Task:  Click on  Soccer In the  Soccer League click on  Pick Sheet Your name Henry Taylor Team name Philadelphia and  Email softage.7@softage.net Game 1 Montreal Game 2 NYFC Game 3 Orlando City Game 4 Austin FC Game 5 Minnesota United Game 6 FC Dallas Game 7 Nashville SC Game 8 Atlanta United Game 9 Philadelphia Game 10 DC United Game 11 Toronto FC Game 12 Inter Milan Game 13 Austin Game 14 LA Galaxy Game 15 Vancouver Game16 Seattle In Tie Breaker choose Philadelphia Submit pick sheet
Action: Mouse moved to (700, 444)
Screenshot: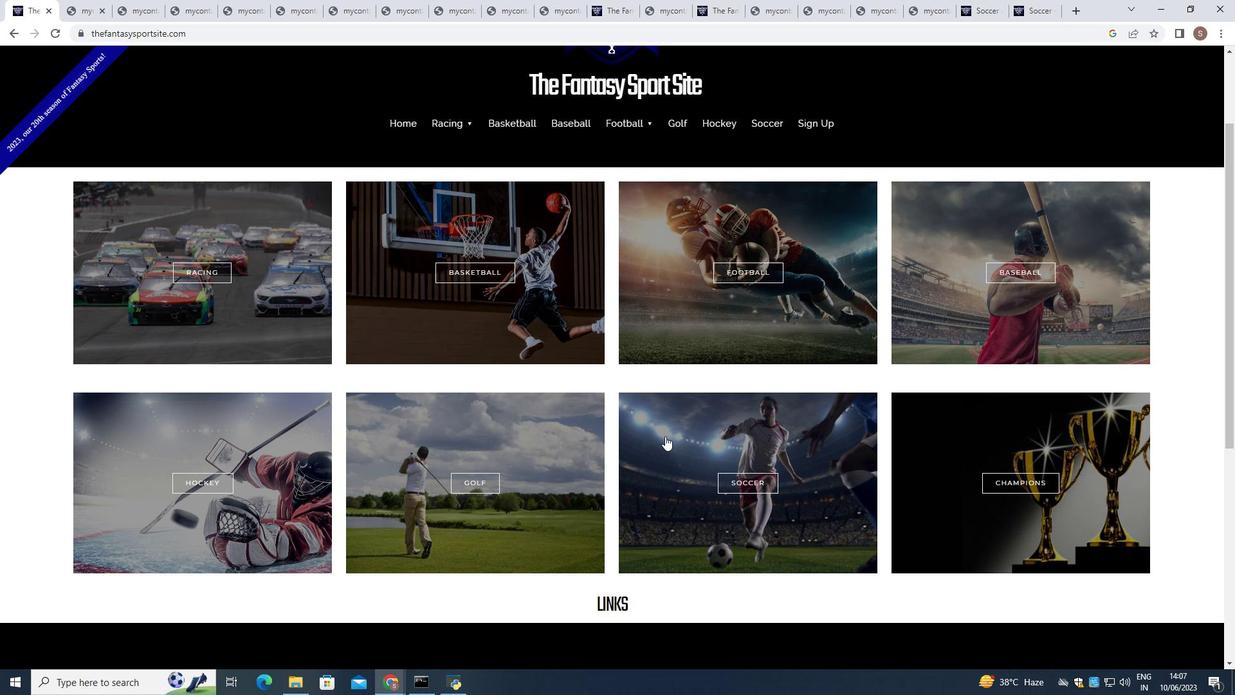 
Action: Mouse pressed left at (700, 444)
Screenshot: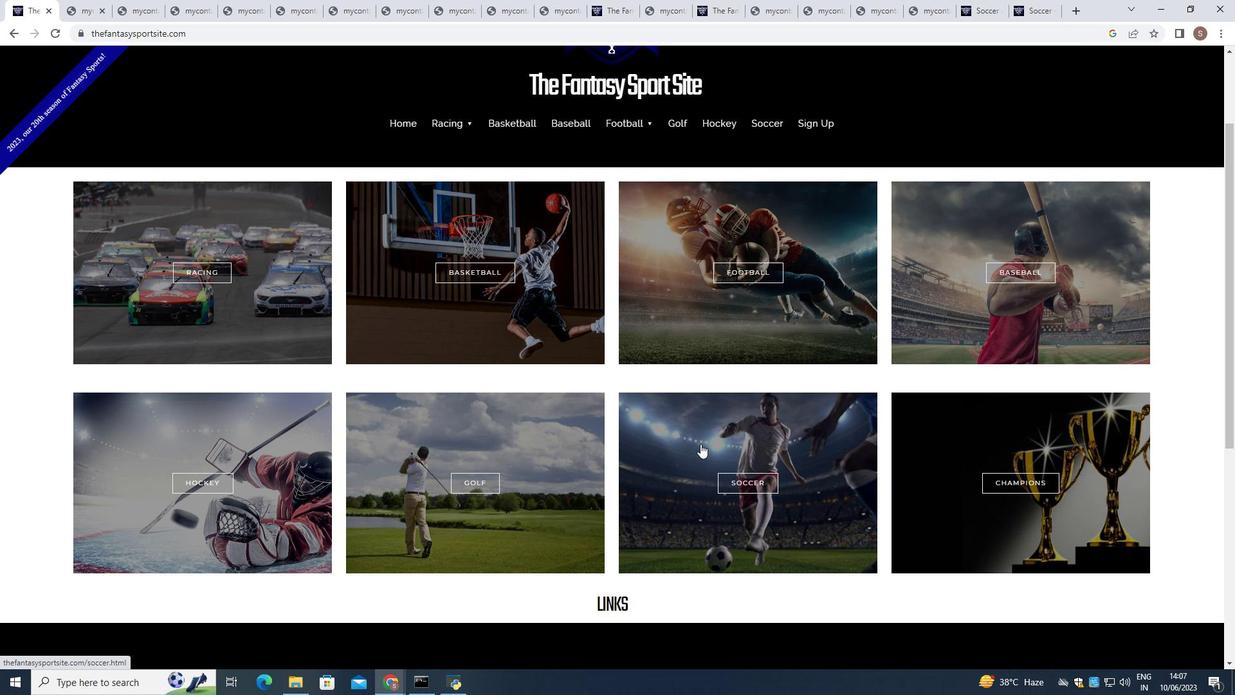
Action: Mouse moved to (679, 428)
Screenshot: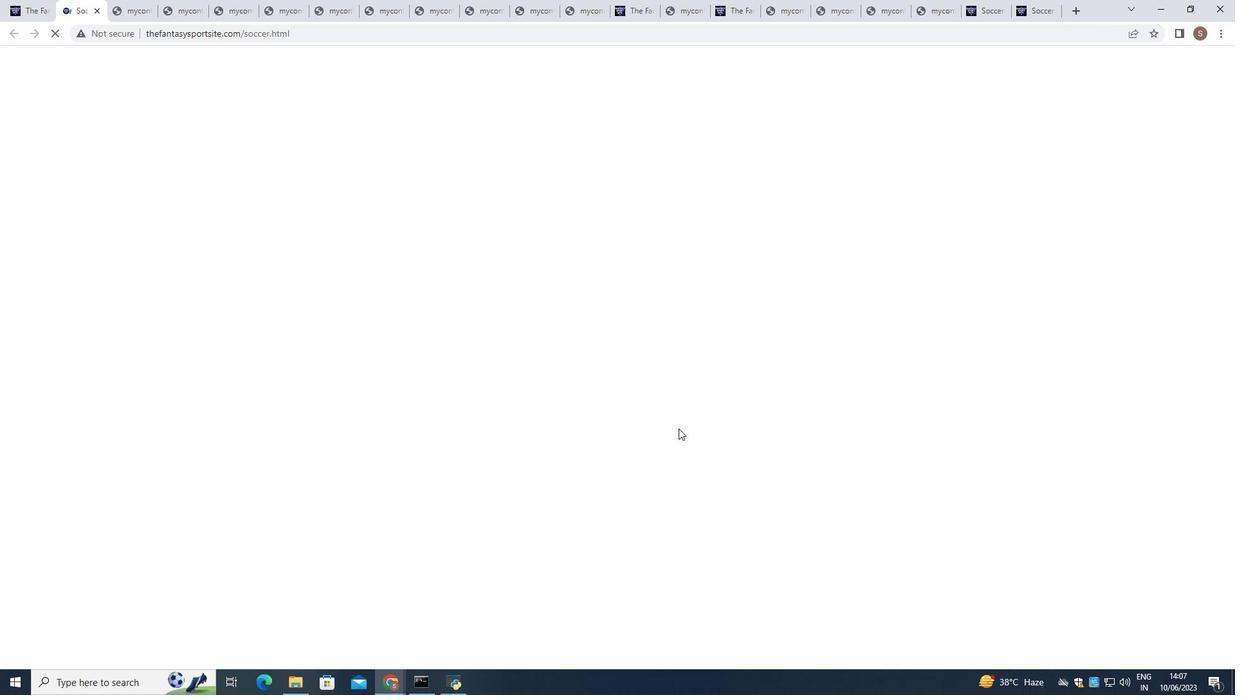 
Action: Mouse scrolled (679, 427) with delta (0, 0)
Screenshot: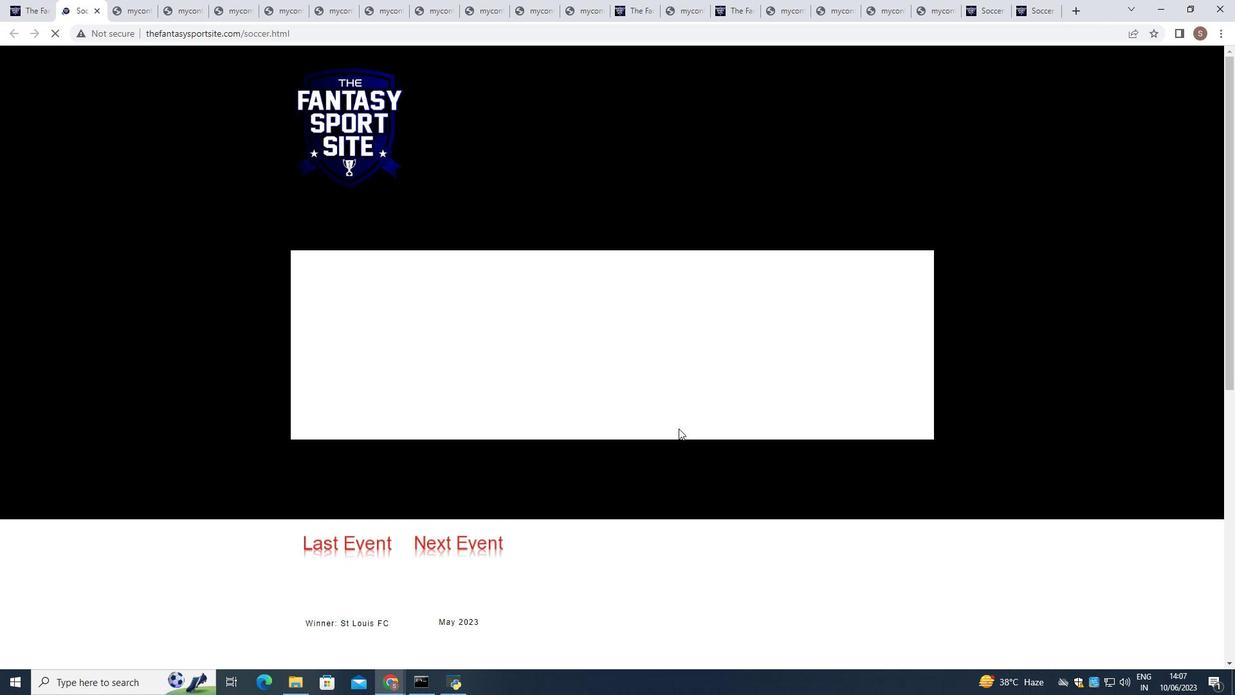 
Action: Mouse scrolled (679, 427) with delta (0, 0)
Screenshot: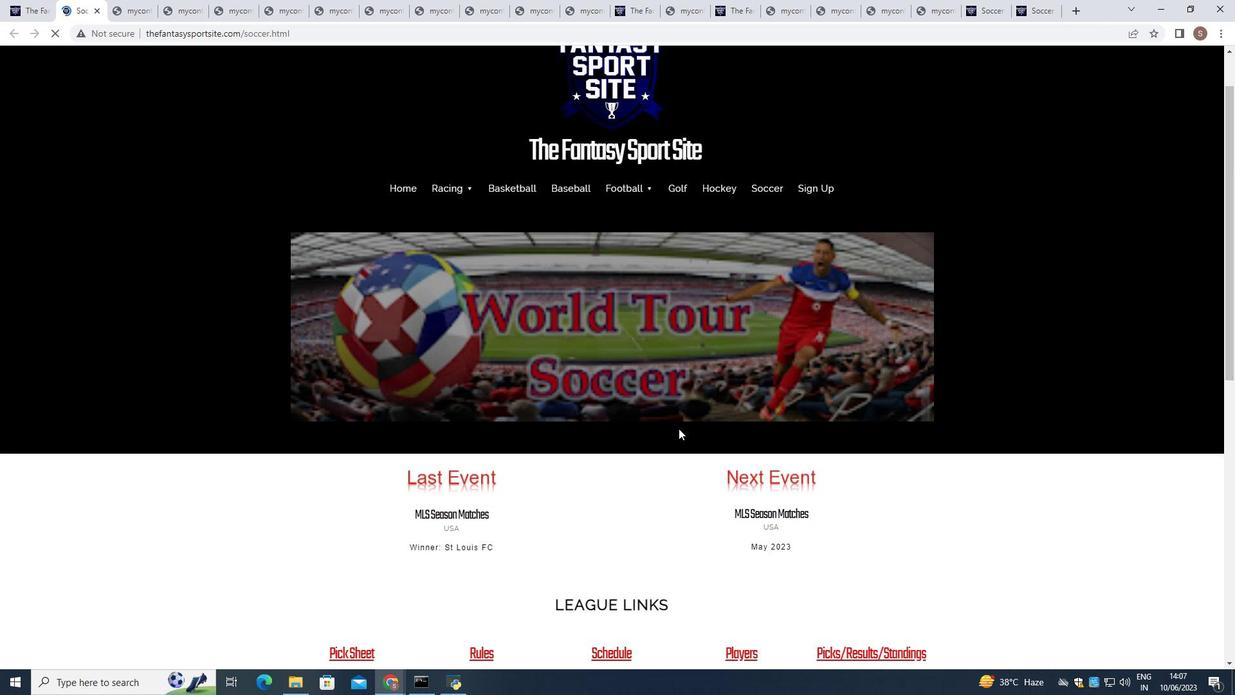 
Action: Mouse moved to (343, 586)
Screenshot: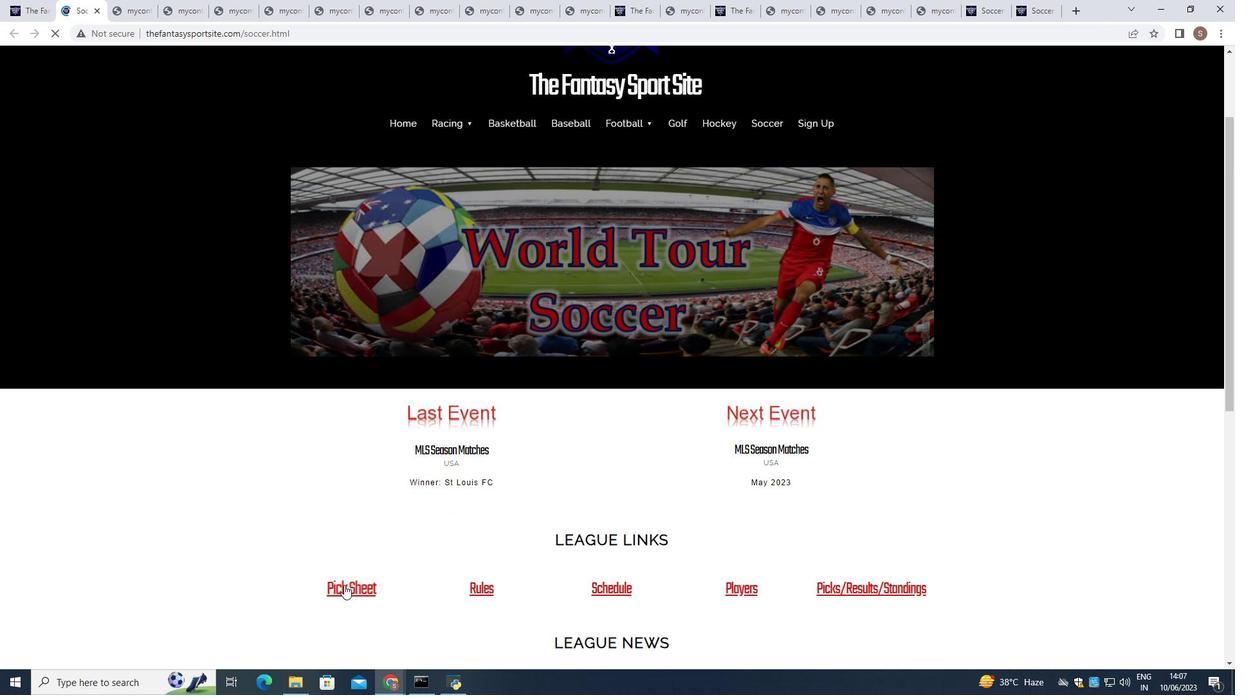 
Action: Mouse pressed left at (343, 586)
Screenshot: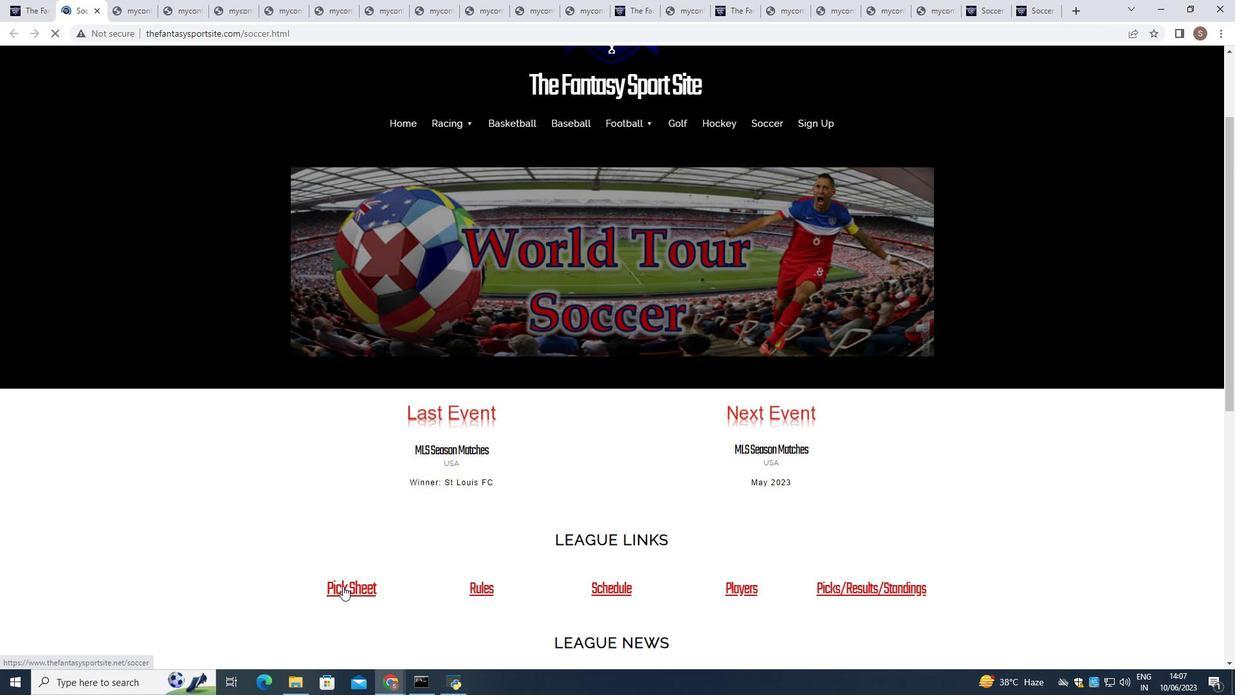 
Action: Mouse scrolled (343, 585) with delta (0, 0)
Screenshot: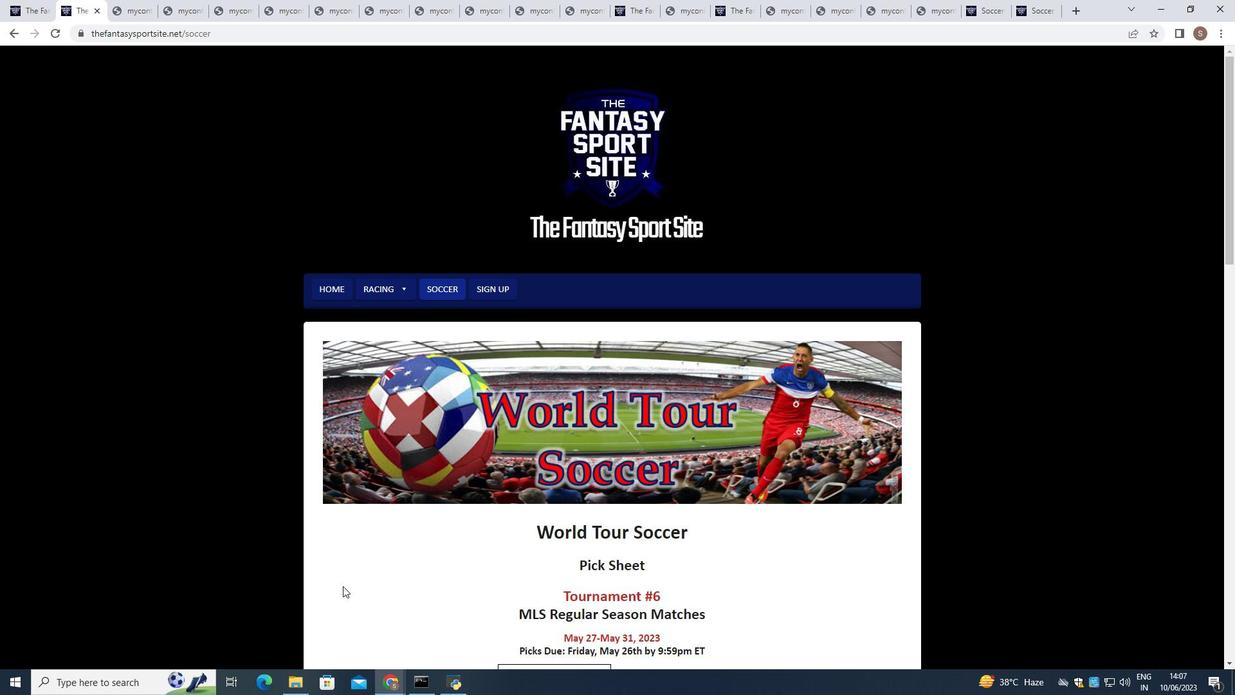 
Action: Mouse scrolled (343, 585) with delta (0, 0)
Screenshot: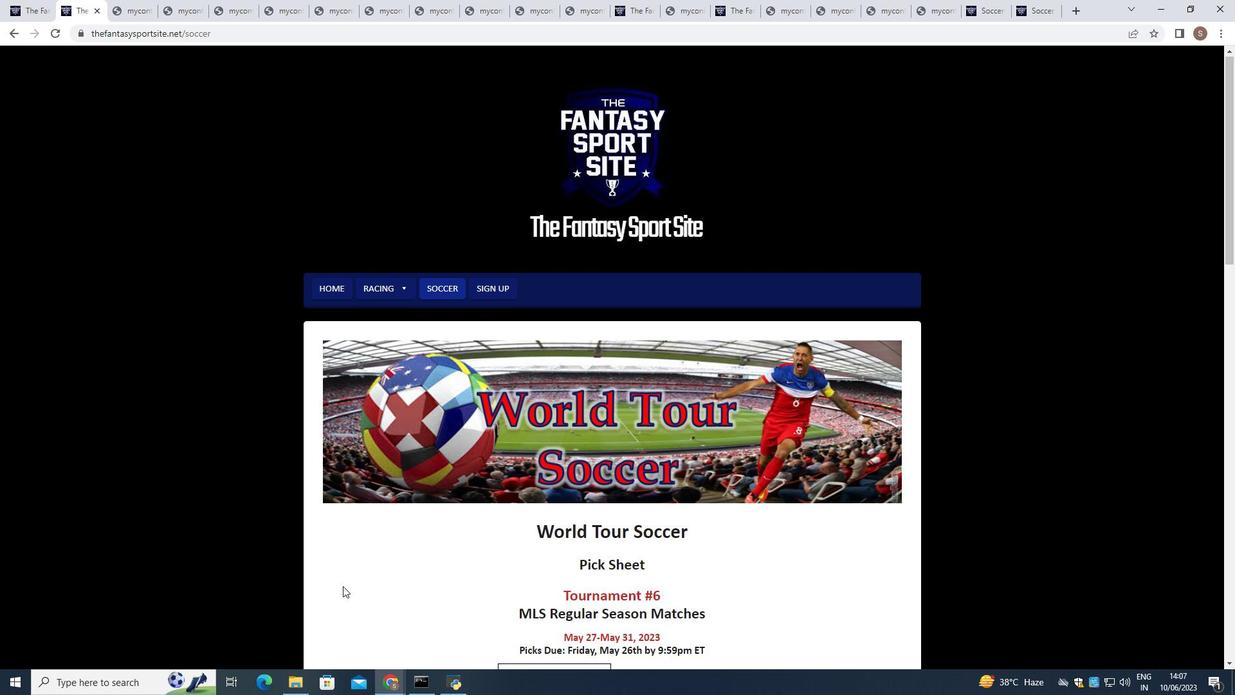 
Action: Mouse scrolled (343, 585) with delta (0, 0)
Screenshot: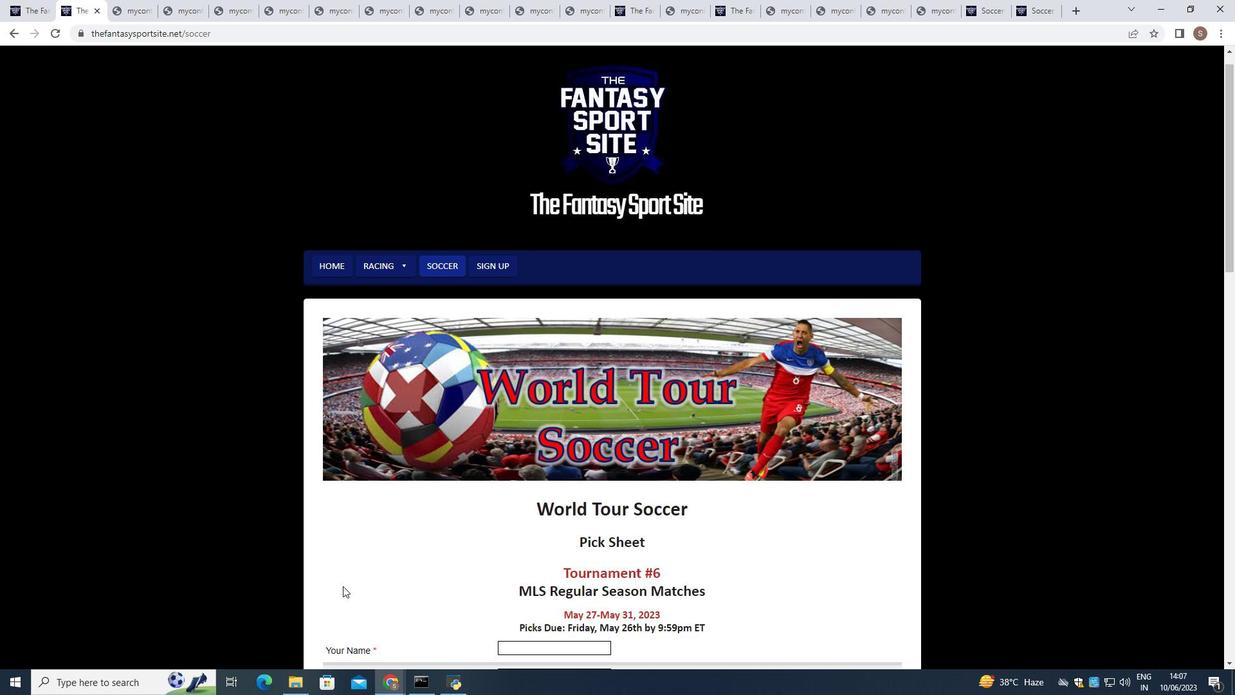 
Action: Mouse moved to (520, 476)
Screenshot: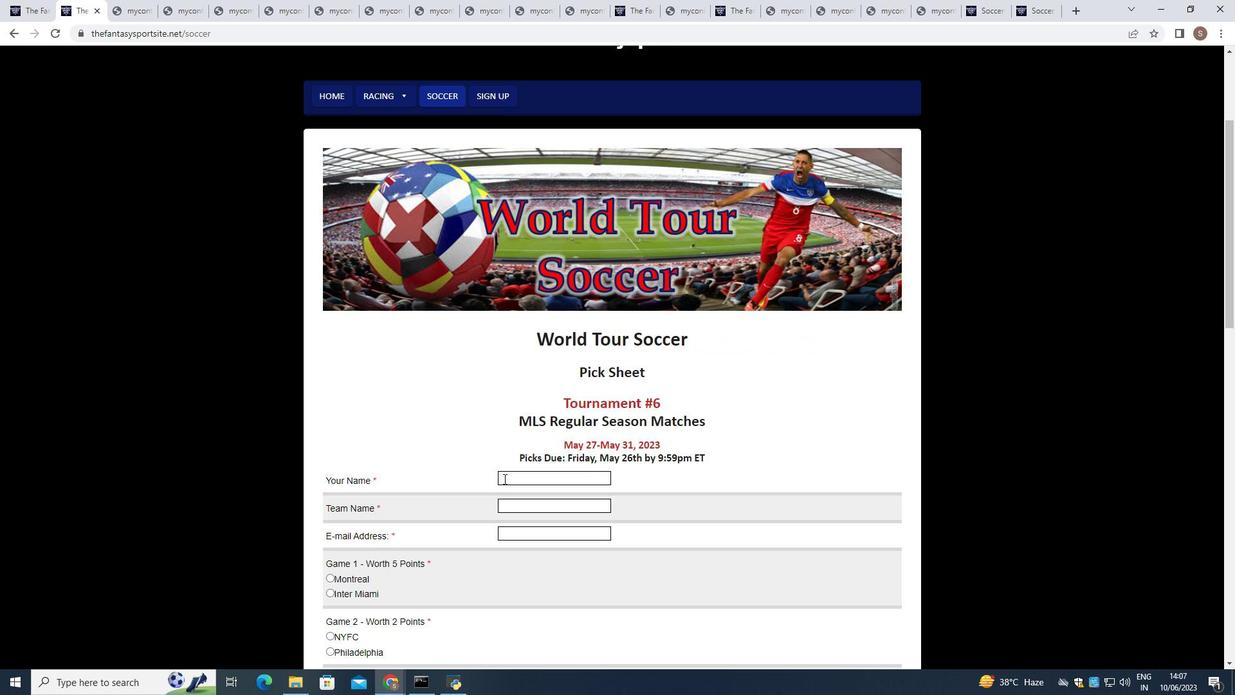 
Action: Mouse pressed left at (520, 476)
Screenshot: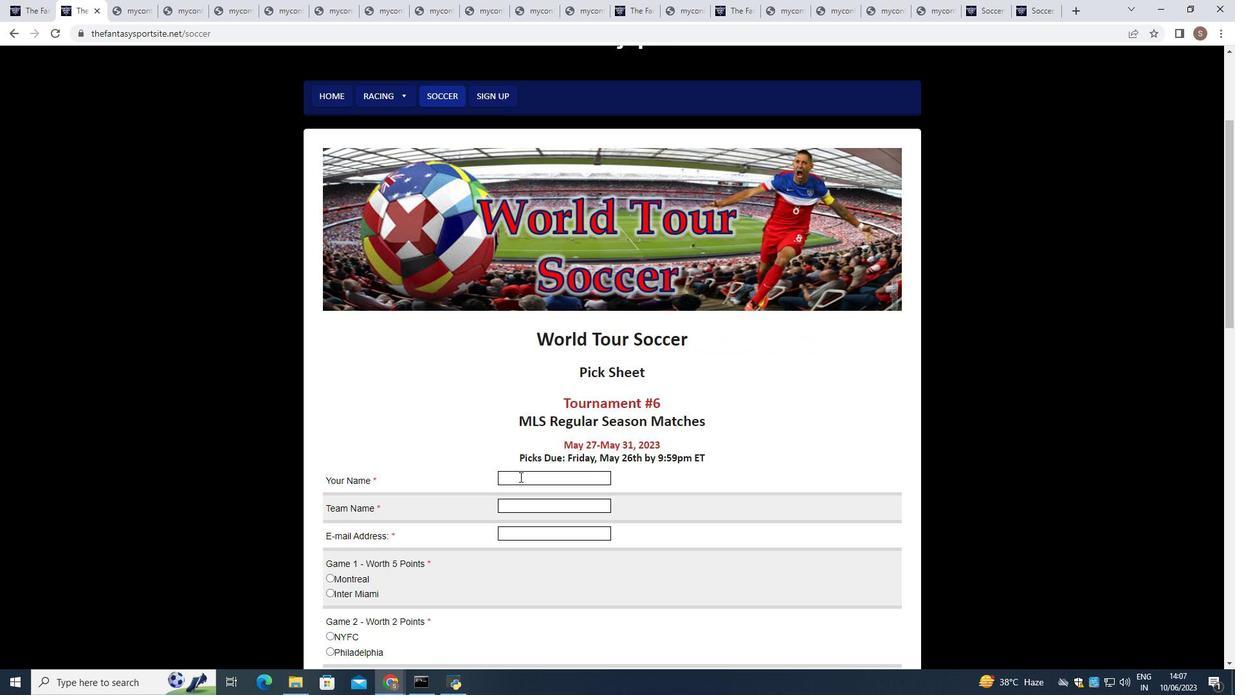 
Action: Key pressed <Key.shift>Henry<Key.space><Key.shift>Taylor
Screenshot: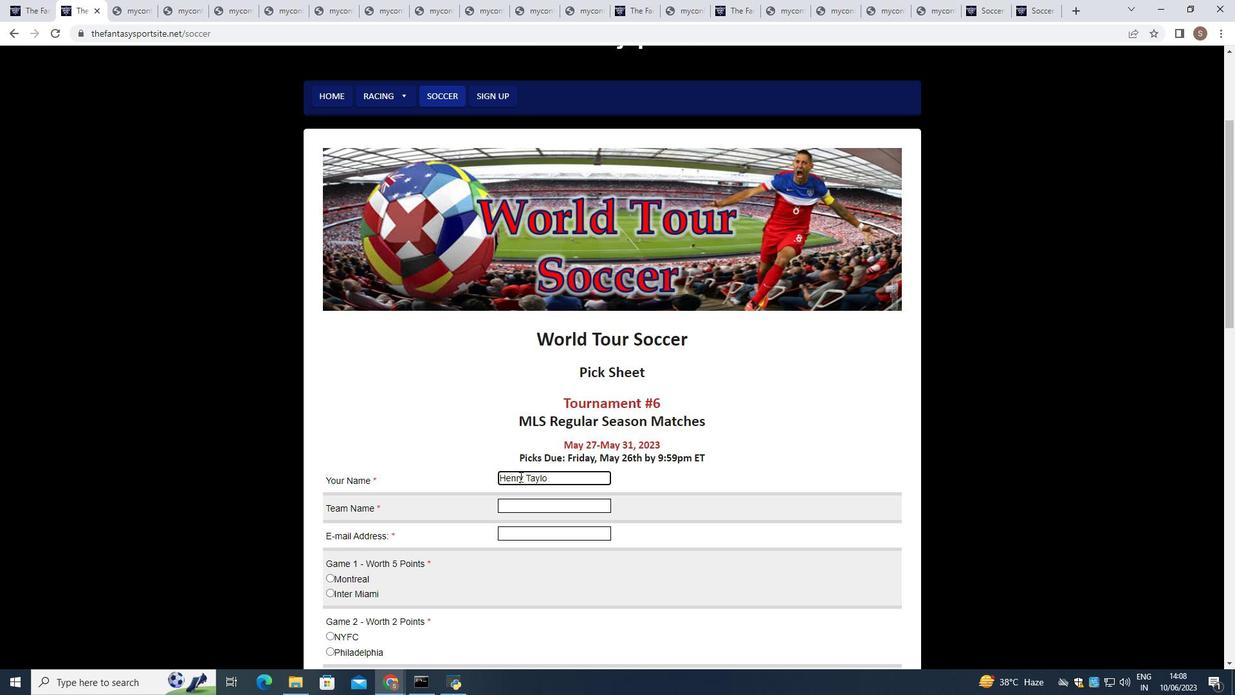 
Action: Mouse moved to (529, 502)
Screenshot: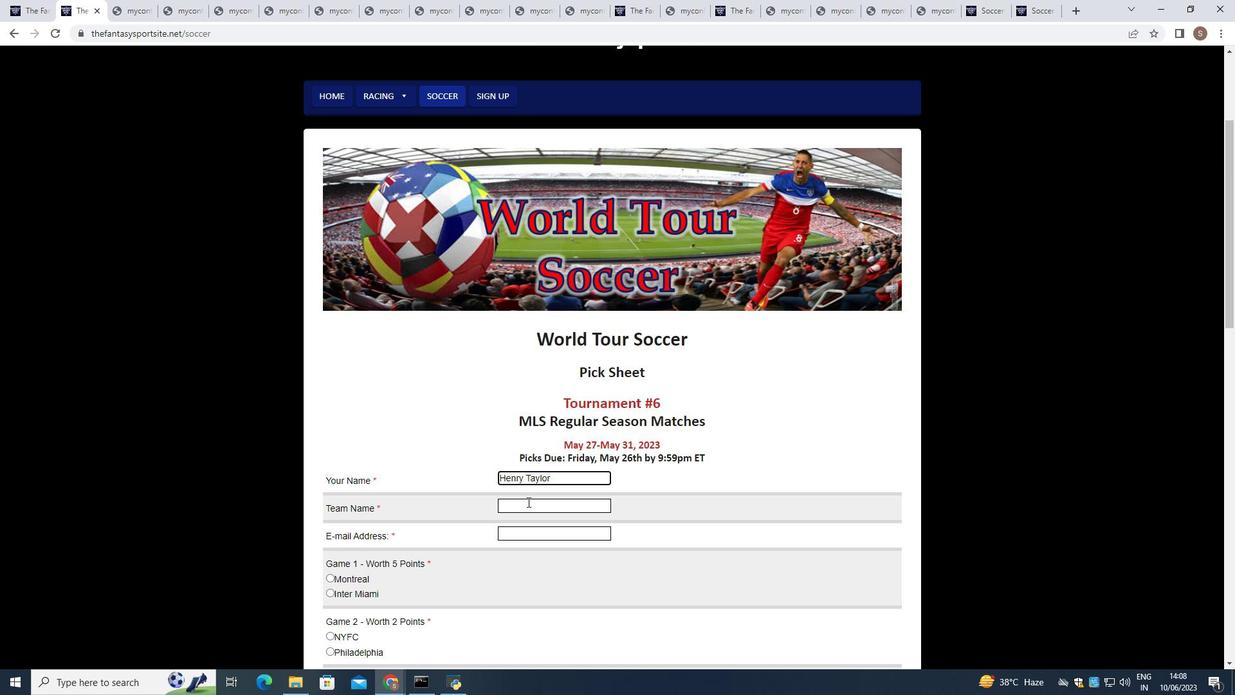 
Action: Mouse pressed left at (529, 502)
Screenshot: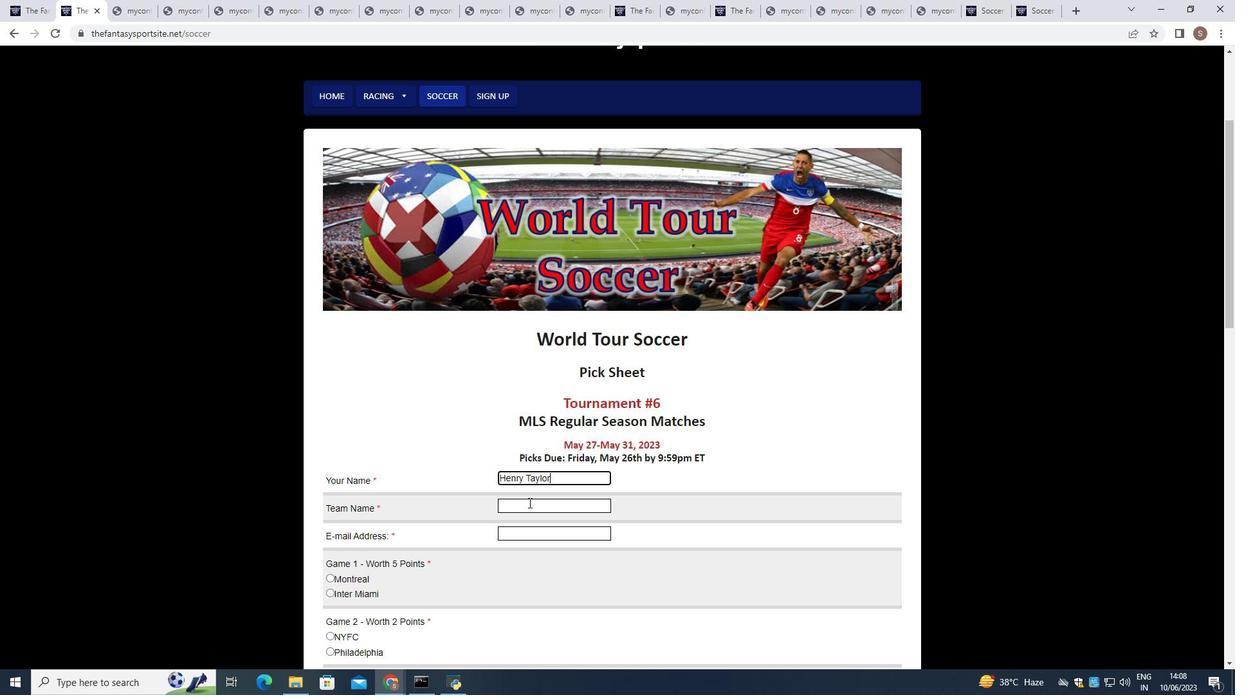 
Action: Key pressed <Key.shift>Phi
Screenshot: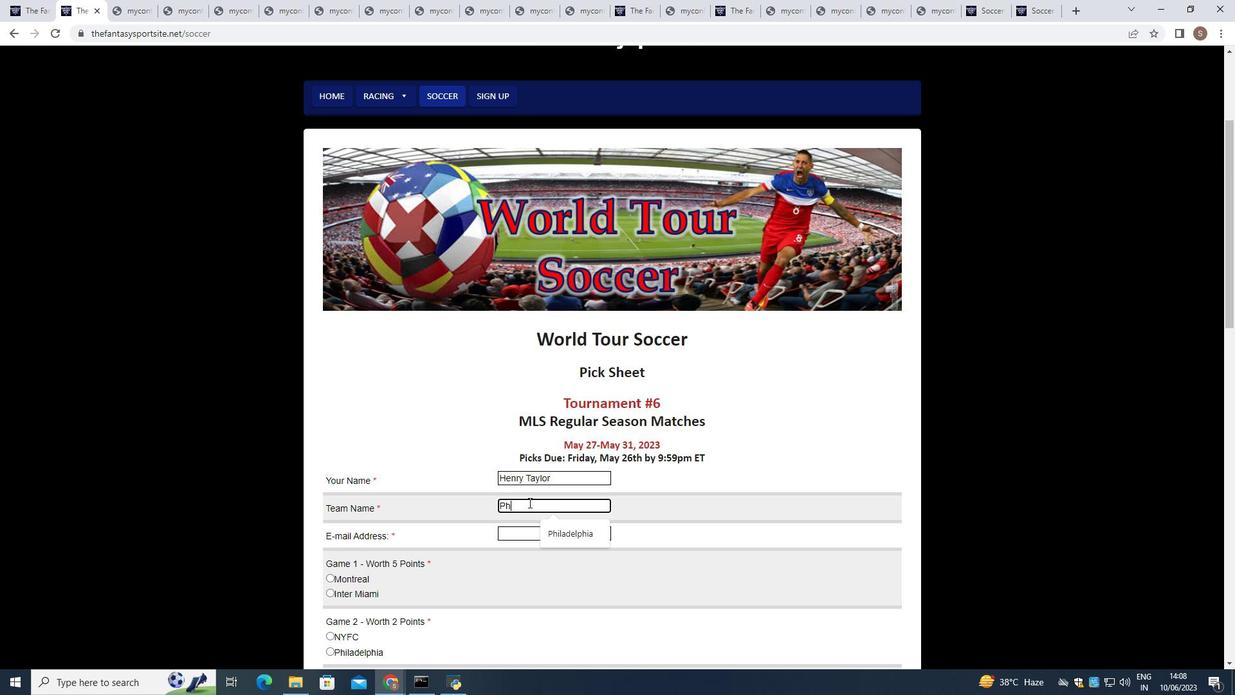 
Action: Mouse moved to (557, 535)
Screenshot: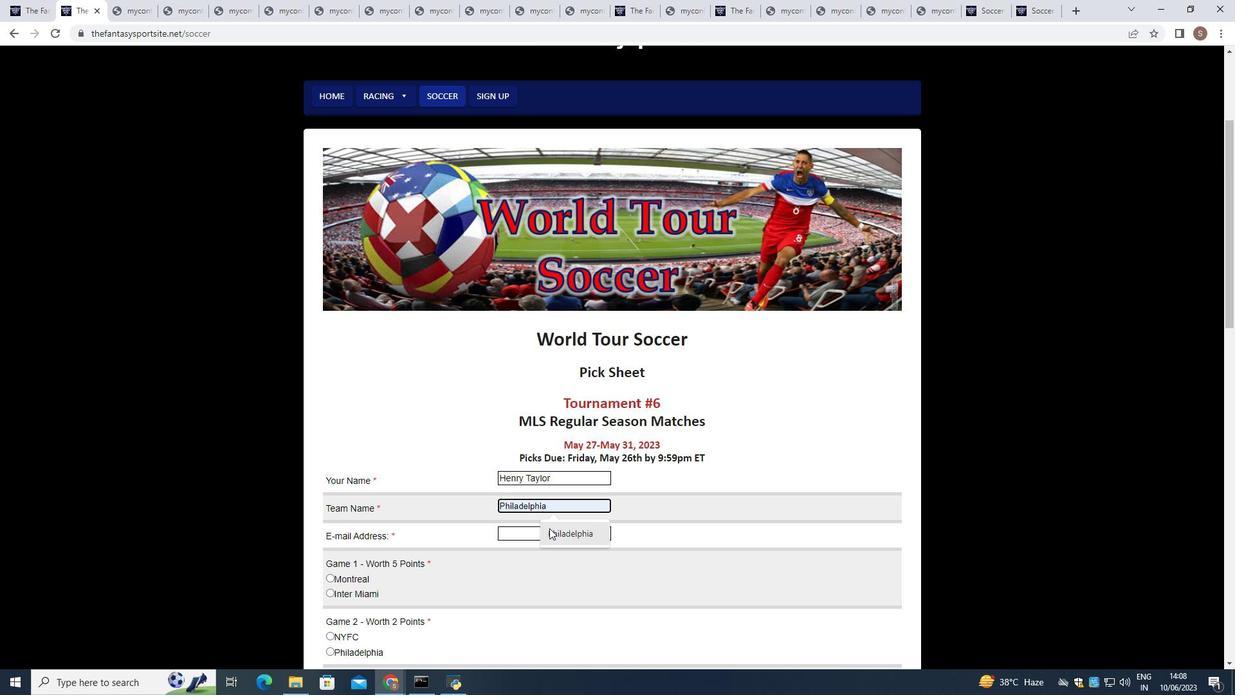 
Action: Mouse pressed left at (557, 535)
Screenshot: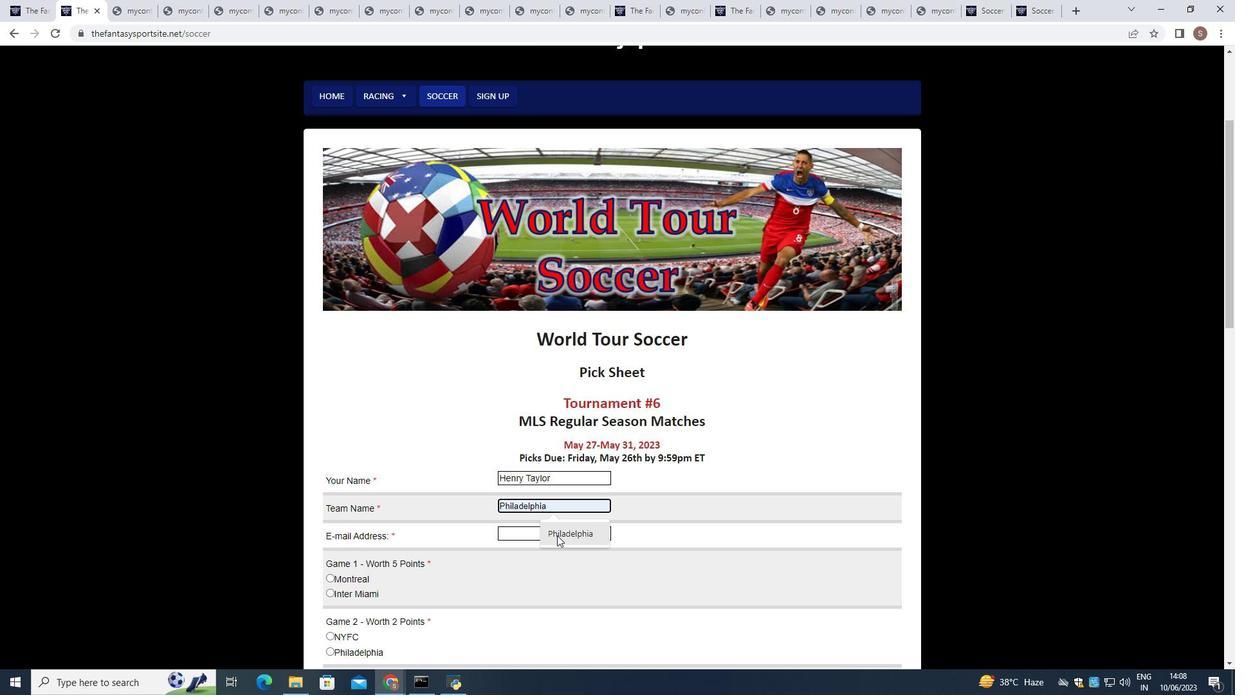 
Action: Mouse moved to (558, 535)
Screenshot: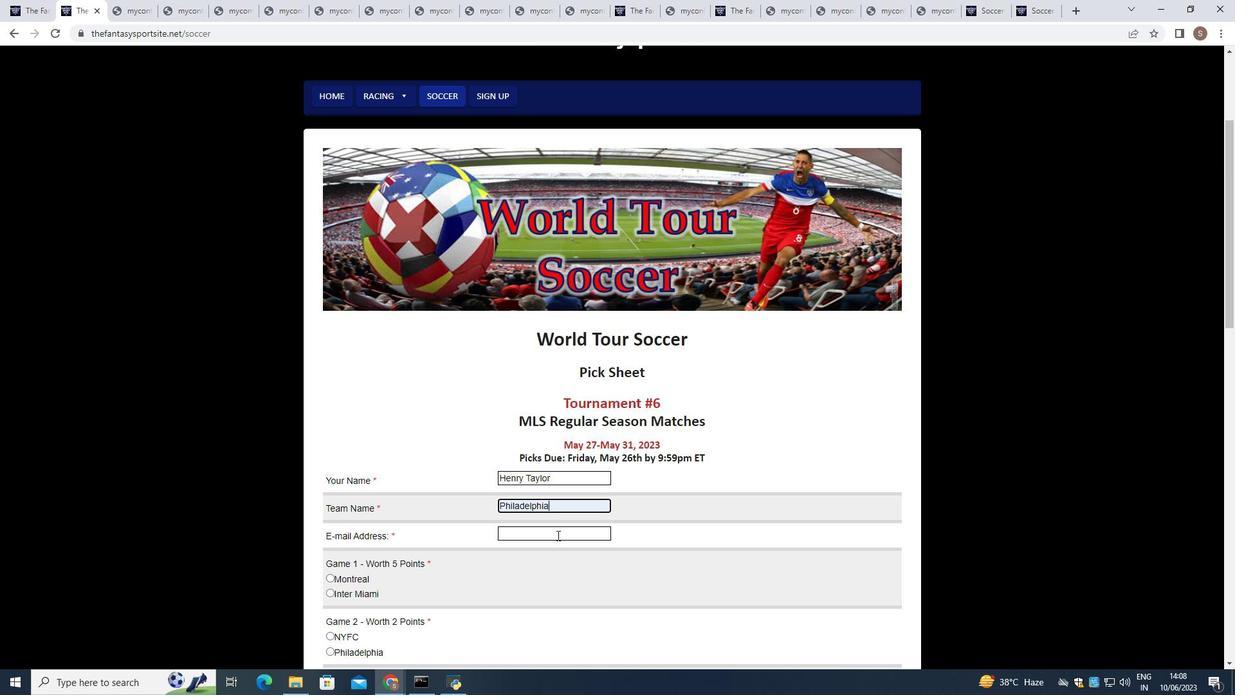 
Action: Mouse pressed left at (558, 535)
Screenshot: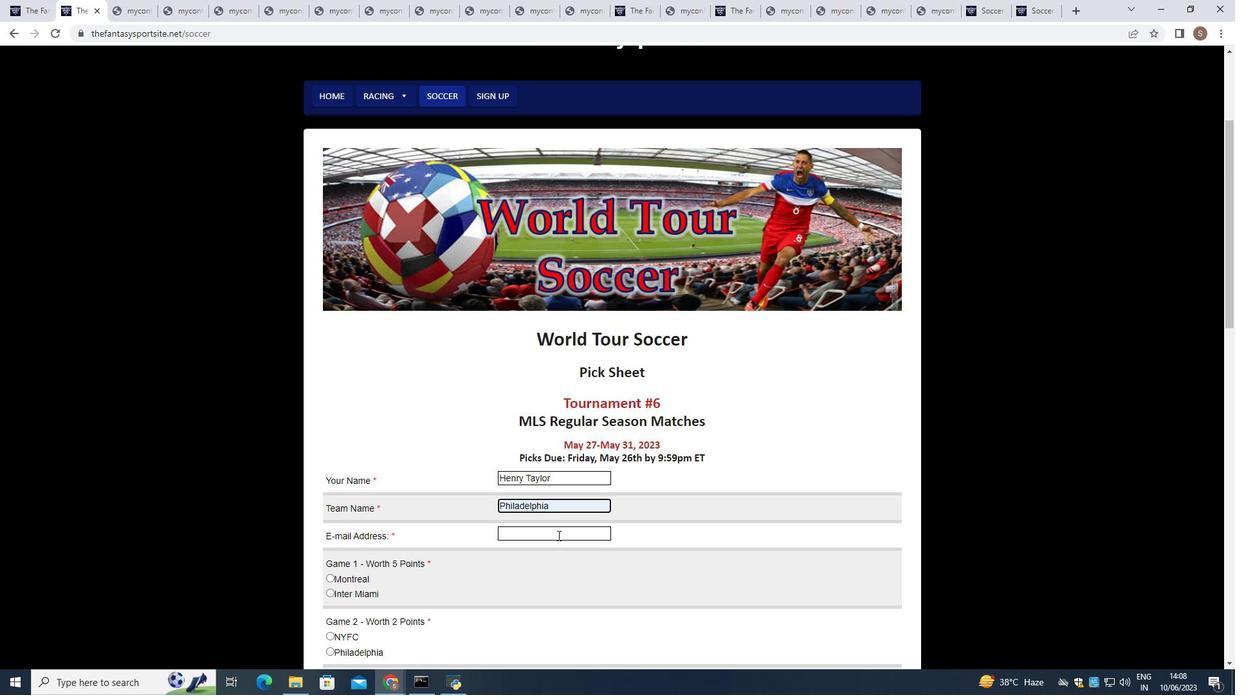 
Action: Key pressed softage.7<Key.shift>@
Screenshot: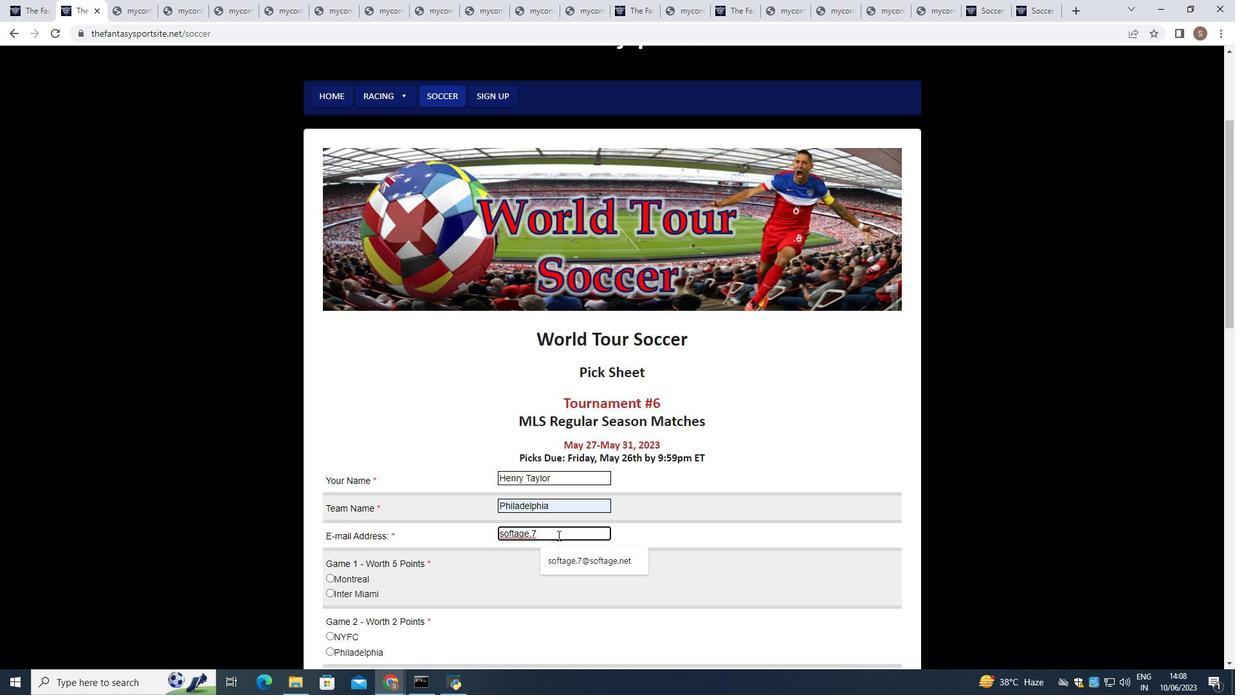 
Action: Mouse moved to (583, 563)
Screenshot: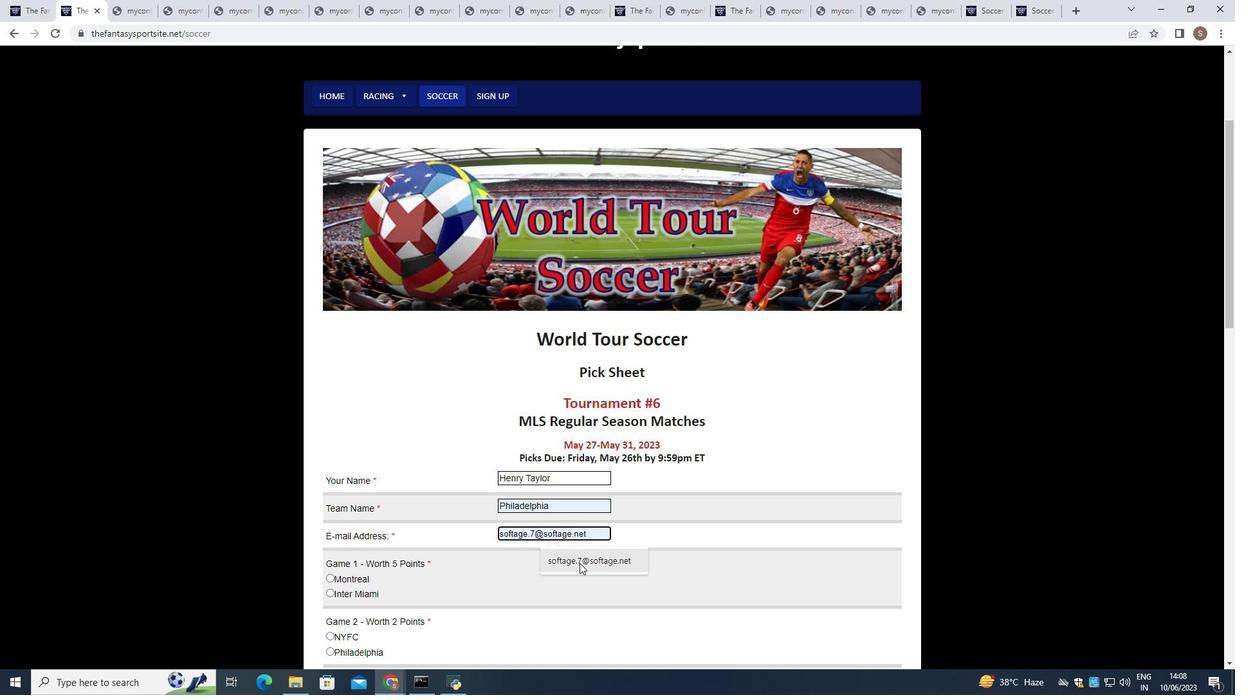 
Action: Mouse pressed left at (583, 563)
Screenshot: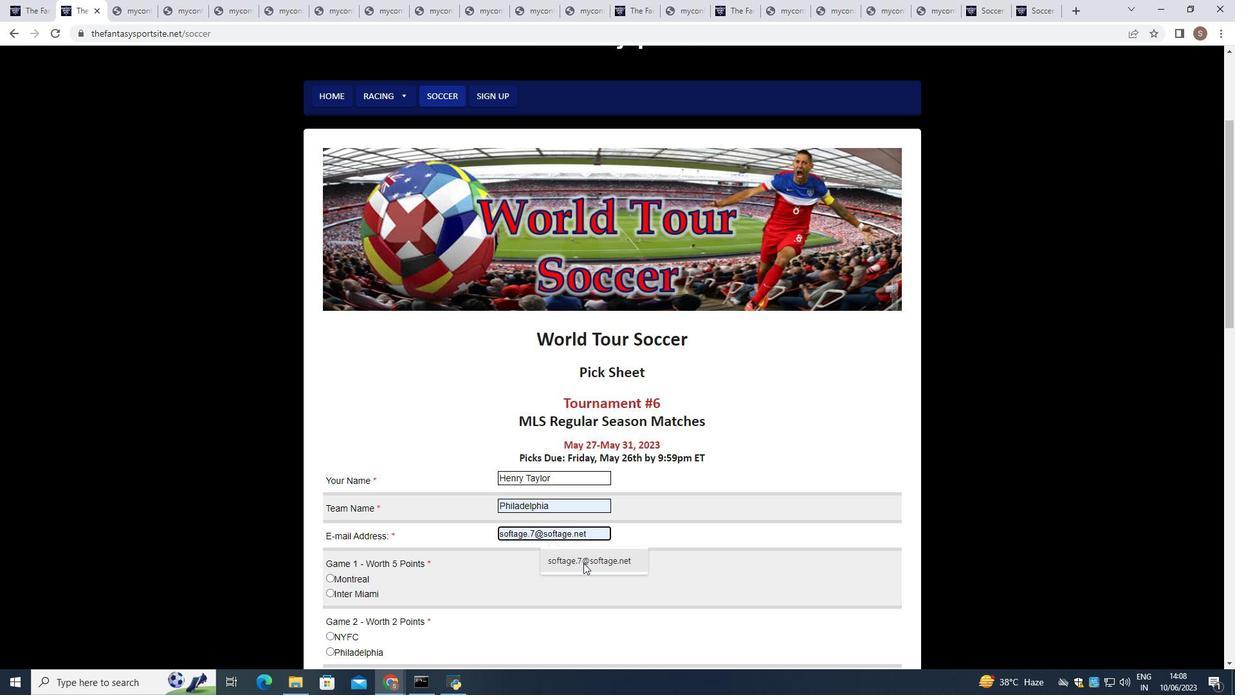 
Action: Mouse scrolled (583, 562) with delta (0, 0)
Screenshot: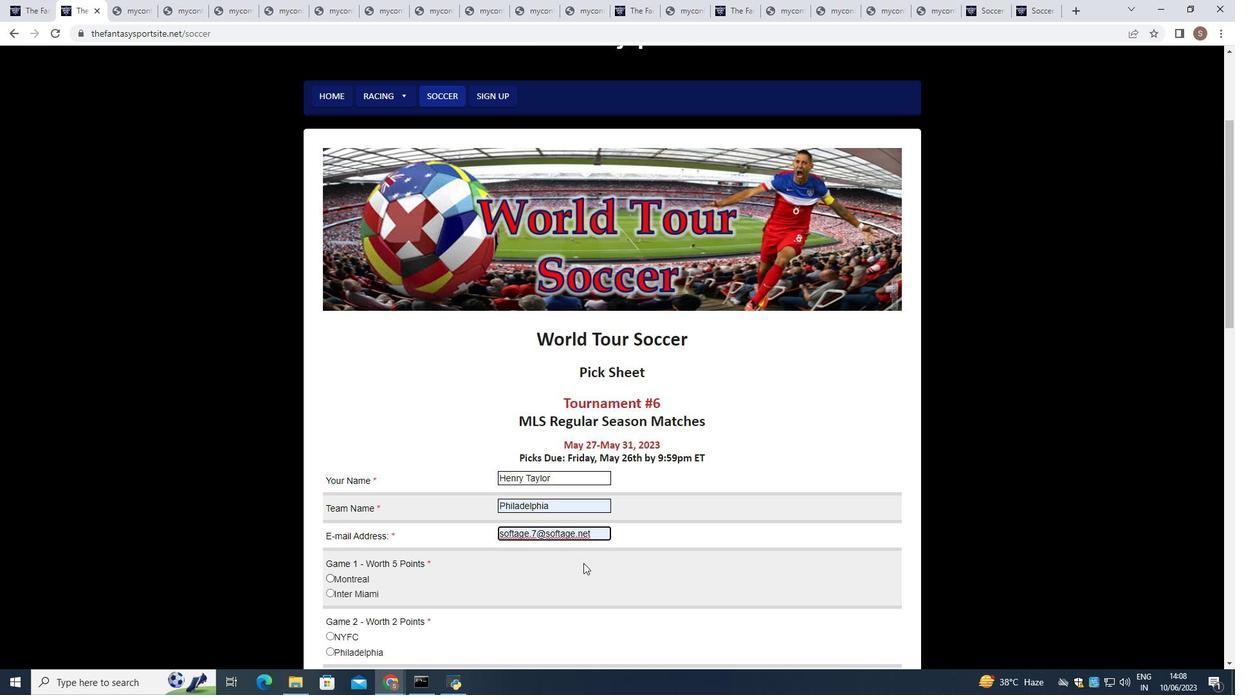 
Action: Mouse moved to (328, 511)
Screenshot: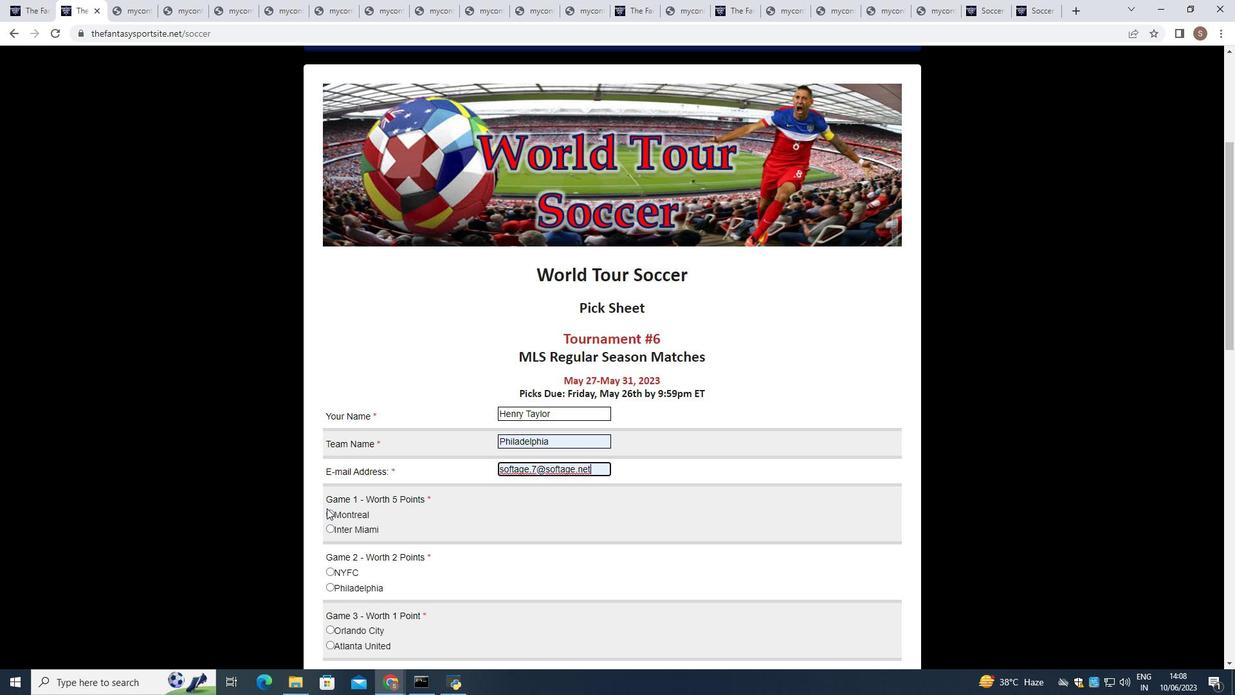 
Action: Mouse pressed left at (328, 511)
Screenshot: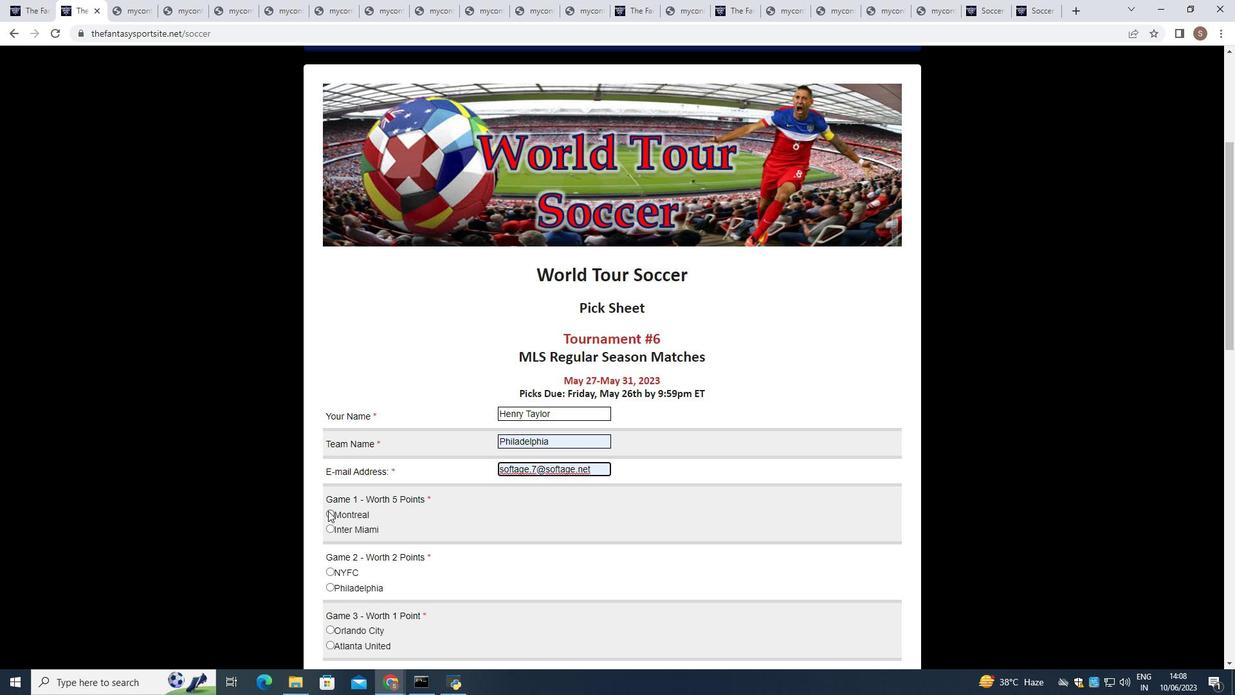 
Action: Mouse moved to (331, 573)
Screenshot: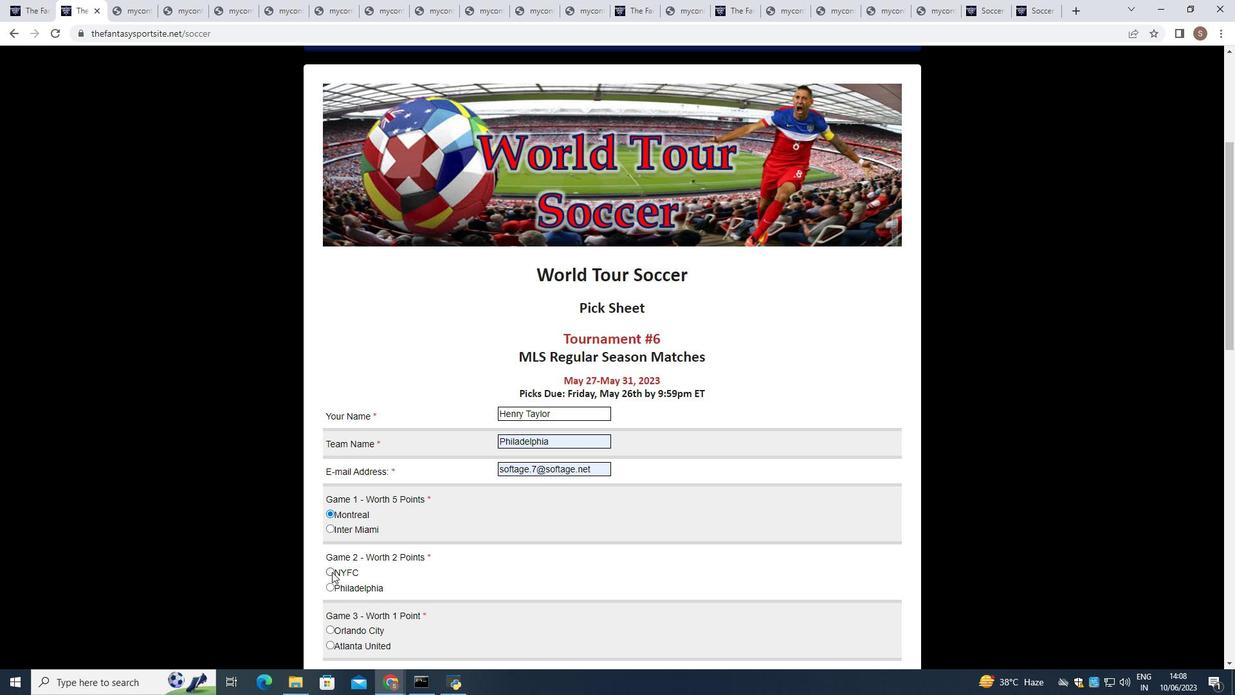 
Action: Mouse pressed left at (331, 573)
Screenshot: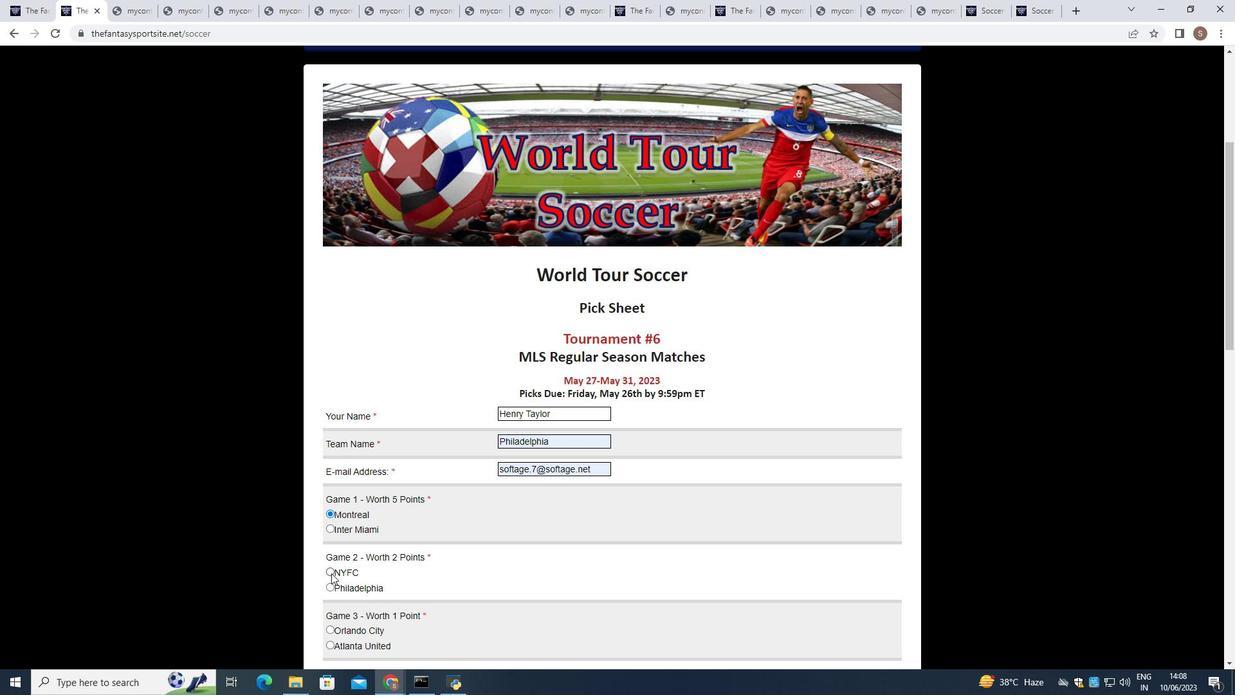
Action: Mouse moved to (328, 631)
Screenshot: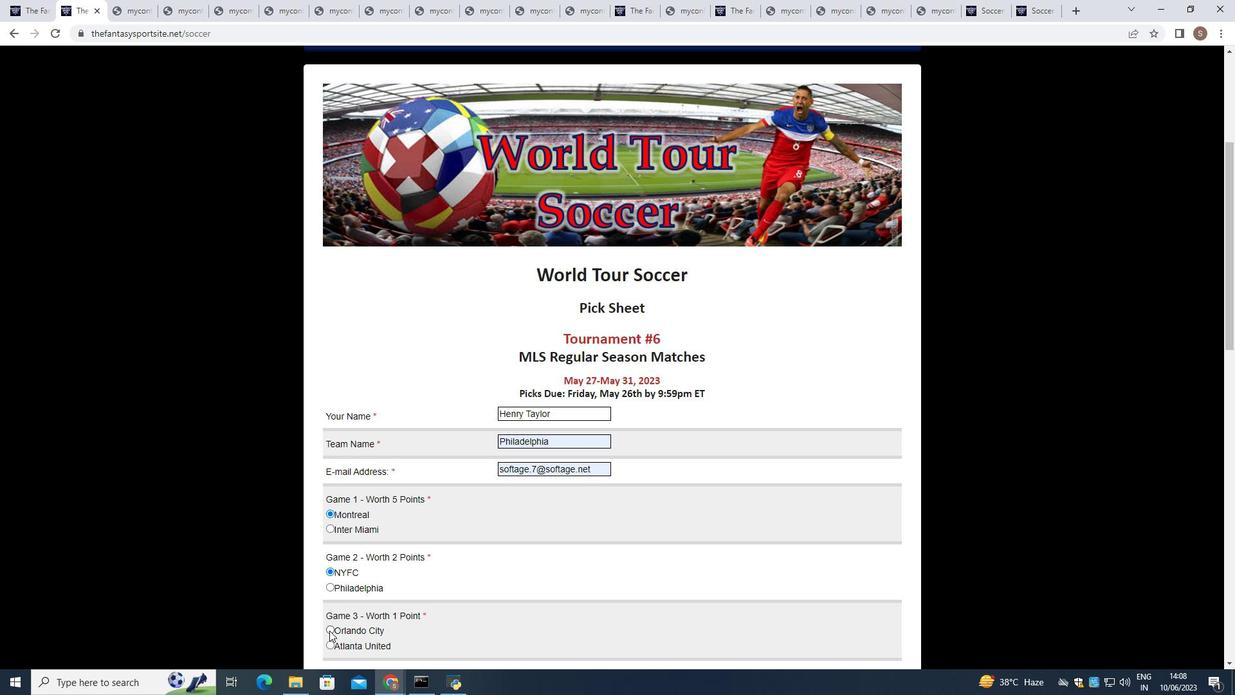 
Action: Mouse pressed left at (328, 631)
Screenshot: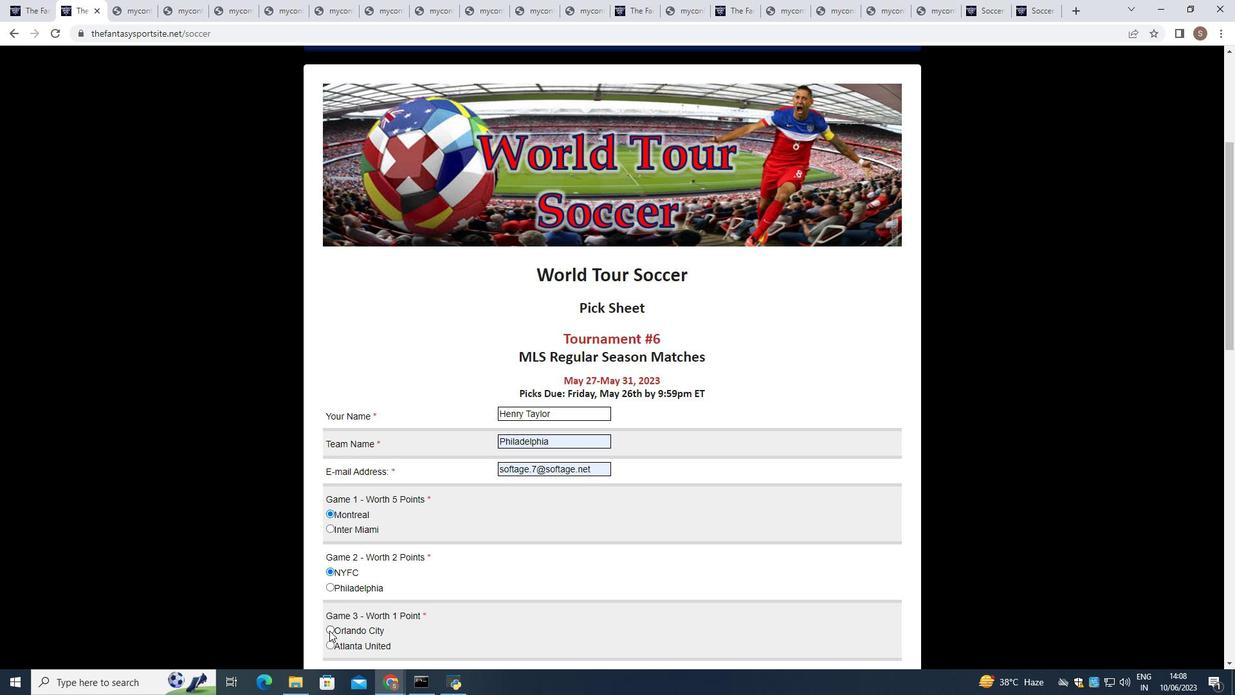 
Action: Mouse moved to (330, 628)
Screenshot: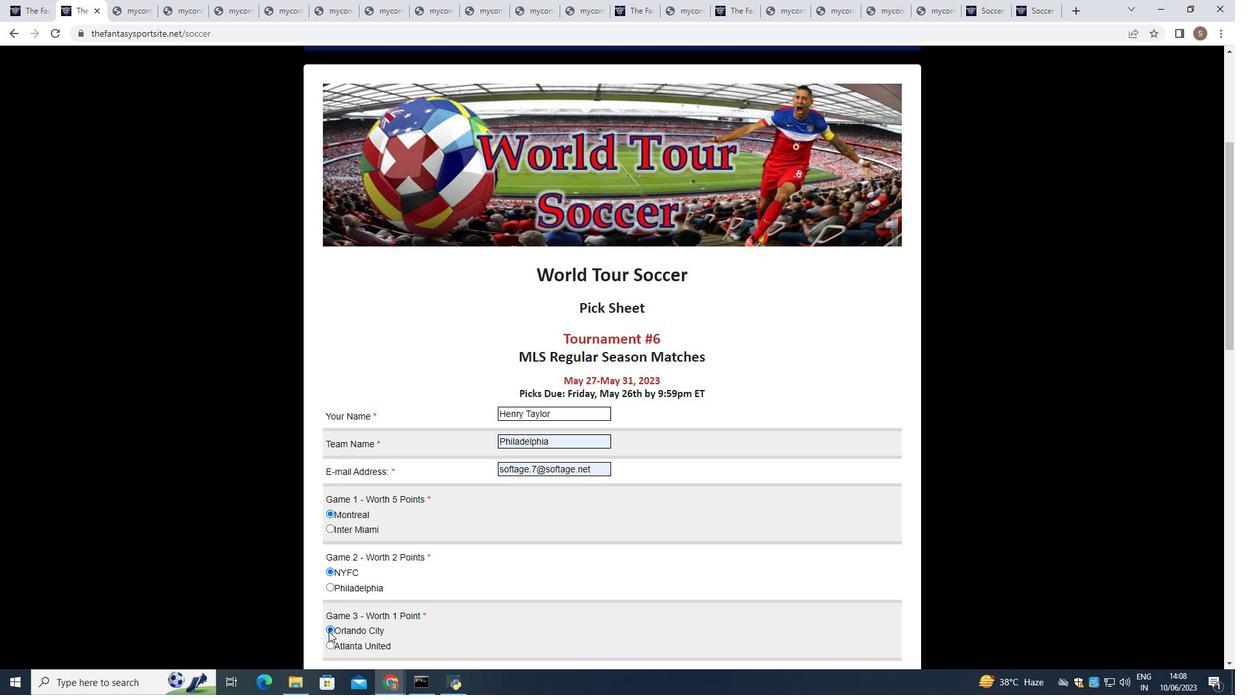 
Action: Mouse scrolled (330, 628) with delta (0, 0)
Screenshot: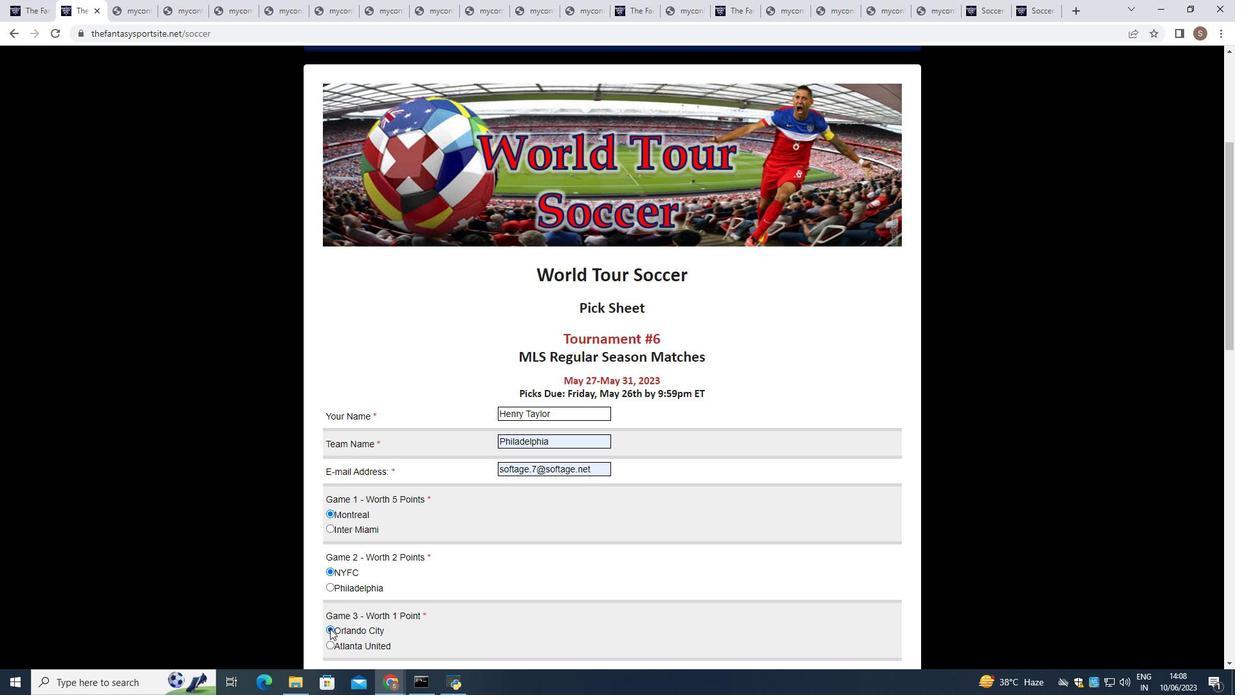 
Action: Mouse scrolled (330, 628) with delta (0, 0)
Screenshot: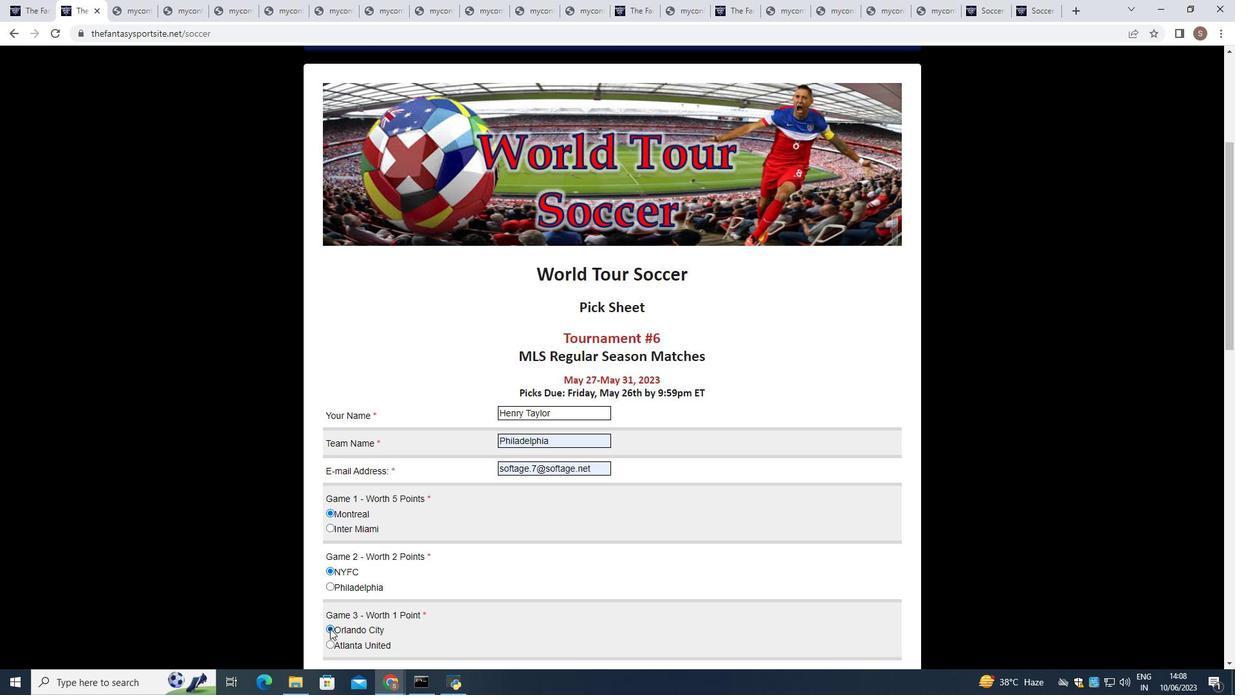 
Action: Mouse scrolled (330, 628) with delta (0, 0)
Screenshot: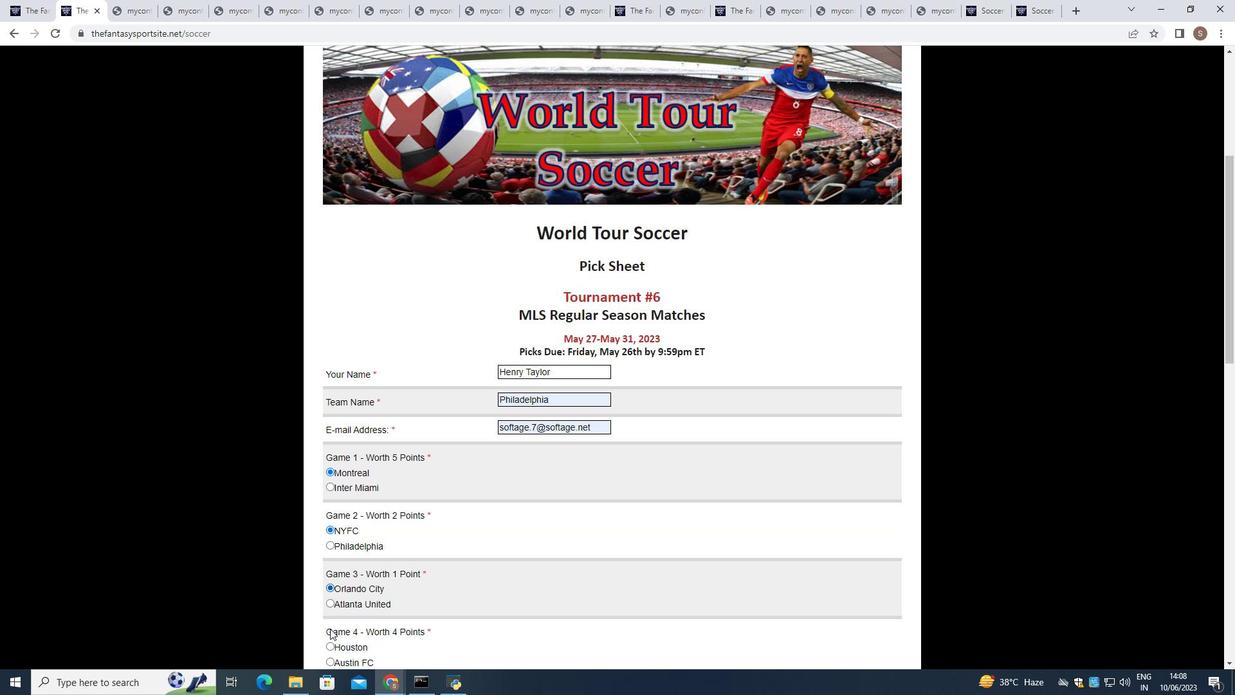 
Action: Mouse moved to (331, 512)
Screenshot: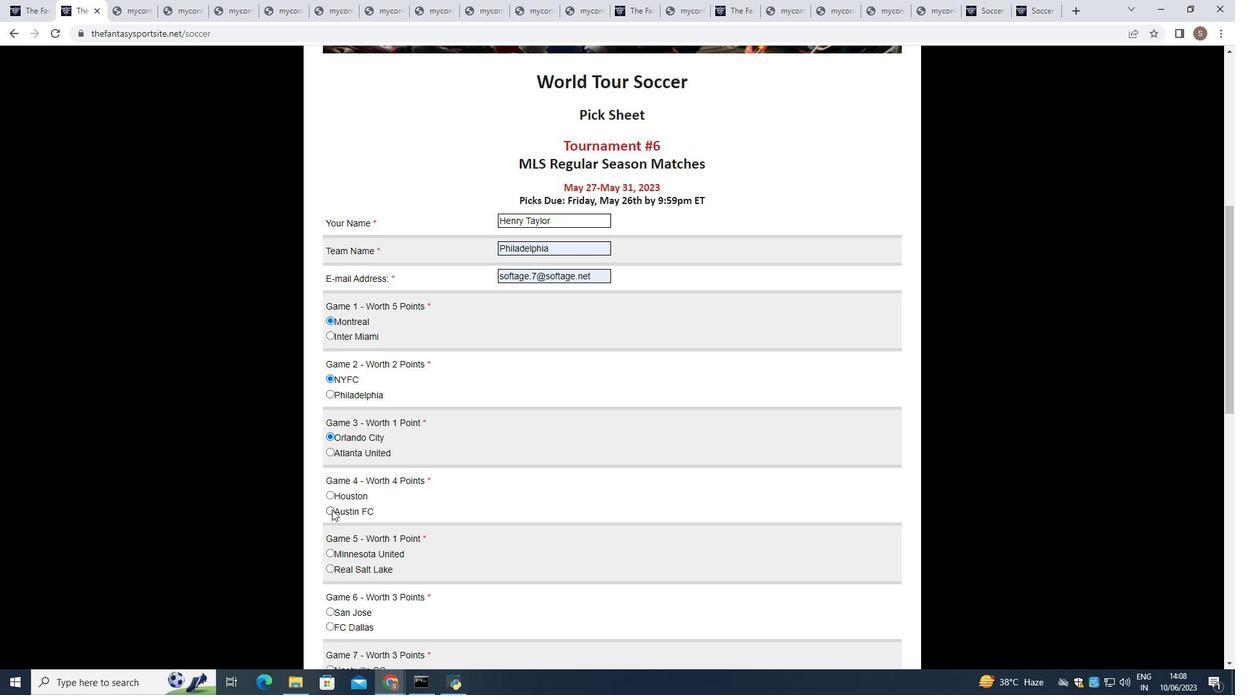 
Action: Mouse pressed left at (331, 512)
Screenshot: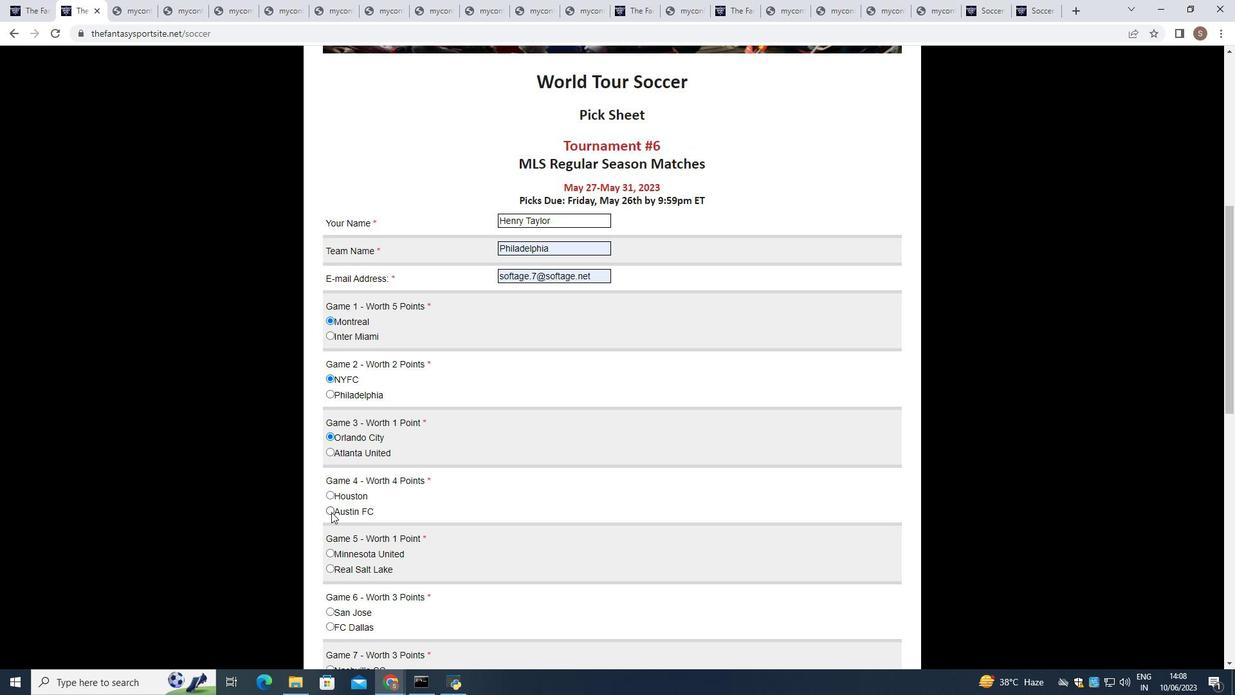 
Action: Mouse moved to (330, 552)
Screenshot: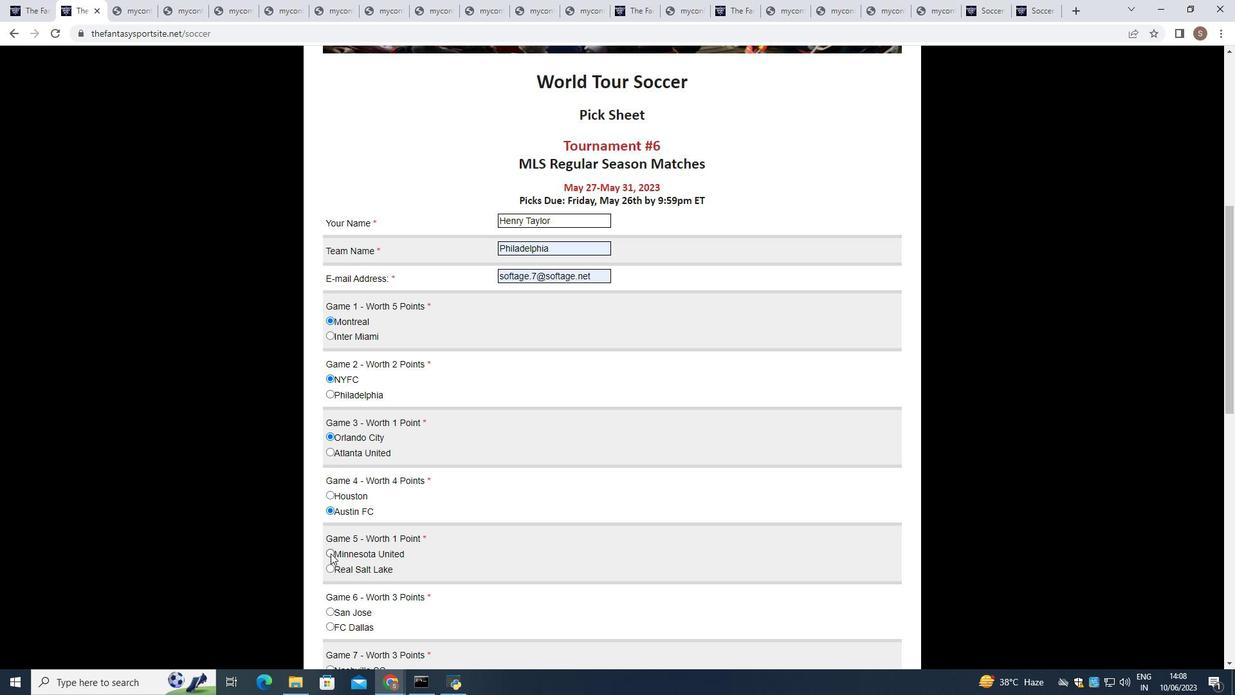 
Action: Mouse pressed left at (330, 552)
Screenshot: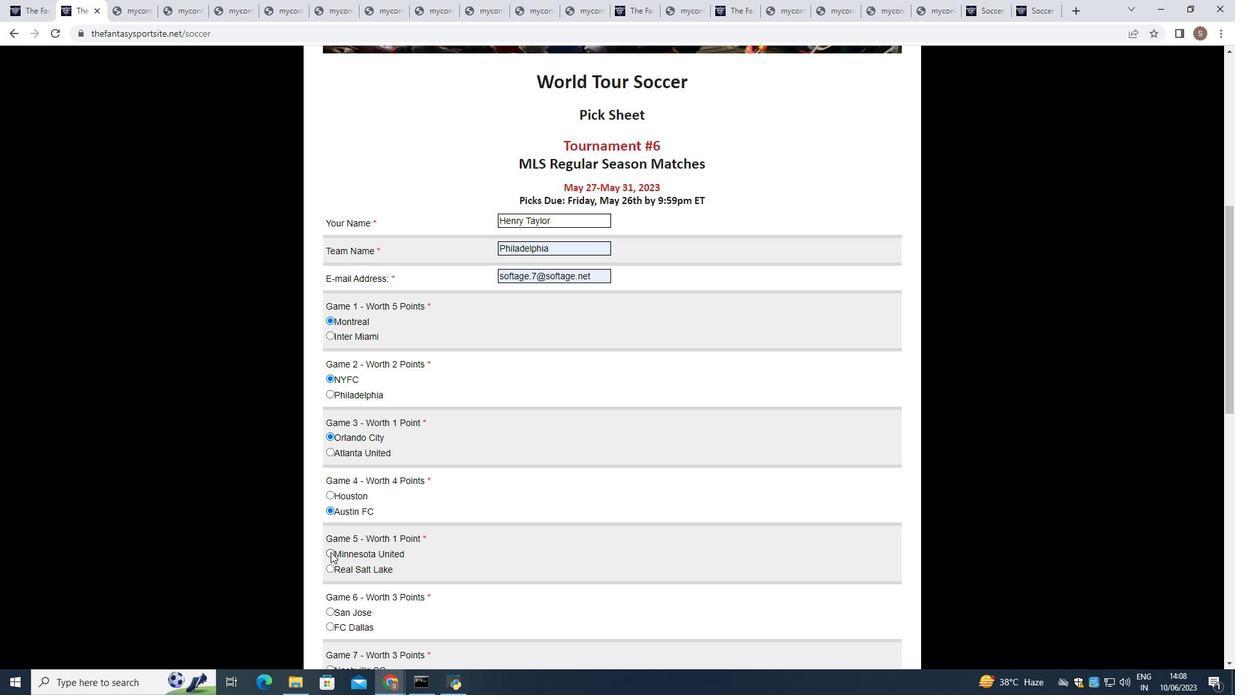
Action: Mouse moved to (330, 623)
Screenshot: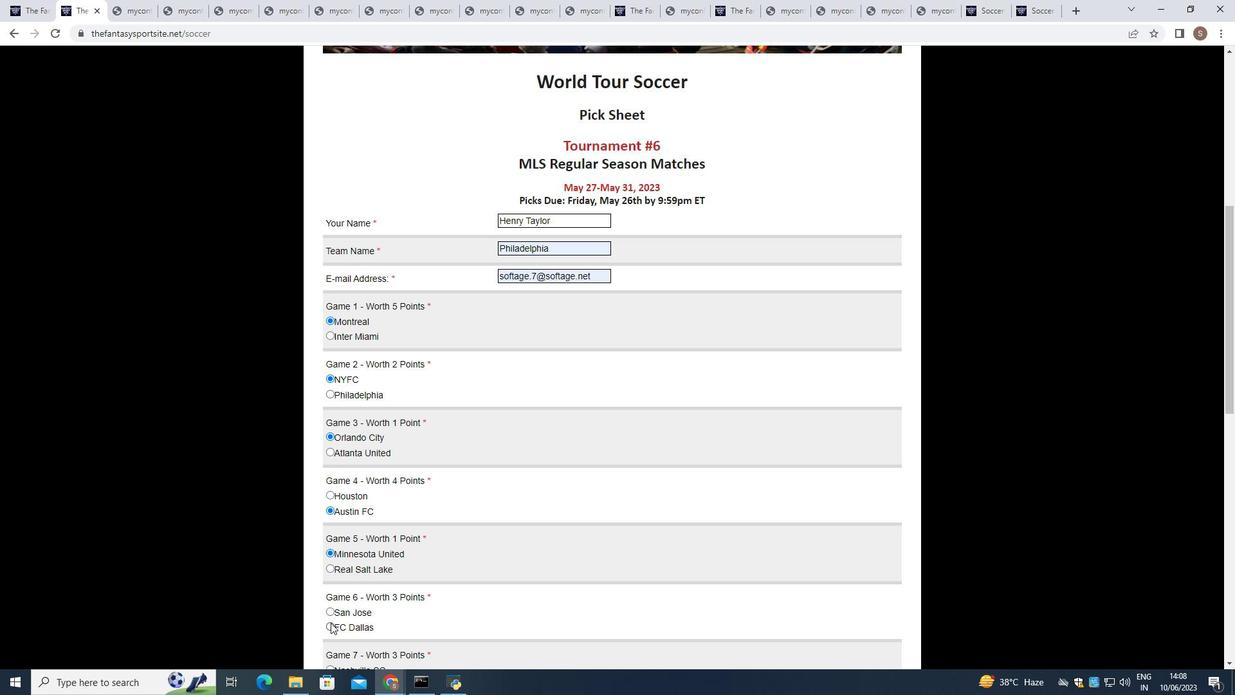 
Action: Mouse pressed left at (330, 623)
Screenshot: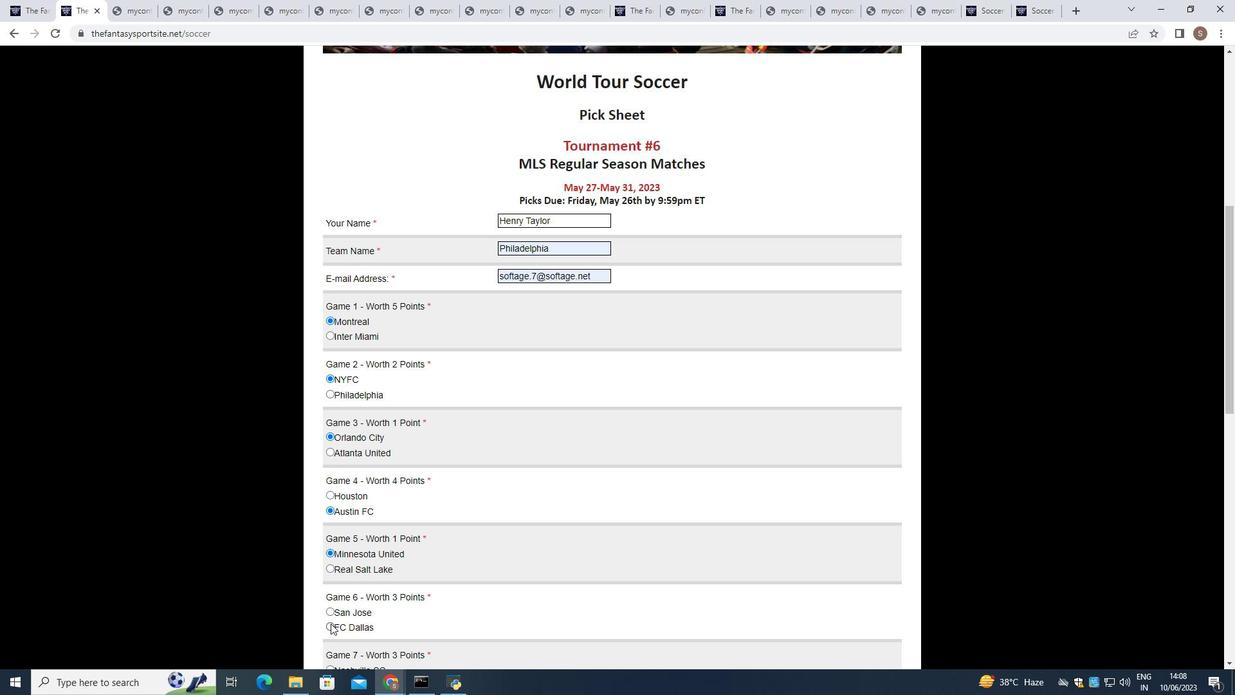 
Action: Mouse moved to (332, 622)
Screenshot: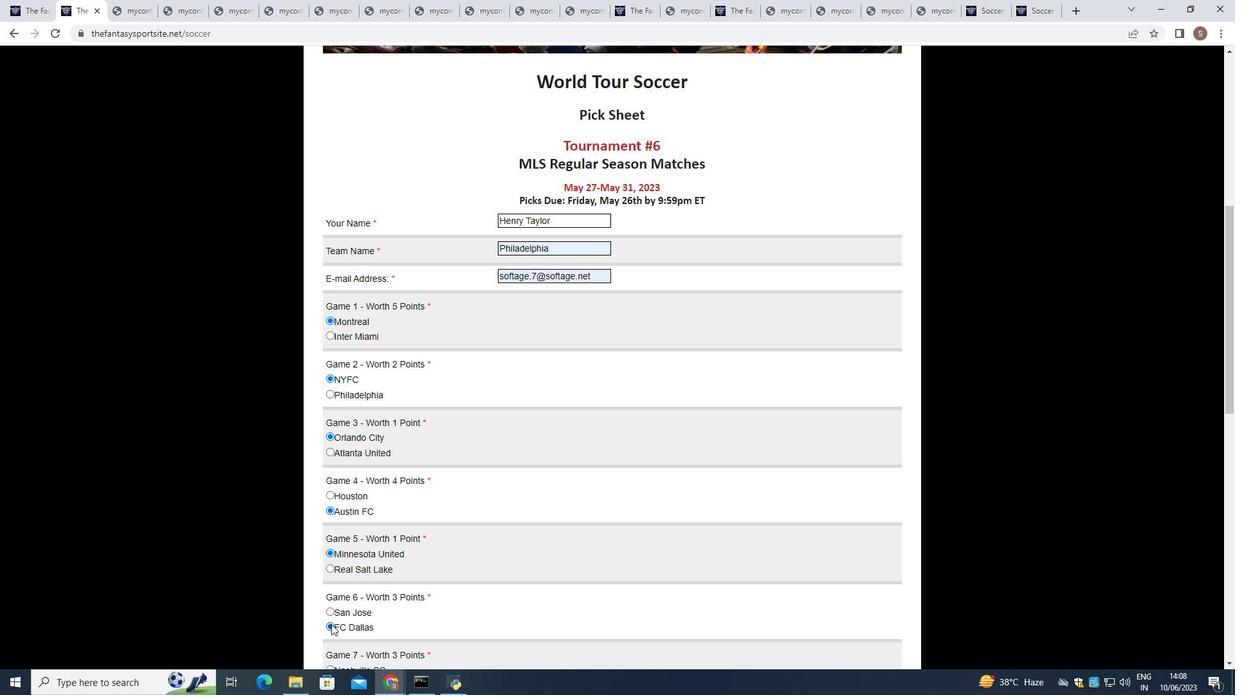 
Action: Mouse scrolled (332, 621) with delta (0, 0)
Screenshot: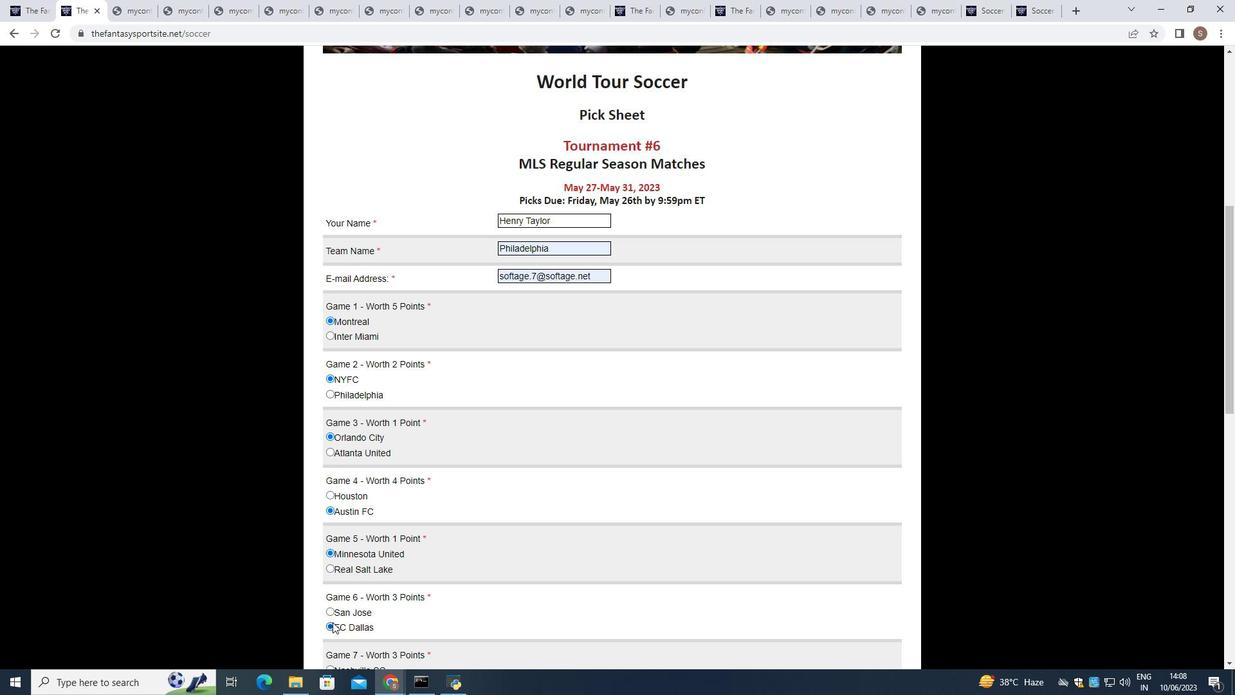 
Action: Mouse scrolled (332, 621) with delta (0, 0)
Screenshot: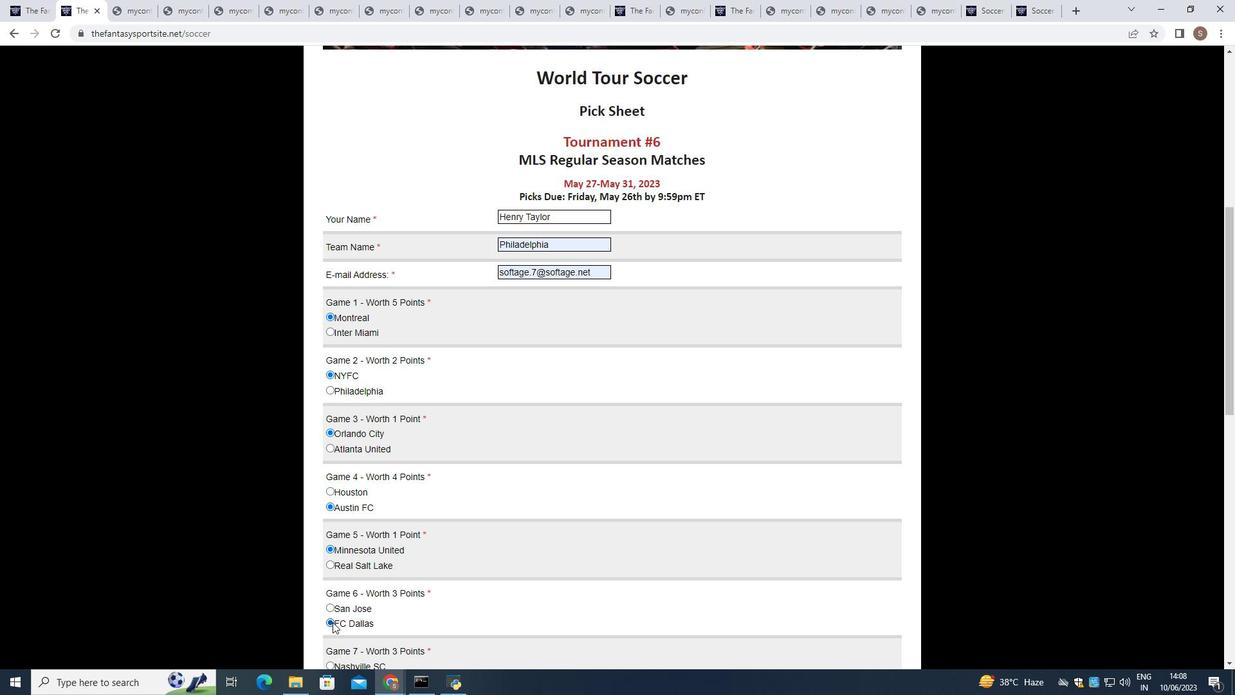 
Action: Mouse scrolled (332, 621) with delta (0, 0)
Screenshot: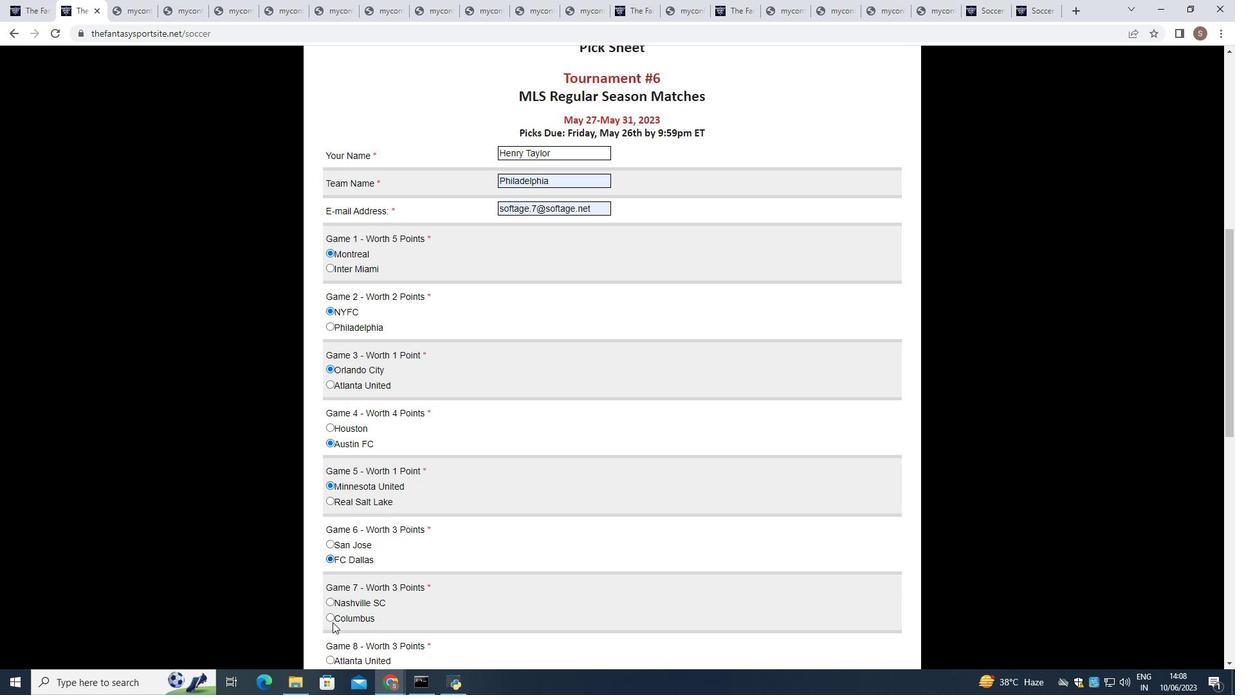 
Action: Mouse scrolled (332, 621) with delta (0, 0)
Screenshot: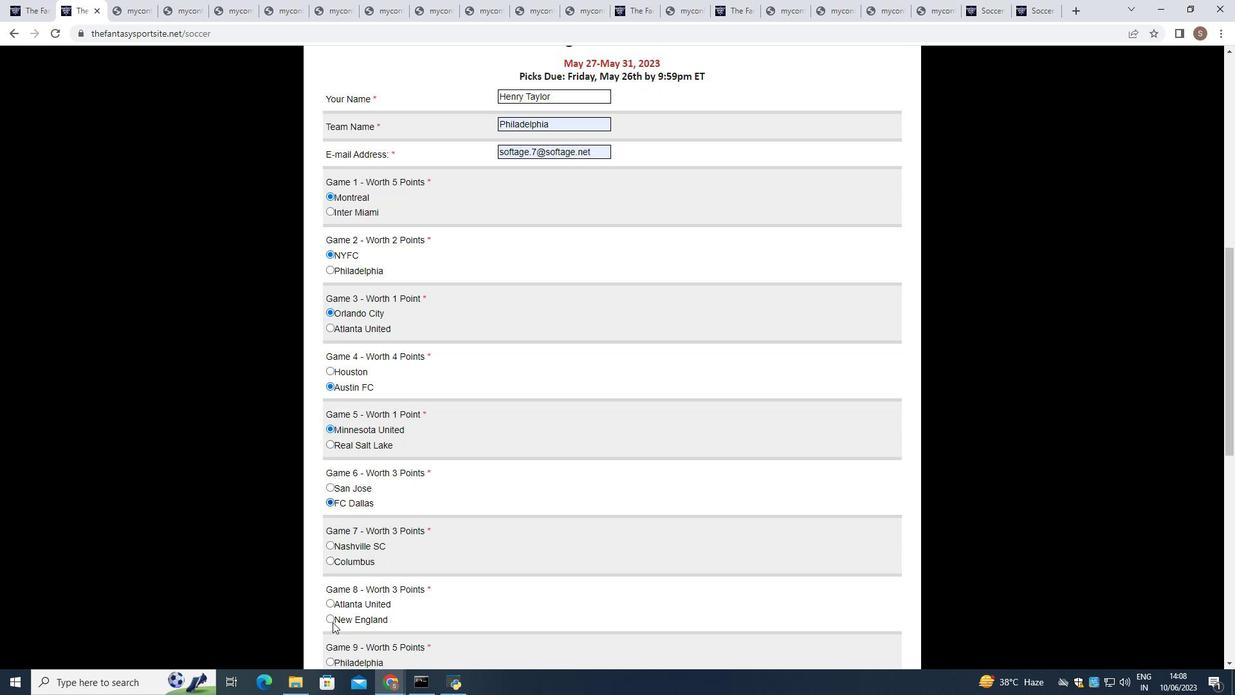 
Action: Mouse moved to (330, 409)
Screenshot: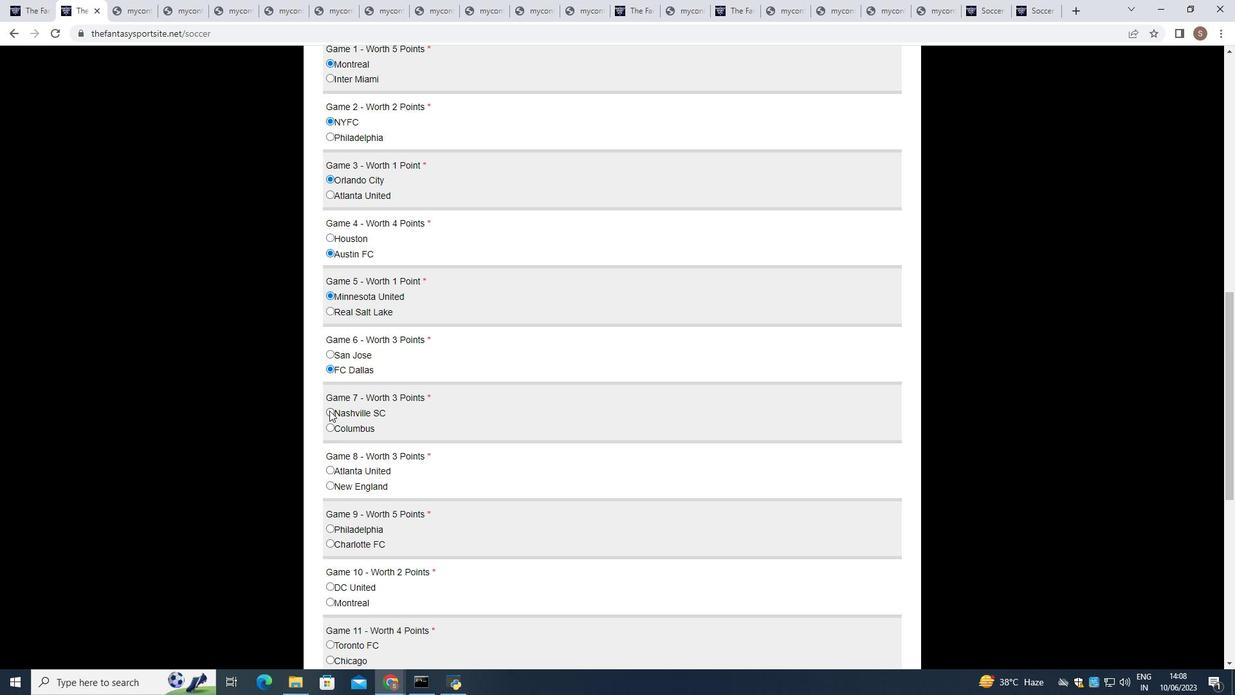
Action: Mouse pressed left at (330, 409)
Screenshot: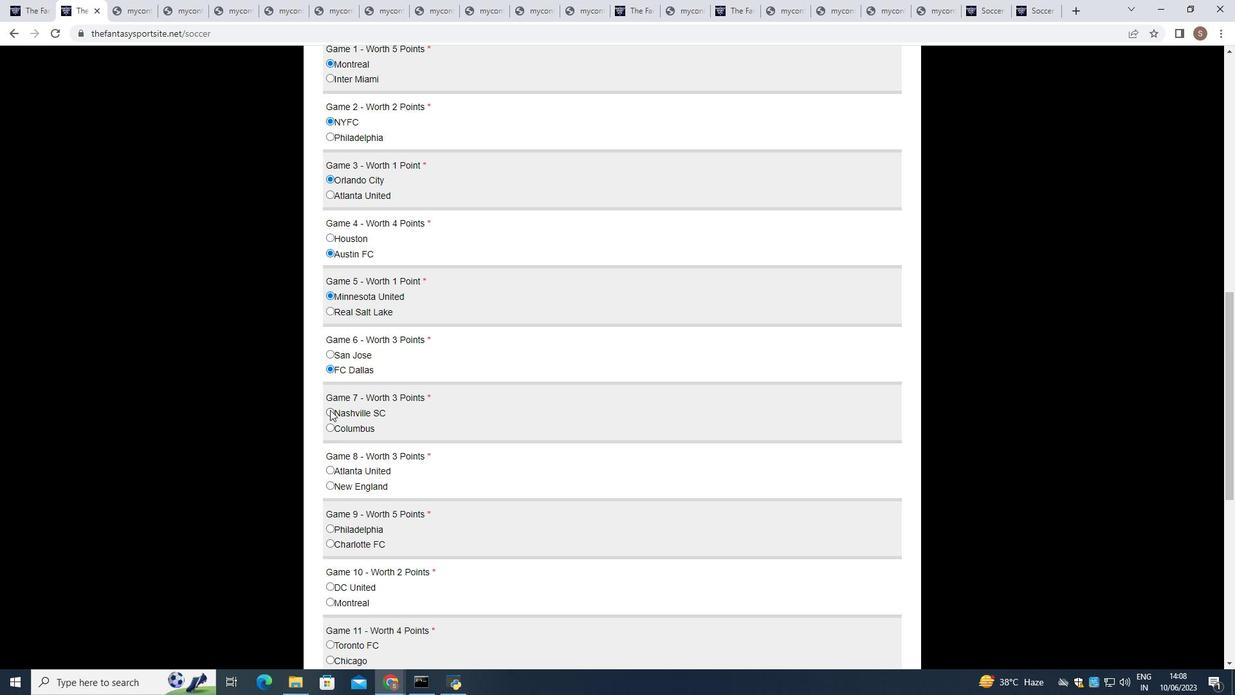 
Action: Mouse moved to (330, 467)
Screenshot: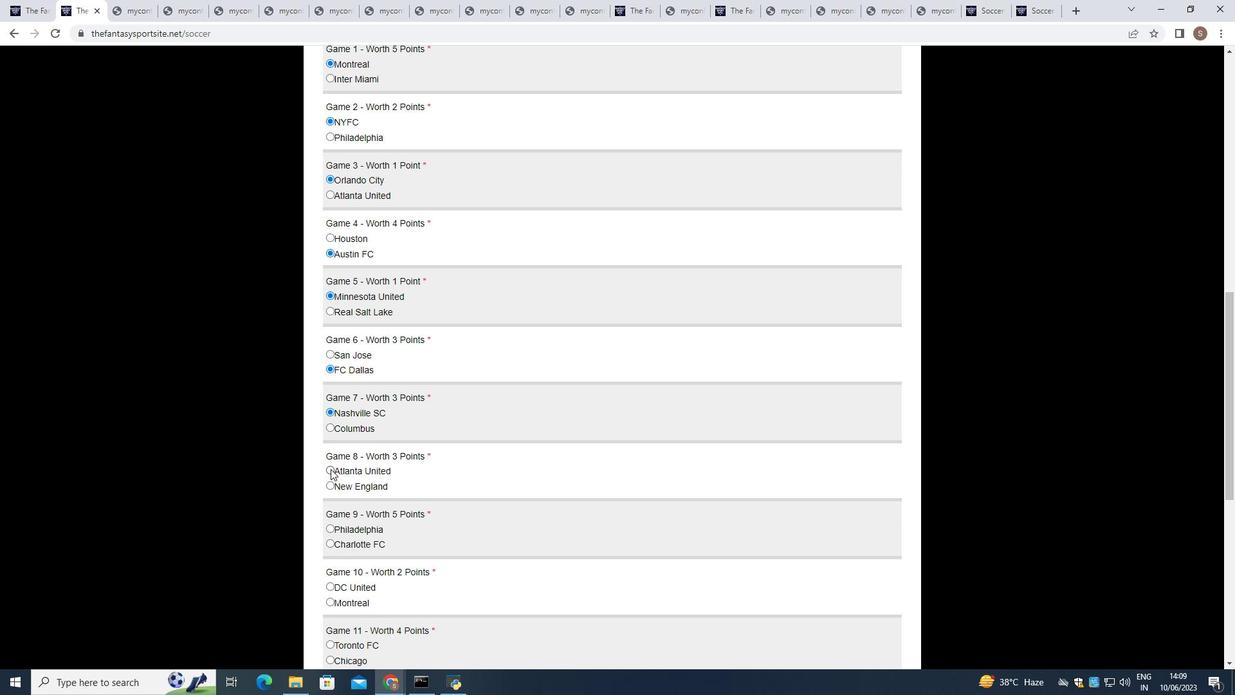 
Action: Mouse pressed left at (330, 467)
Screenshot: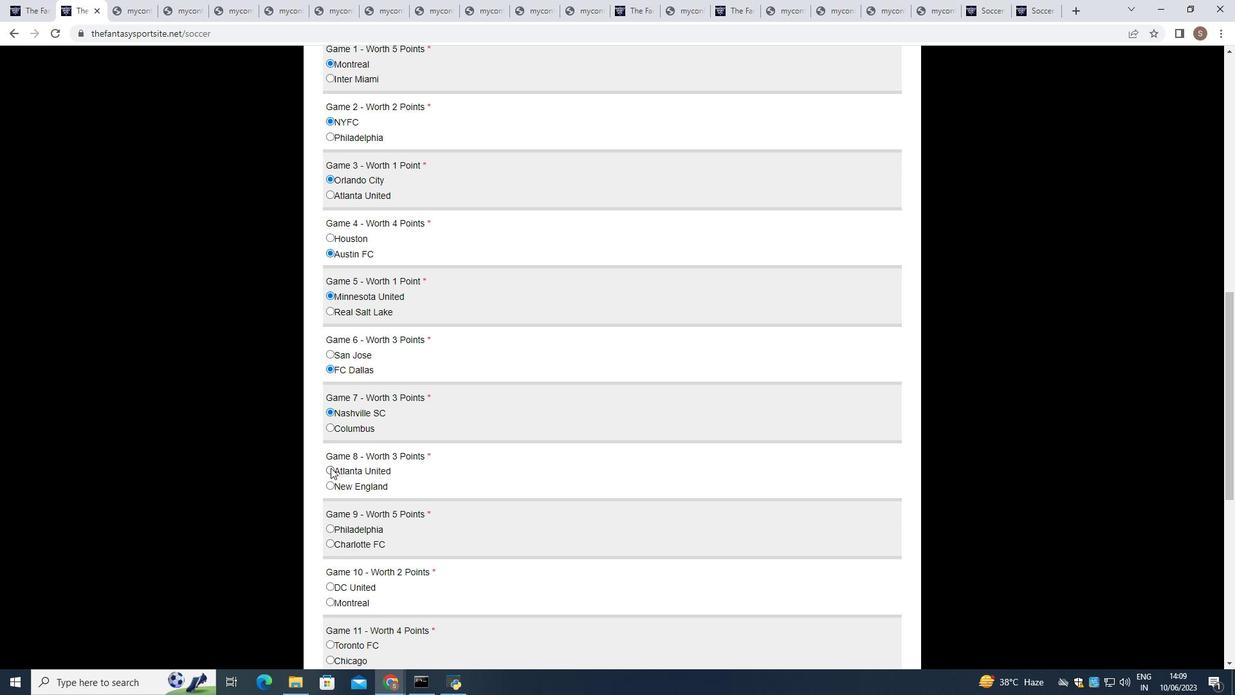 
Action: Mouse moved to (329, 526)
Screenshot: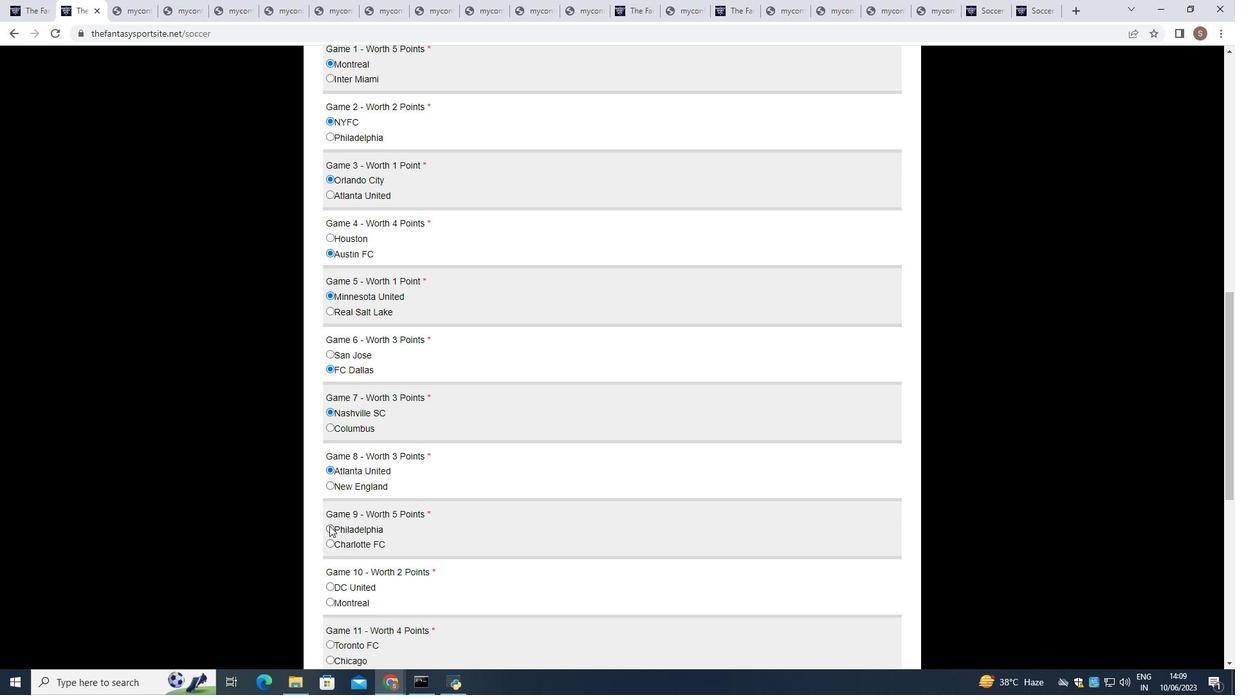 
Action: Mouse pressed left at (329, 526)
Screenshot: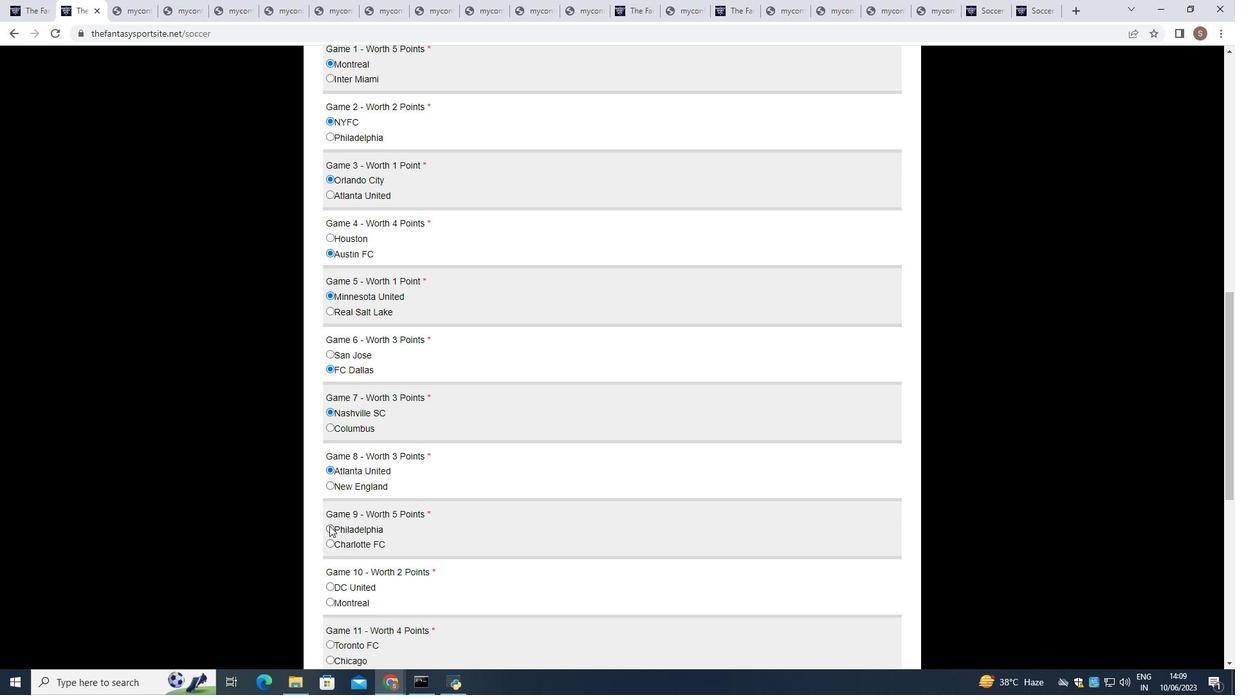
Action: Mouse moved to (327, 587)
Screenshot: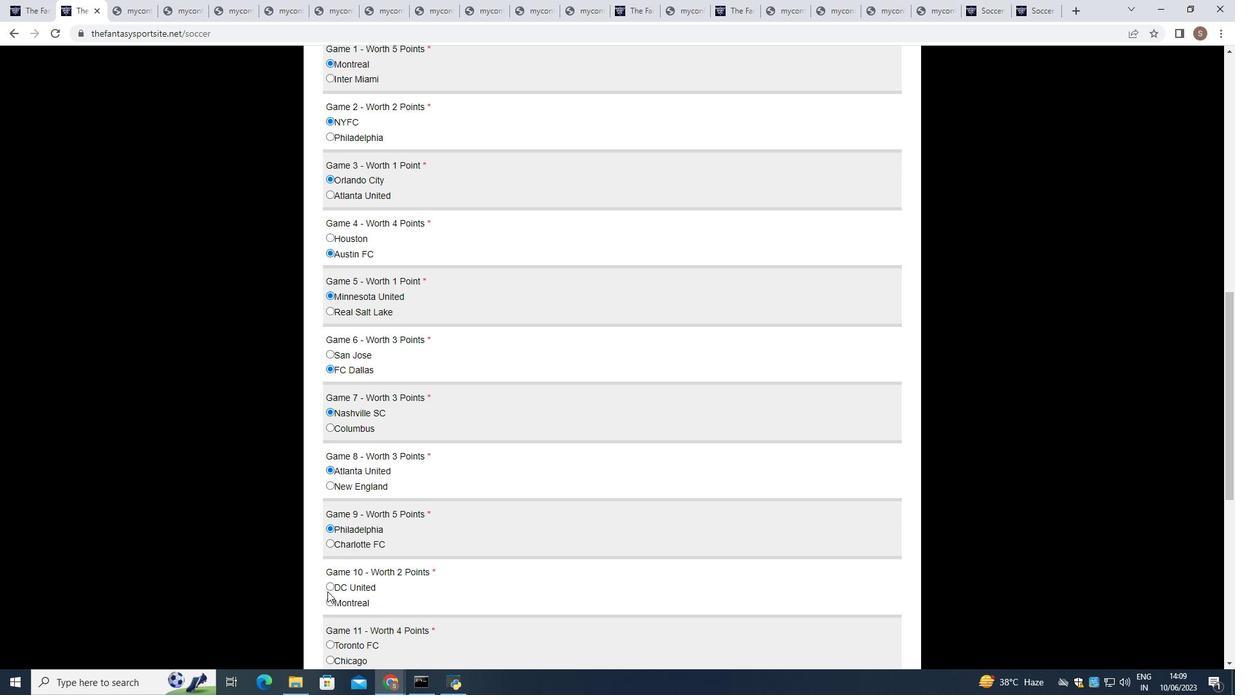 
Action: Mouse pressed left at (327, 587)
Screenshot: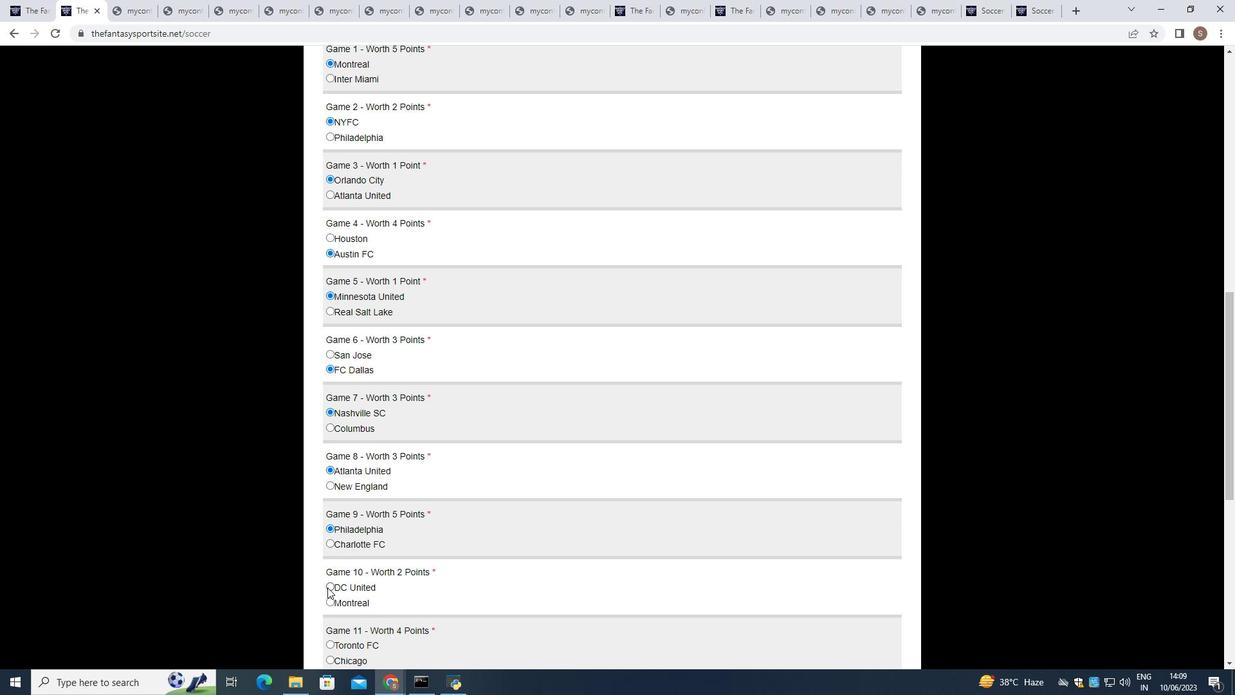 
Action: Mouse moved to (331, 644)
Screenshot: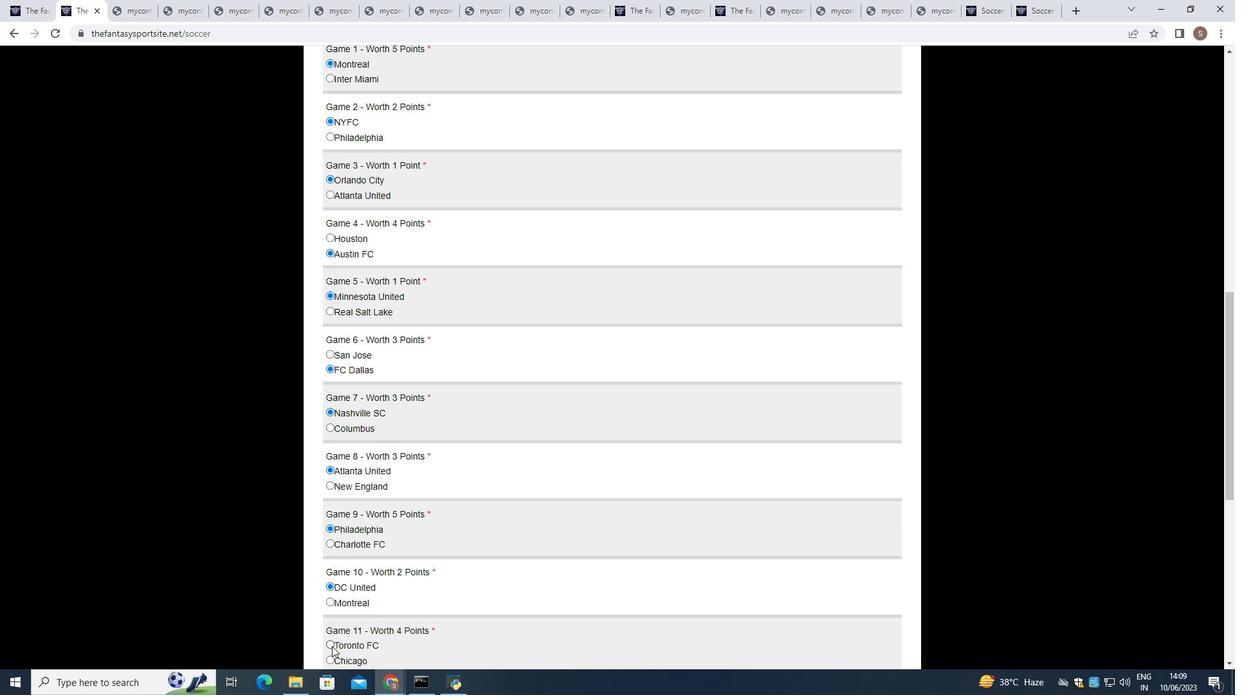 
Action: Mouse pressed left at (331, 644)
Screenshot: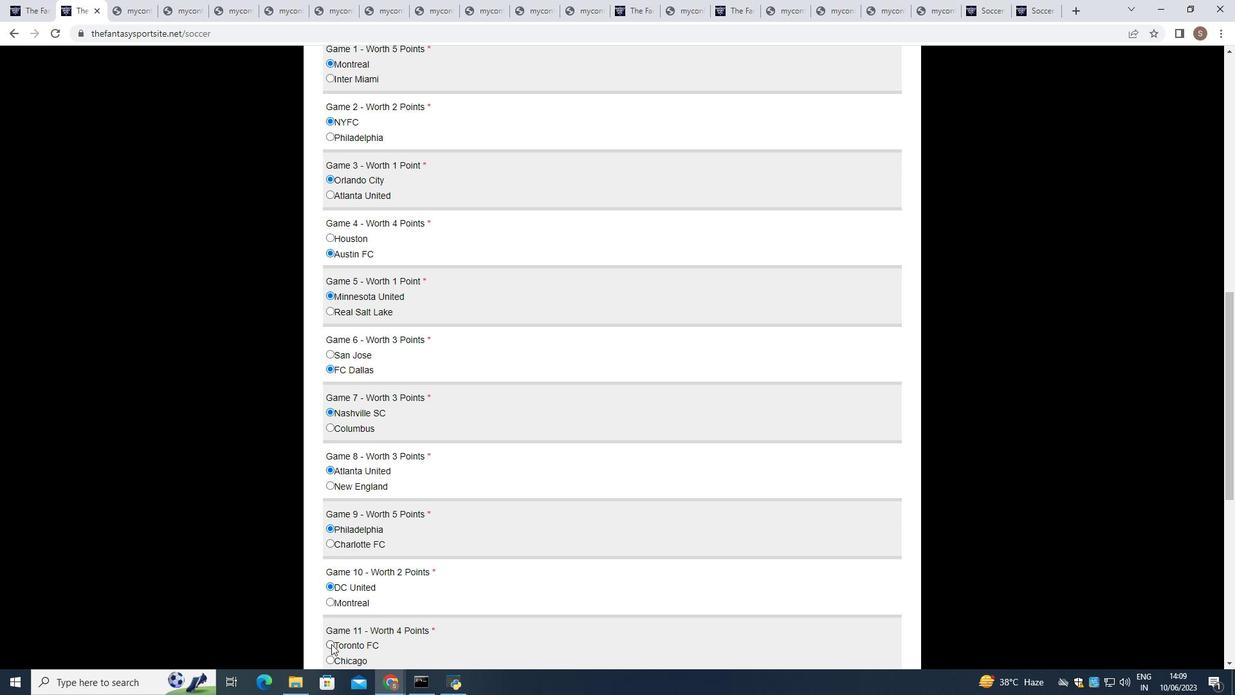 
Action: Mouse moved to (344, 624)
Screenshot: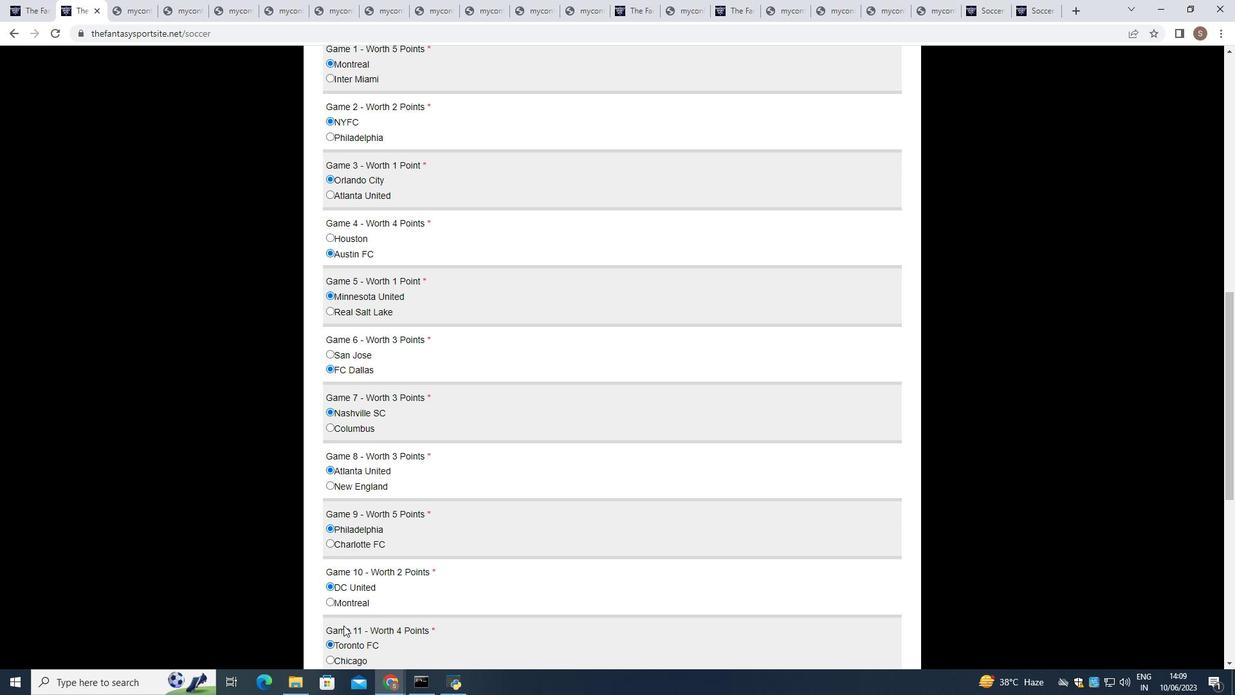 
Action: Mouse scrolled (344, 623) with delta (0, 0)
Screenshot: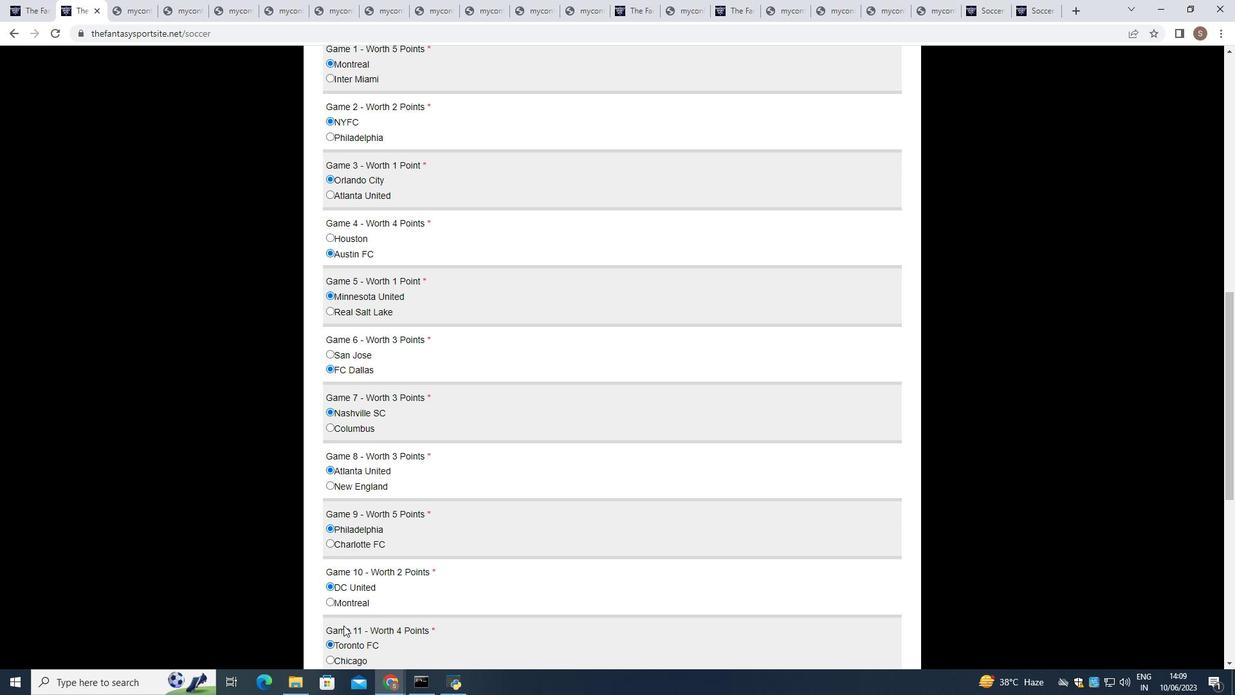 
Action: Mouse moved to (344, 623)
Screenshot: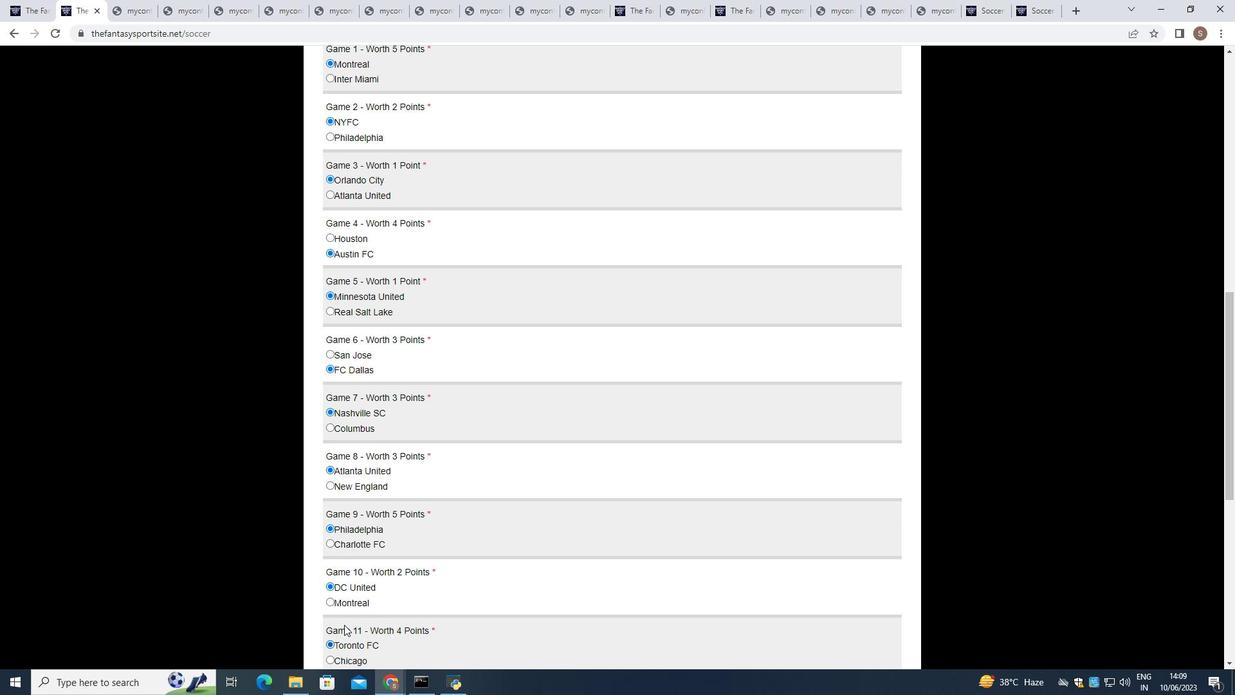 
Action: Mouse scrolled (344, 623) with delta (0, 0)
Screenshot: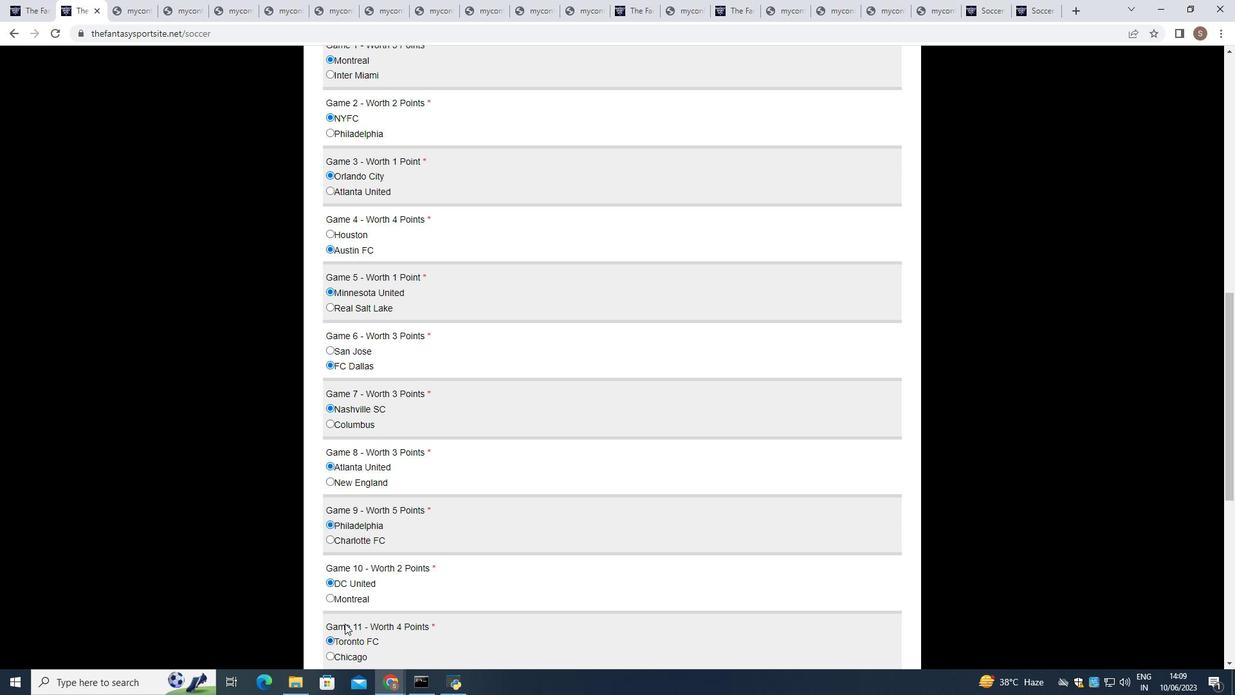 
Action: Mouse moved to (346, 623)
Screenshot: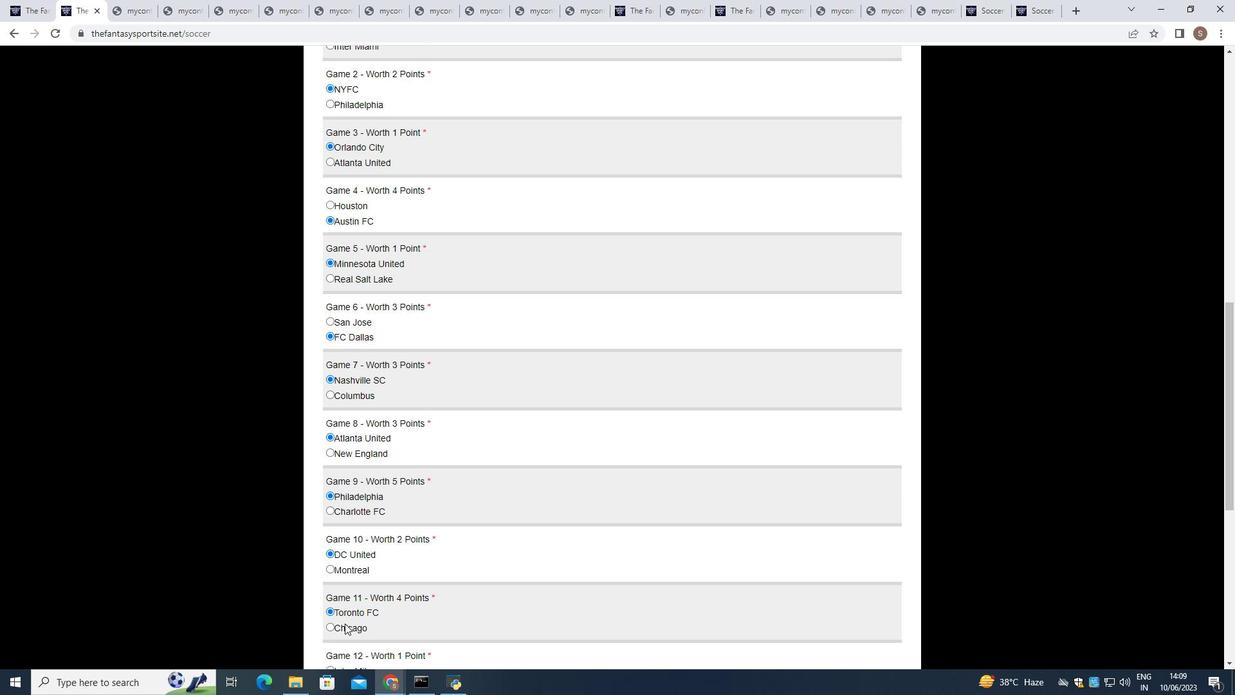 
Action: Mouse scrolled (346, 622) with delta (0, 0)
Screenshot: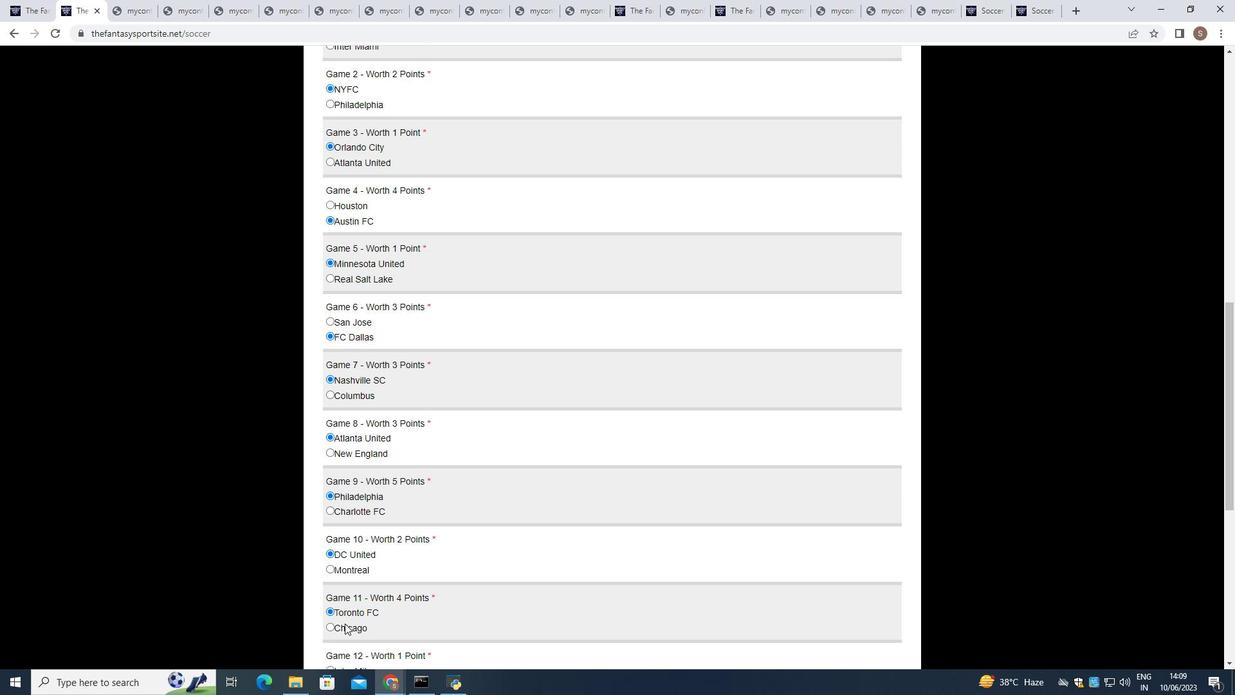 
Action: Mouse moved to (346, 622)
Screenshot: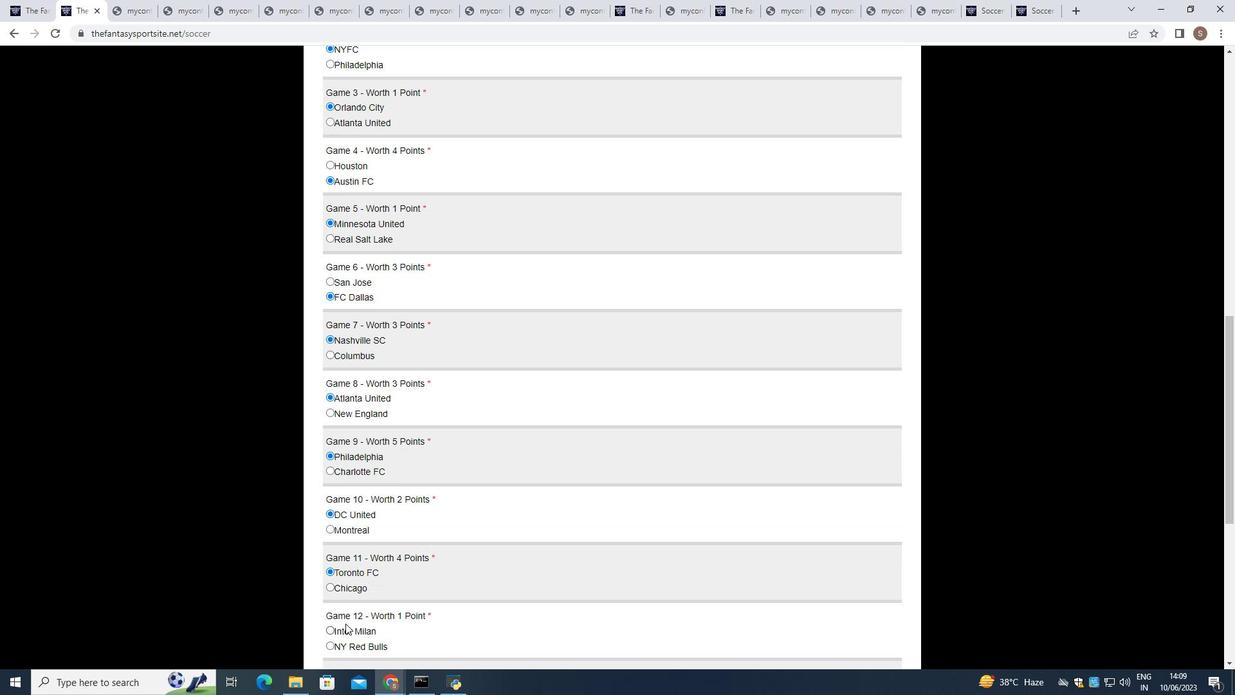 
Action: Mouse scrolled (346, 621) with delta (0, 0)
Screenshot: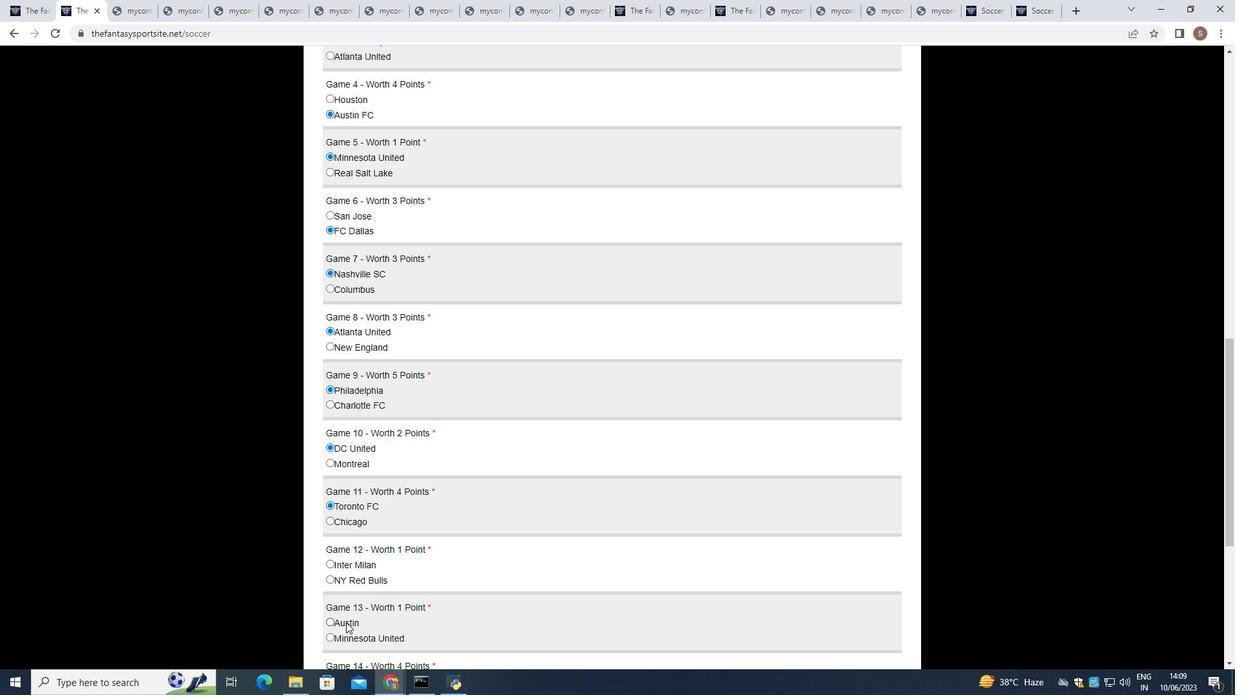 
Action: Mouse moved to (347, 618)
Screenshot: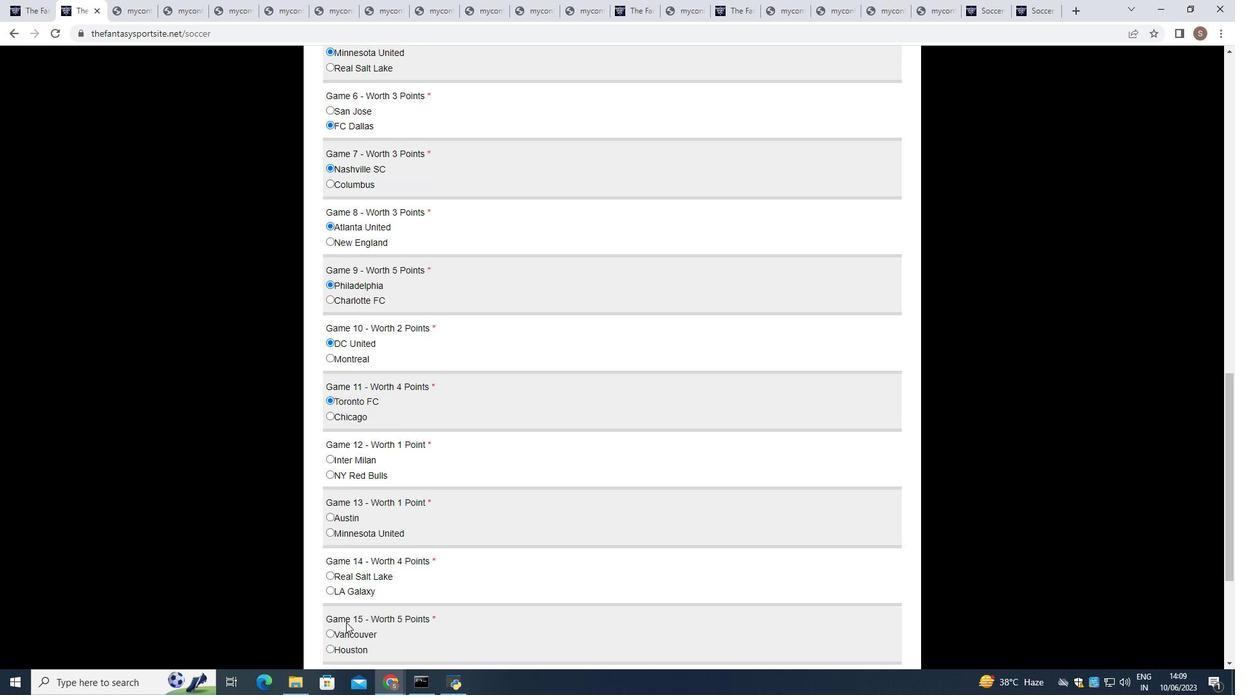 
Action: Mouse scrolled (346, 621) with delta (0, 0)
Screenshot: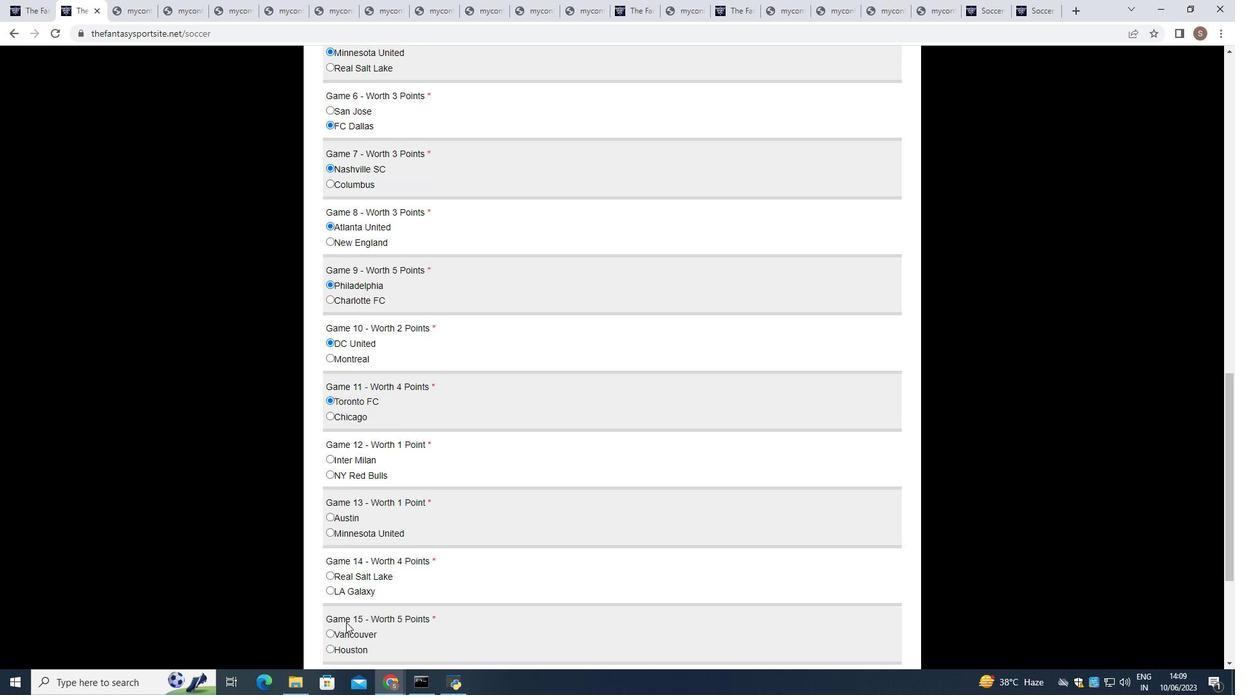 
Action: Mouse moved to (347, 618)
Screenshot: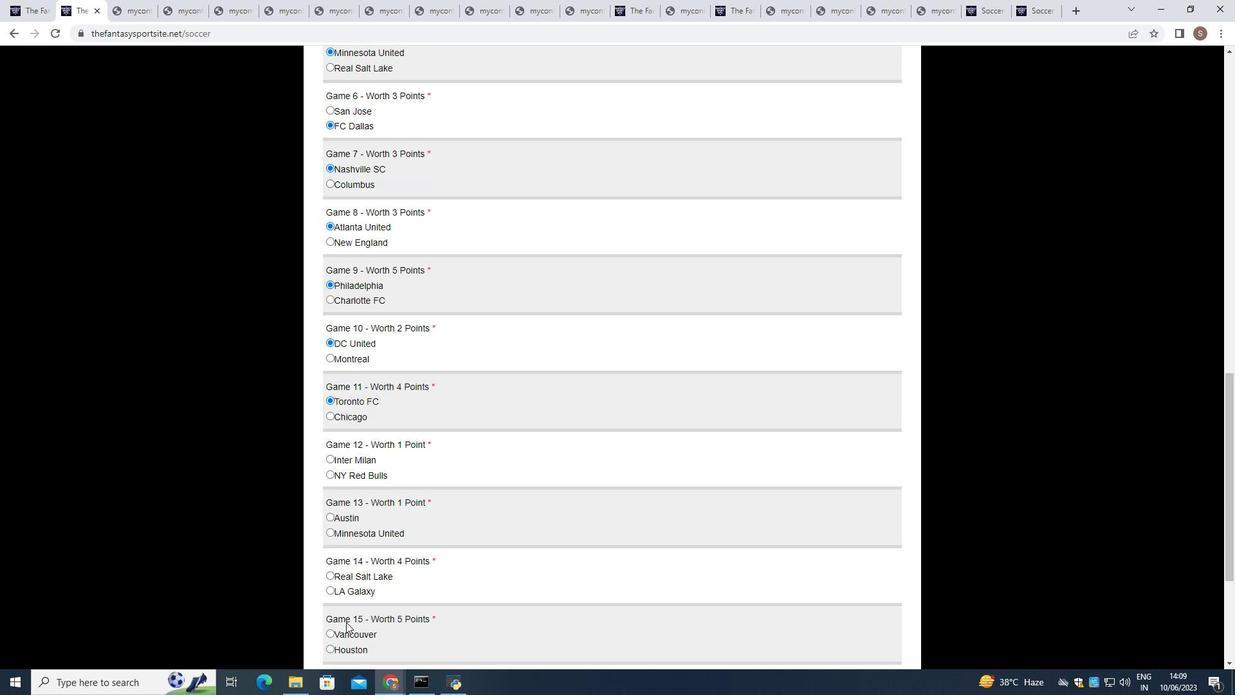 
Action: Mouse scrolled (347, 617) with delta (0, 0)
Screenshot: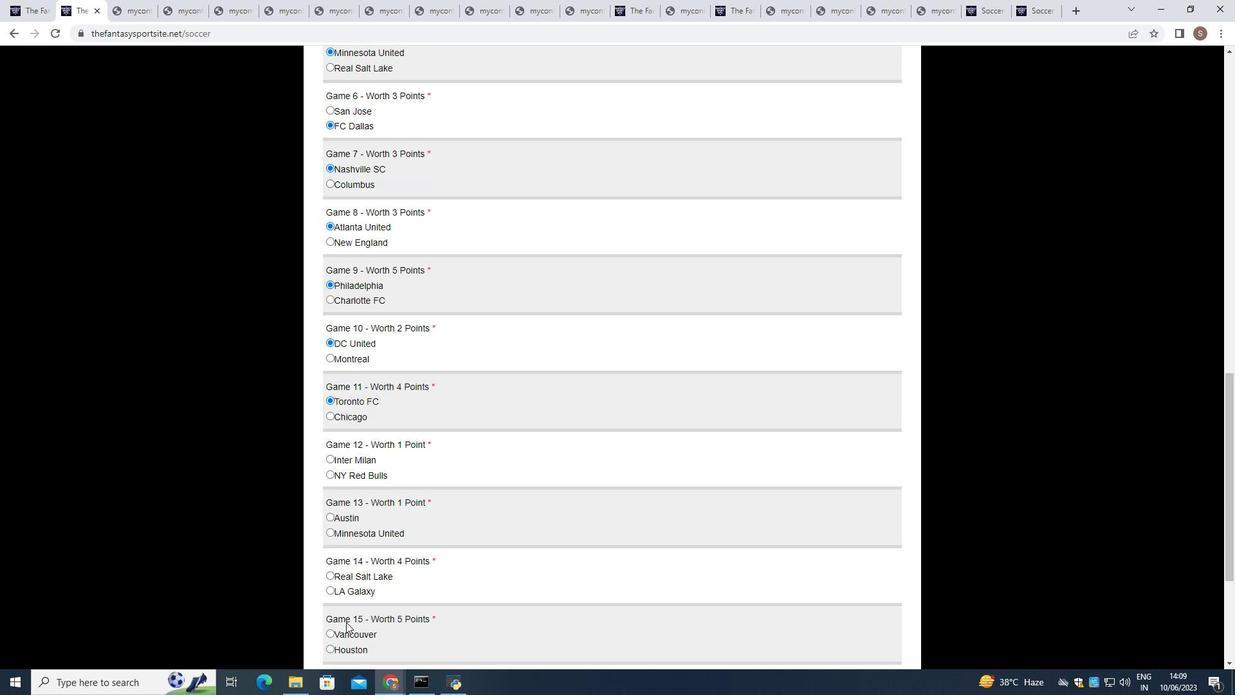 
Action: Mouse moved to (330, 316)
Screenshot: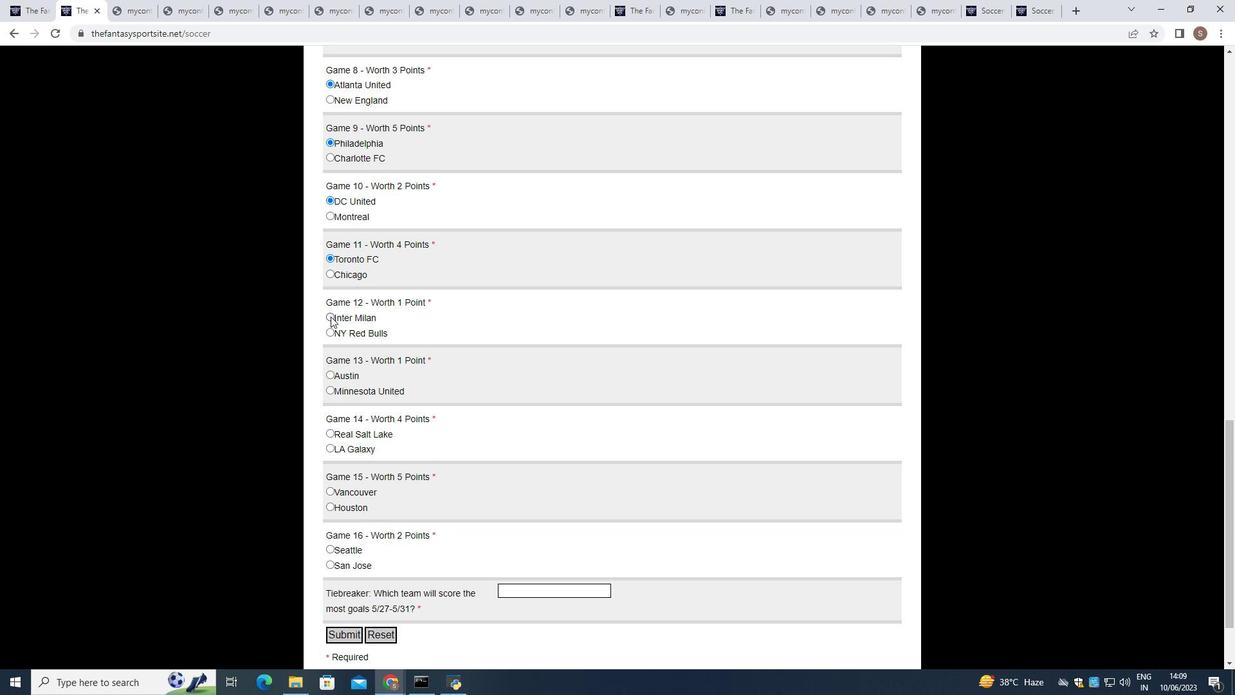 
Action: Mouse pressed left at (330, 316)
Screenshot: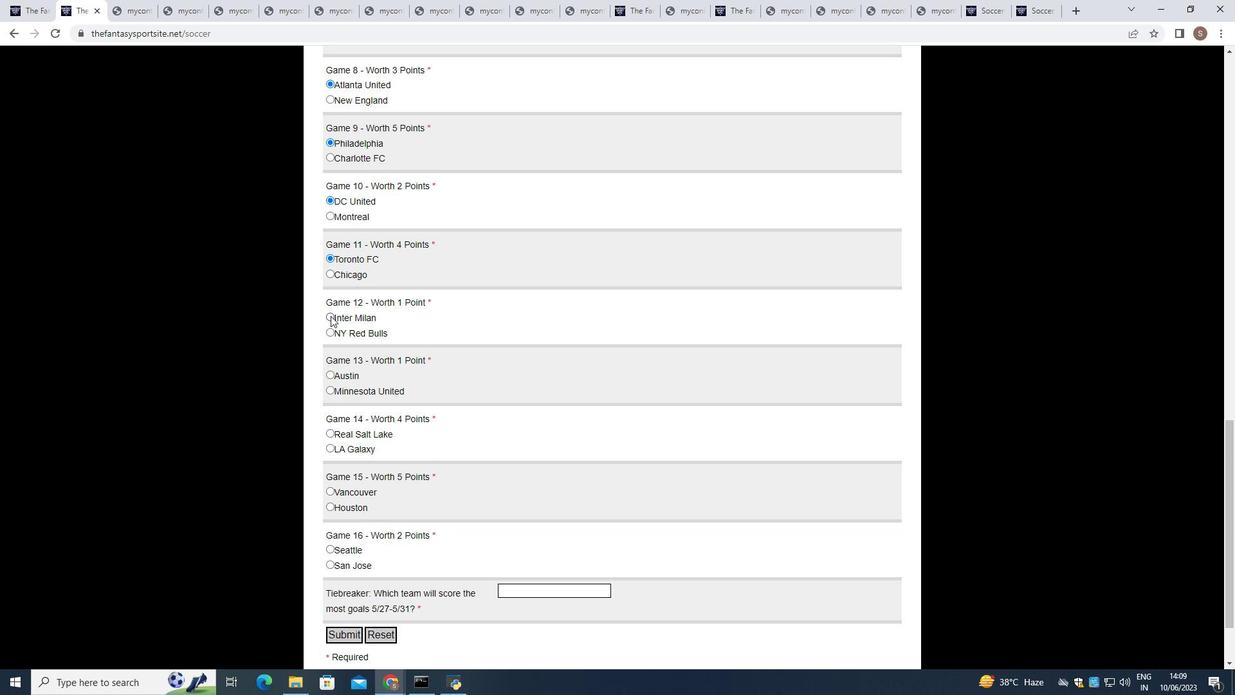 
Action: Mouse moved to (330, 374)
Screenshot: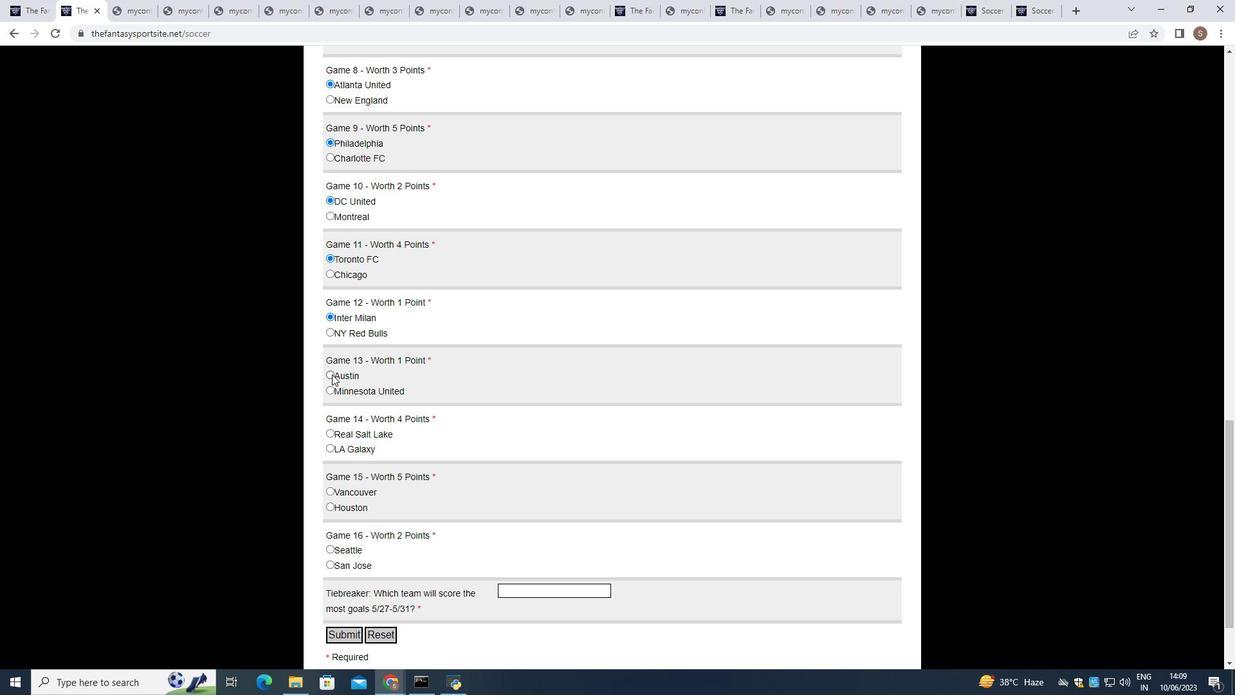 
Action: Mouse pressed left at (330, 374)
Screenshot: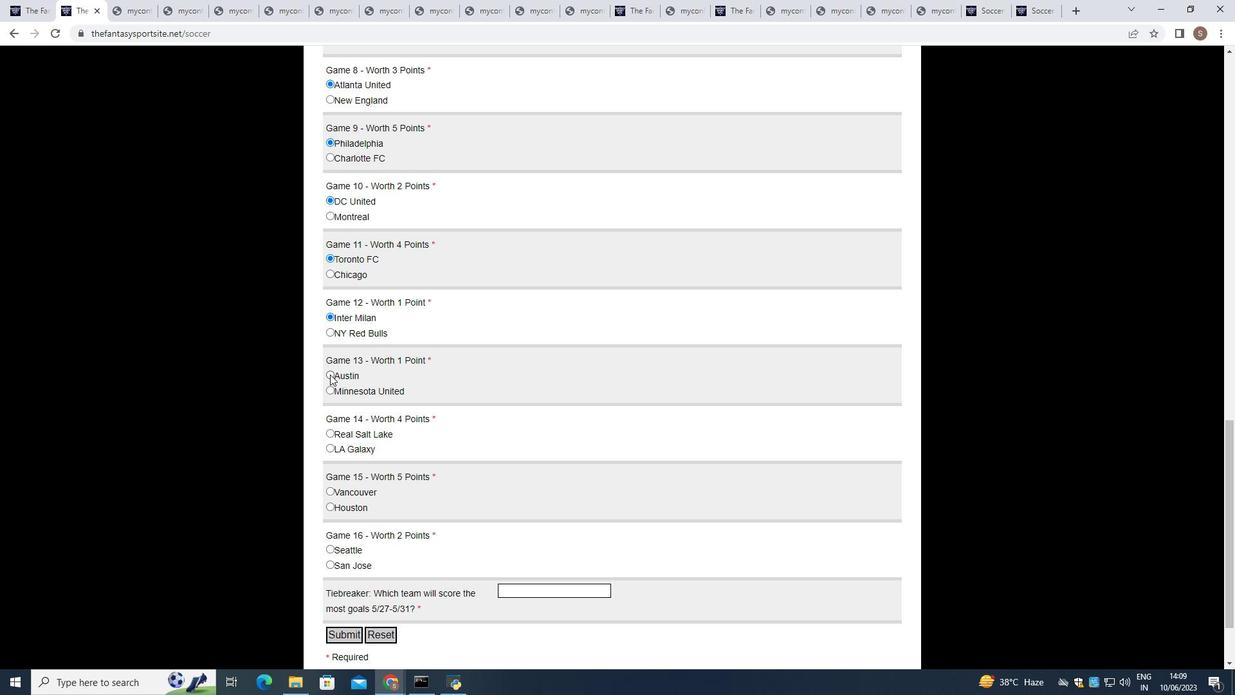 
Action: Mouse moved to (330, 446)
Screenshot: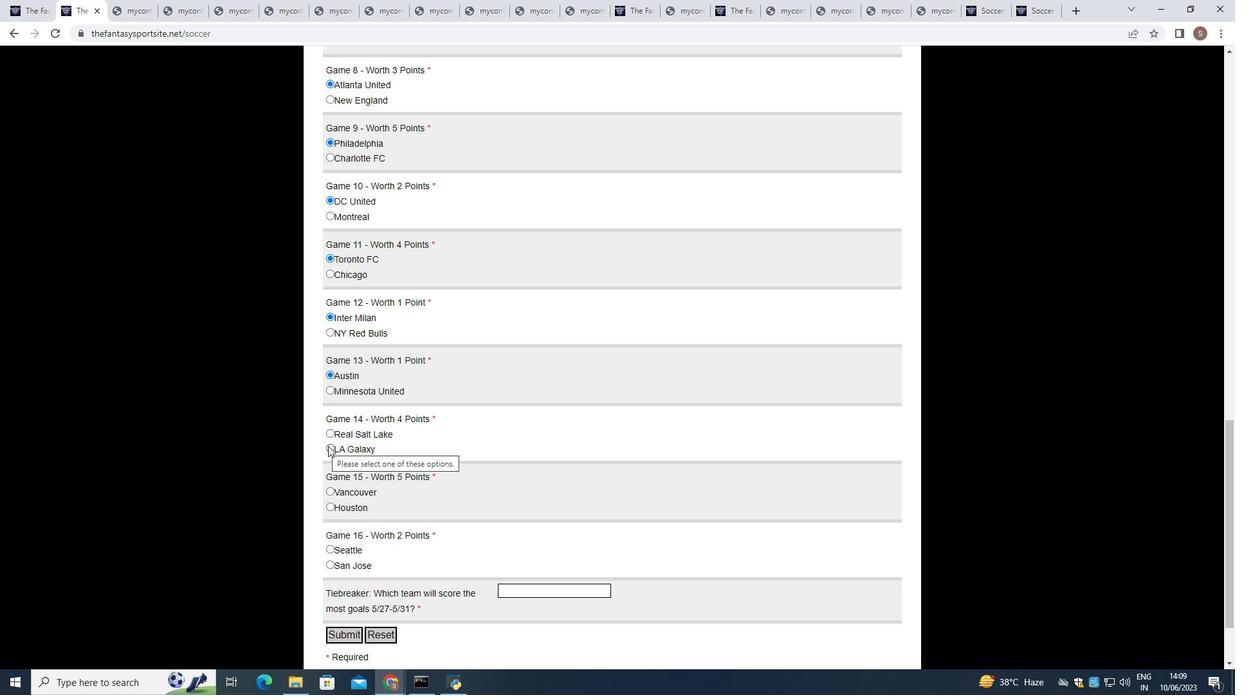
Action: Mouse pressed left at (330, 446)
Screenshot: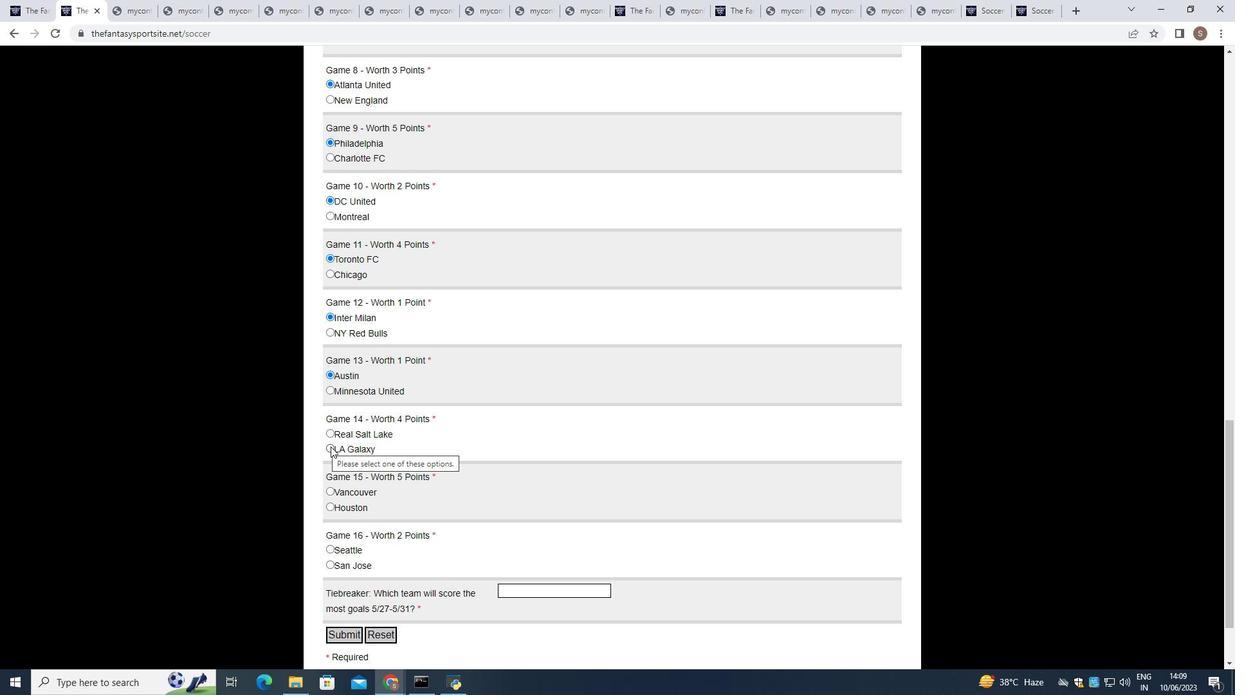 
Action: Mouse moved to (329, 493)
Screenshot: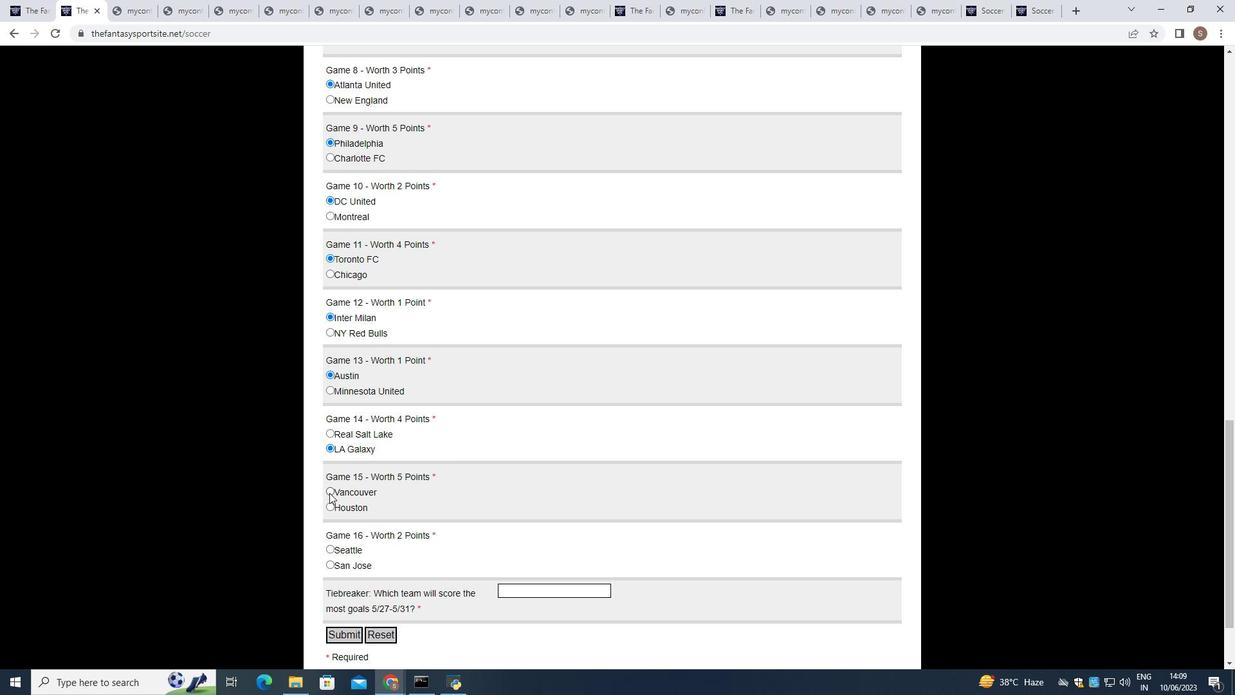 
Action: Mouse pressed left at (329, 493)
Screenshot: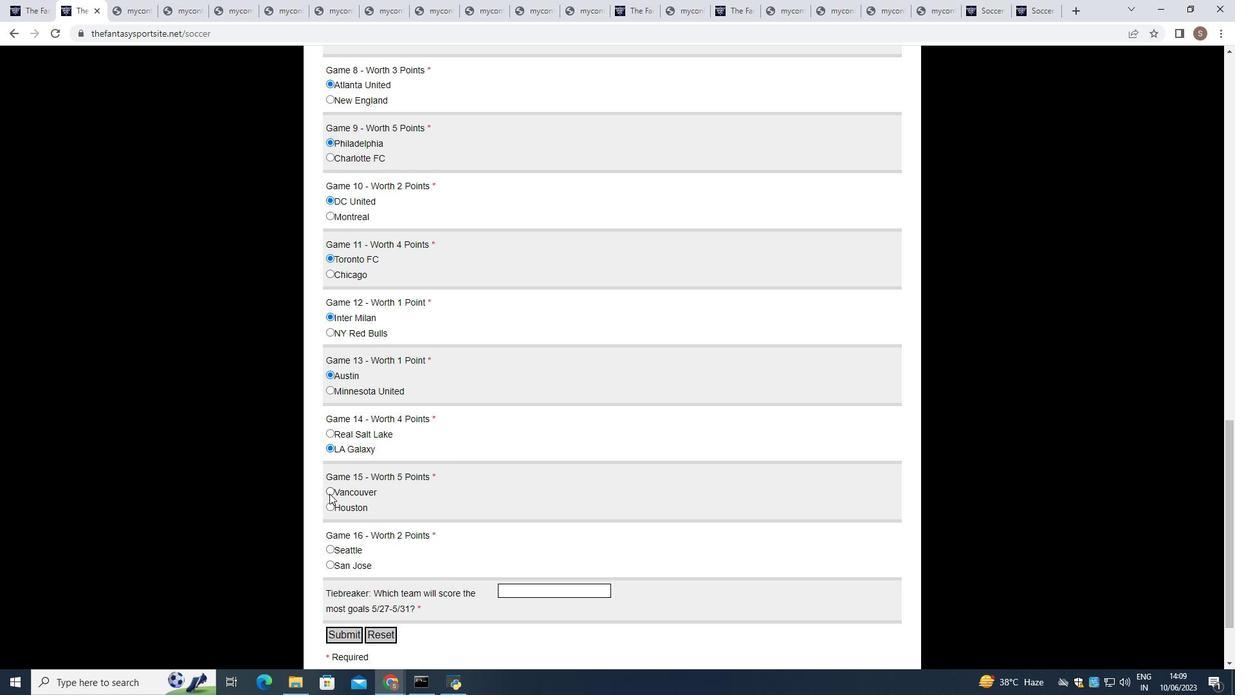 
Action: Mouse moved to (328, 549)
Screenshot: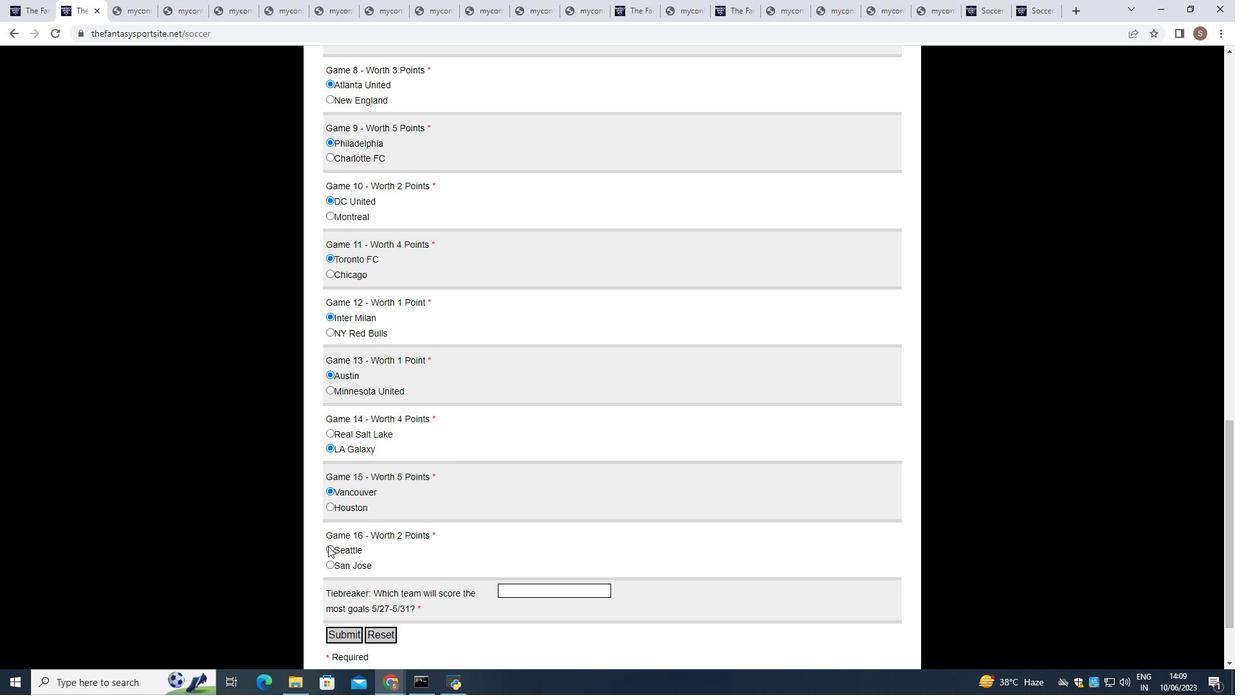 
Action: Mouse pressed left at (328, 549)
Screenshot: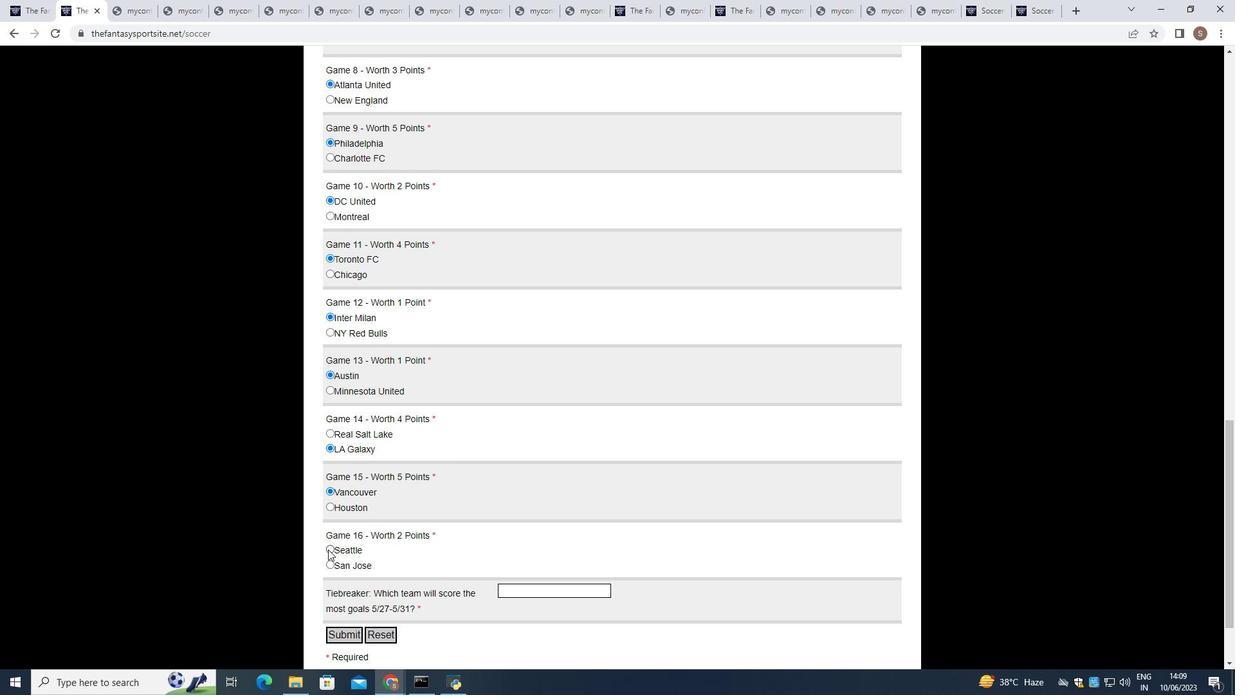 
Action: Mouse moved to (512, 589)
Screenshot: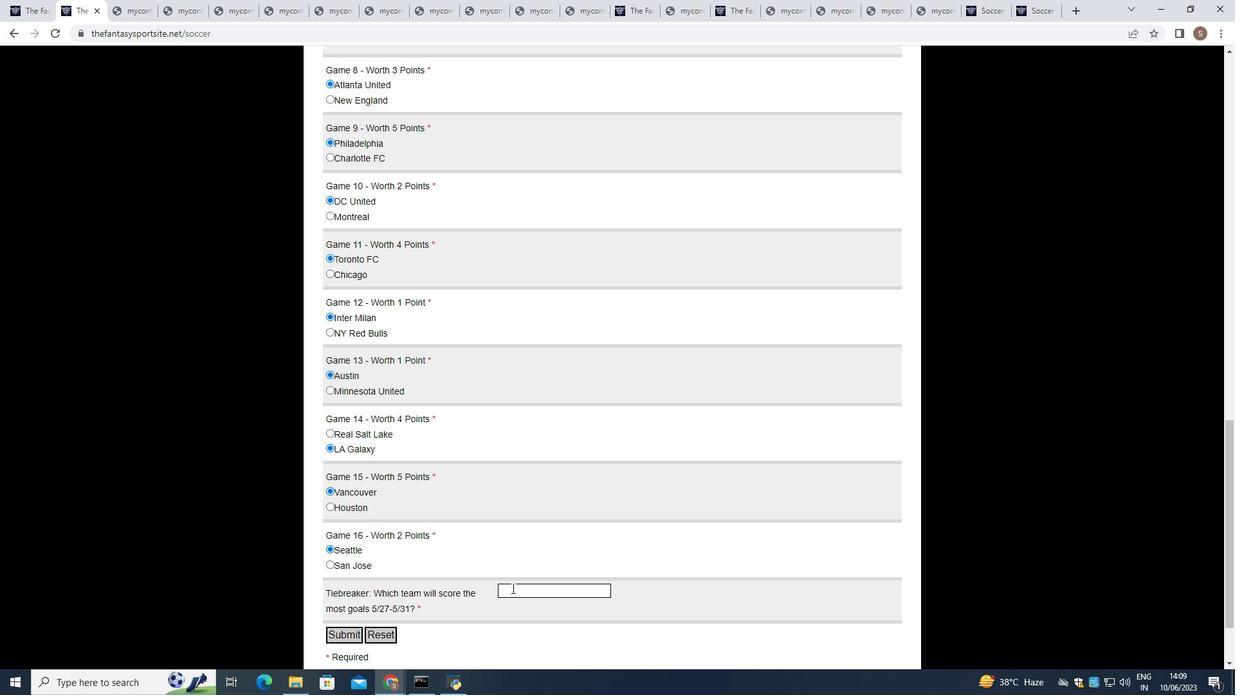 
Action: Mouse pressed left at (512, 589)
Screenshot: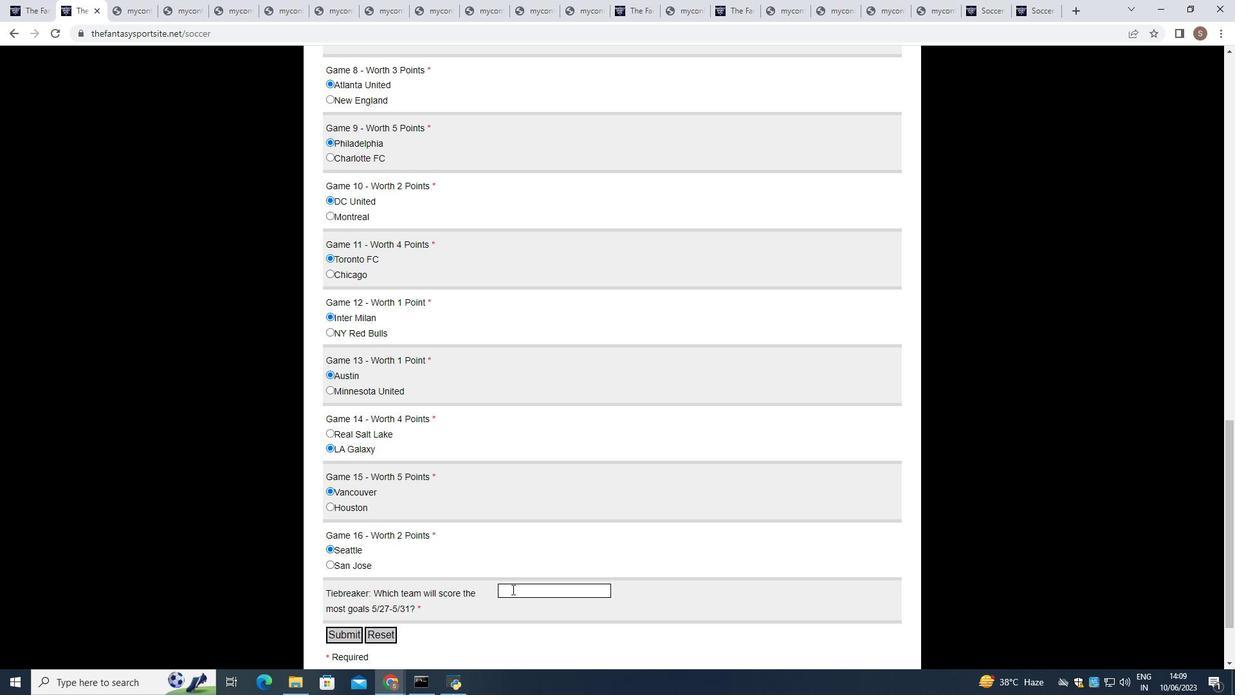 
Action: Mouse moved to (512, 588)
Screenshot: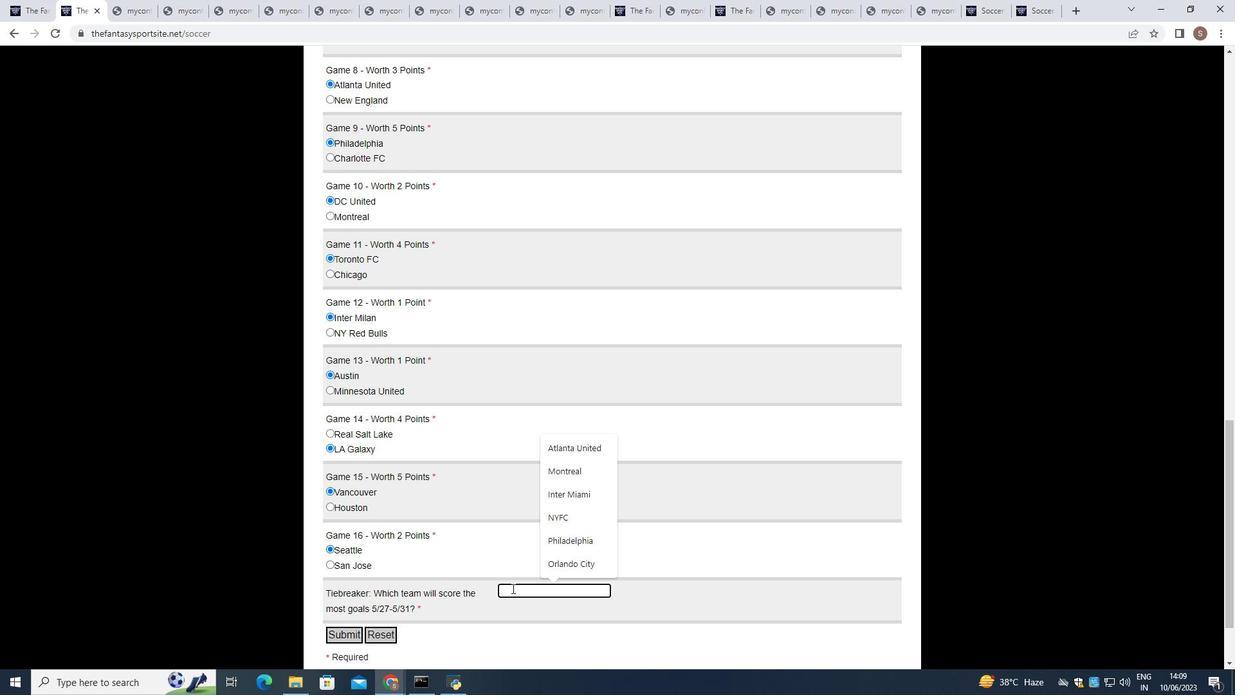 
Action: Key pressed <Key.shift><Key.shift><Key.shift><Key.shift><Key.shift><Key.shift><Key.shift><Key.shift><Key.shift><Key.shift><Key.shift><Key.shift><Key.shift><Key.shift><Key.shift><Key.shift><Key.shift><Key.shift><Key.shift><Key.shift><Key.shift><Key.shift><Key.shift><Key.shift><Key.shift><Key.shift><Key.shift><Key.shift>Phila
Screenshot: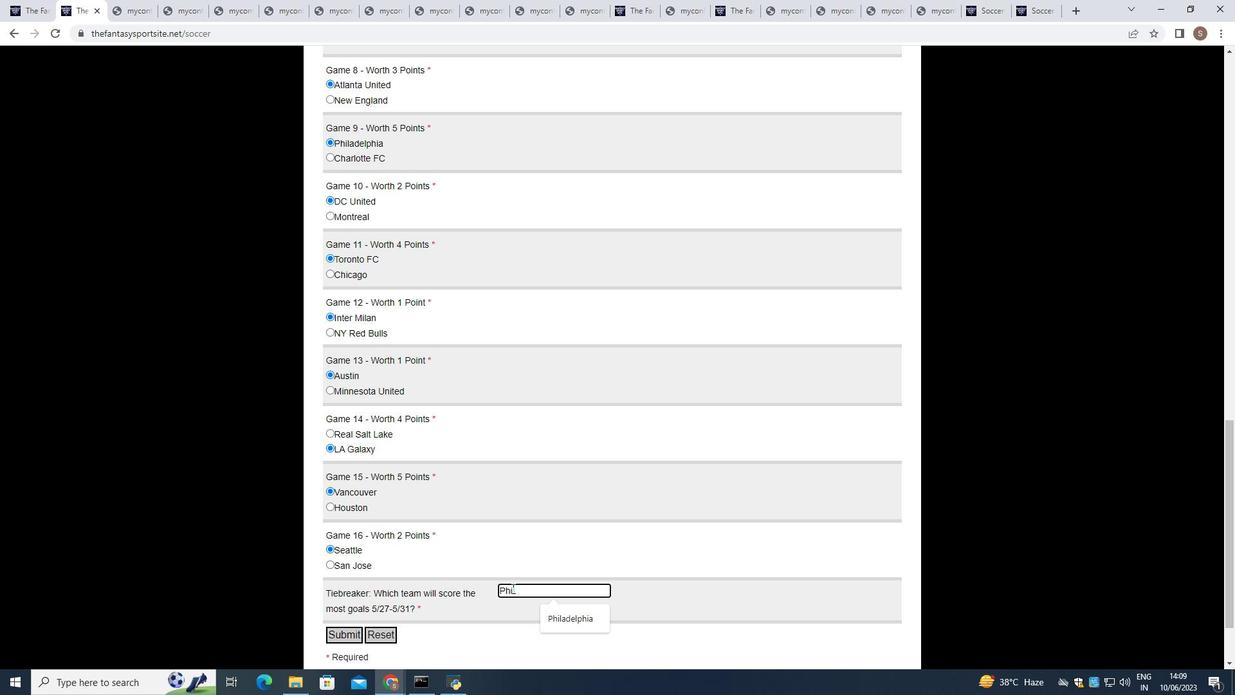 
Action: Mouse moved to (567, 620)
Screenshot: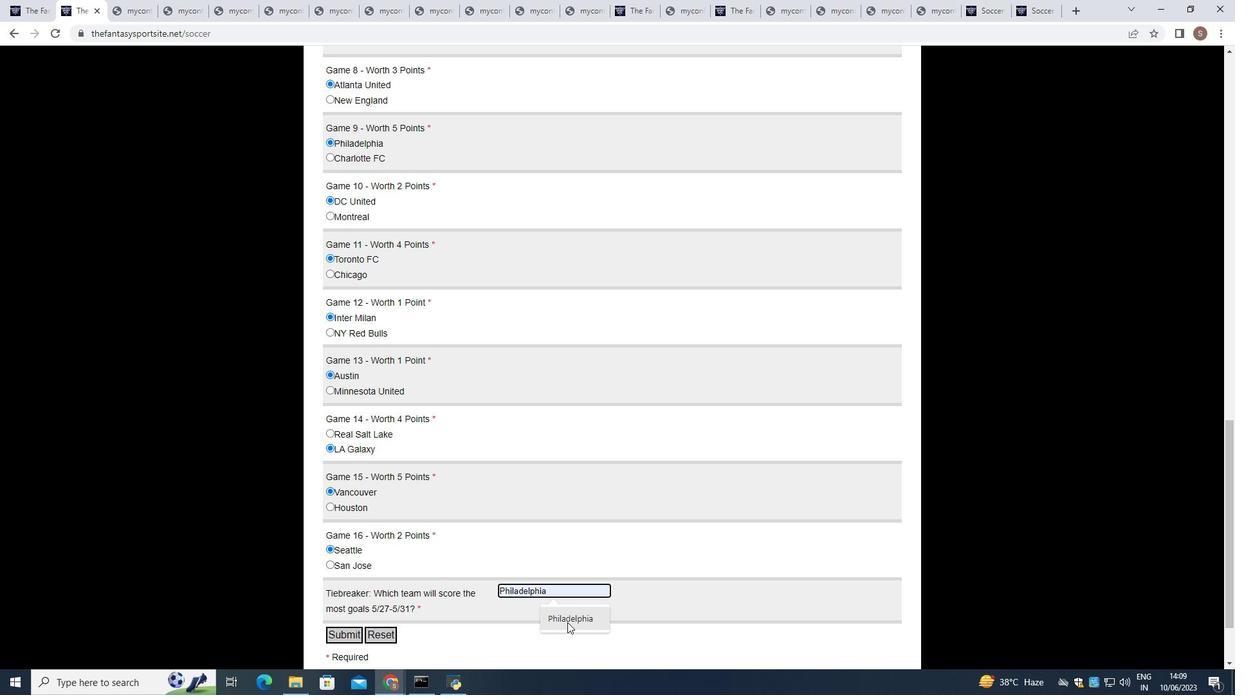 
Action: Mouse pressed left at (567, 620)
Screenshot: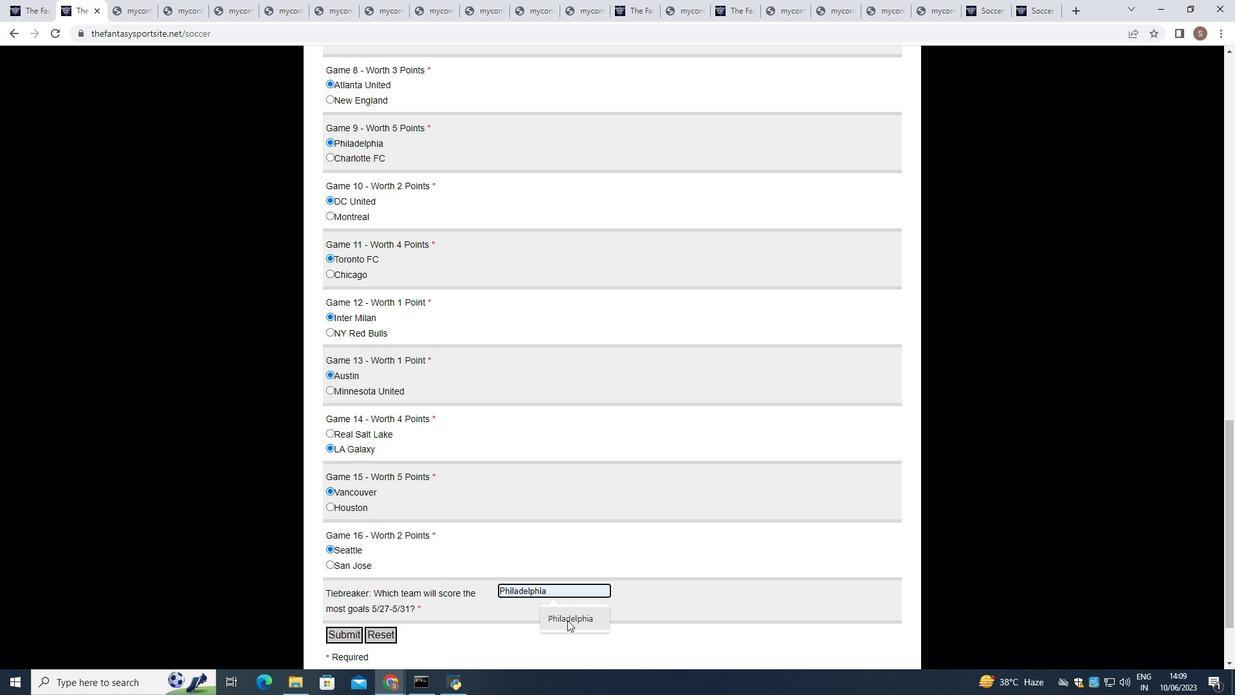 
Action: Mouse moved to (346, 633)
Screenshot: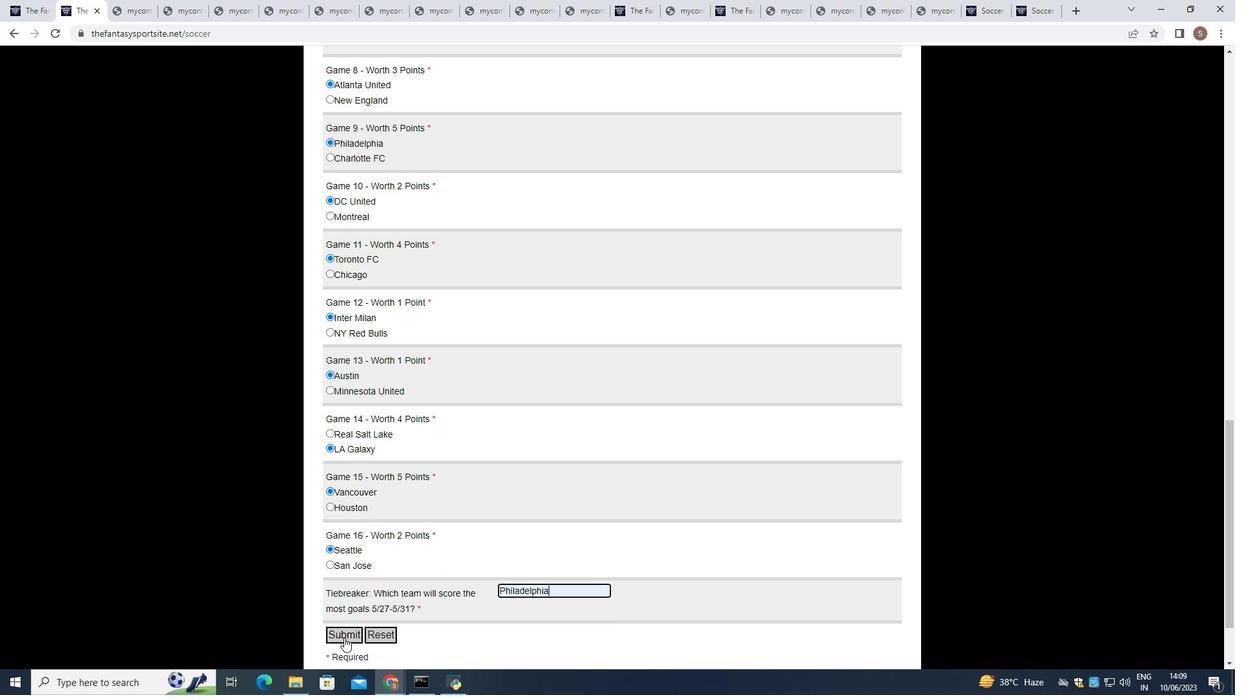 
Action: Mouse pressed left at (346, 633)
Screenshot: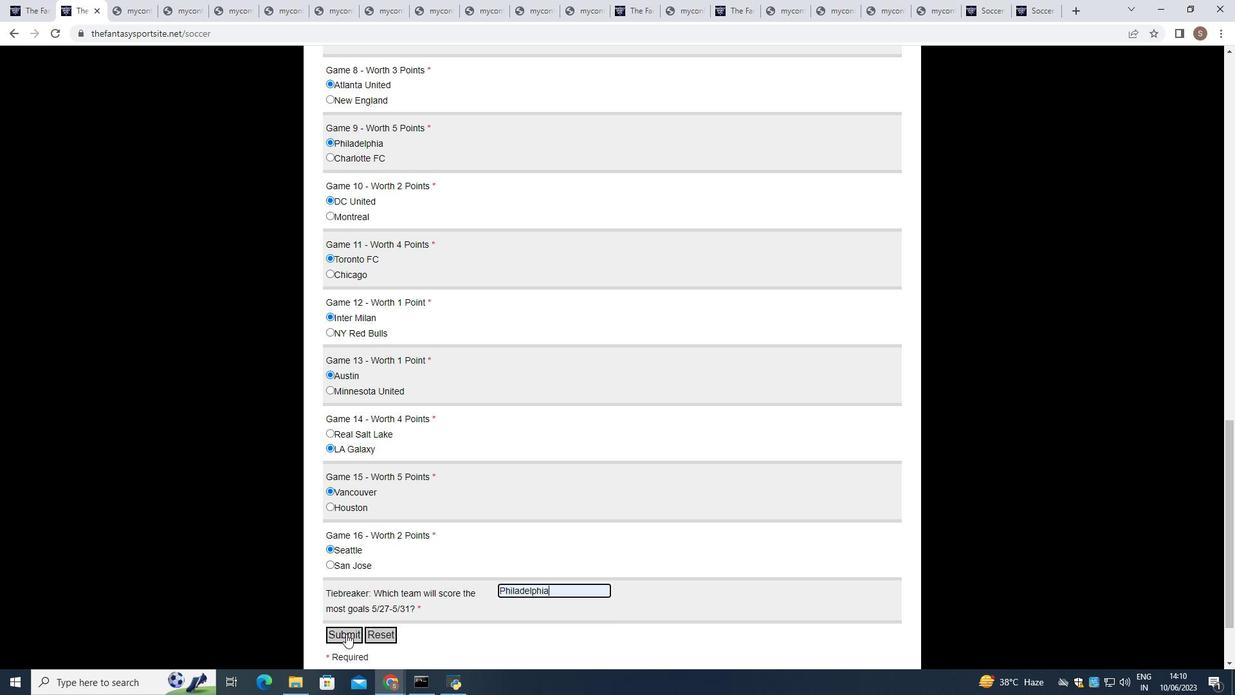 
